 Task: Select Grocery. Add to cart, from pOpshelf for 1990 Hamilton Drive, Baltimore, Maryland 21217, Cell Number 410-225-3451, following items : Dove Toiletries Intensive Nourishing Care Cream (2.53 oz)_x000D_
 - 2, simply spa Lathering Soap Pouch_x000D_
 - 1, simply spa Silky Mesh Bath Sponge Pink_x000D_
 - 2, simply spa Dual Texture Face & Body Scrubber_x000D_
 - 2, simply spa Exfoliating Stretch Bath & Shower Glove_x000D_
 - 1, Beauty Eccentric Wax Strips Chamomile (10 ct)_x000D_
 - 2, Scent Happy Body Scrub Summer Berry (10 oz)_x000D_
 - 2, goodbaths Exfoliating Body Scrub Ocean Bliss (10 oz)_x000D_
 - 1, goodbaths Fine Fragrance Mist Ocean Bliss (8 oz)_x000D_
 - 2, Neutrogena Ultra Gentle Daily Cleanser (5.8 oz)_x000D_
 - 1
Action: Mouse moved to (377, 123)
Screenshot: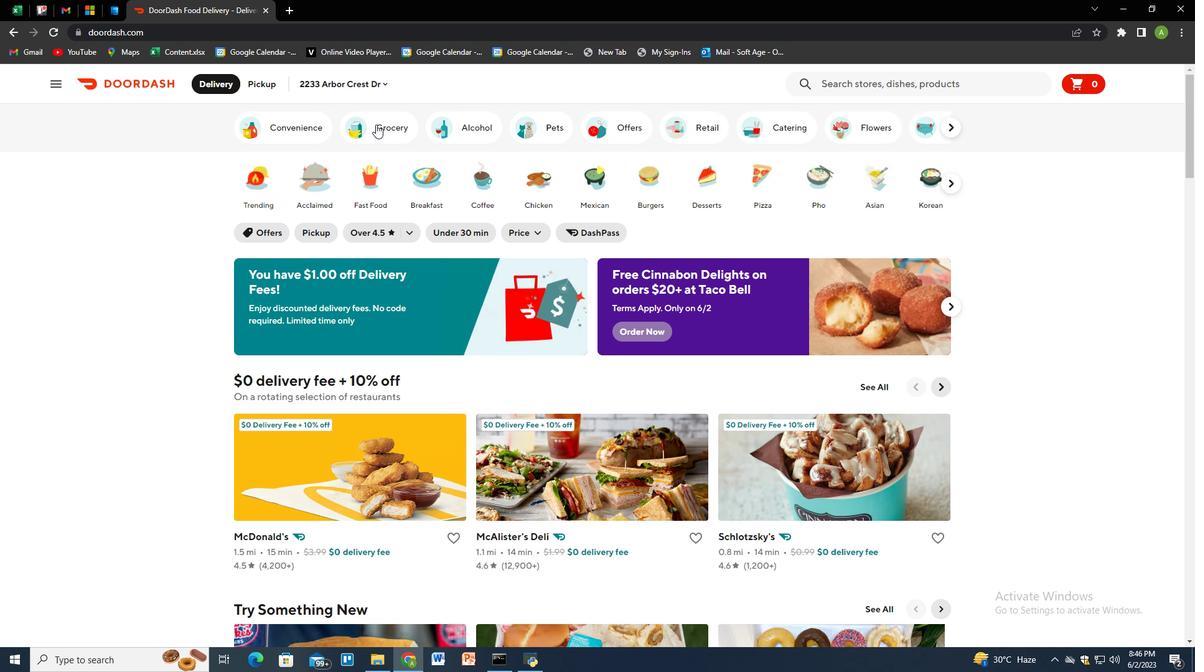 
Action: Mouse pressed left at (377, 123)
Screenshot: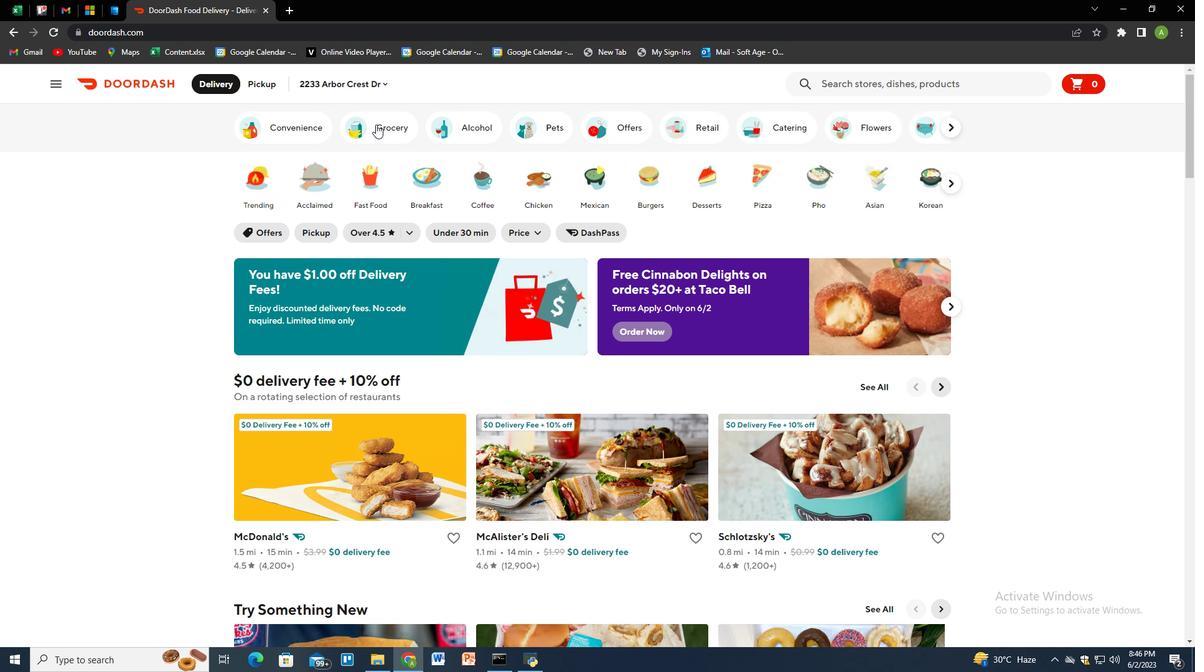 
Action: Mouse moved to (681, 605)
Screenshot: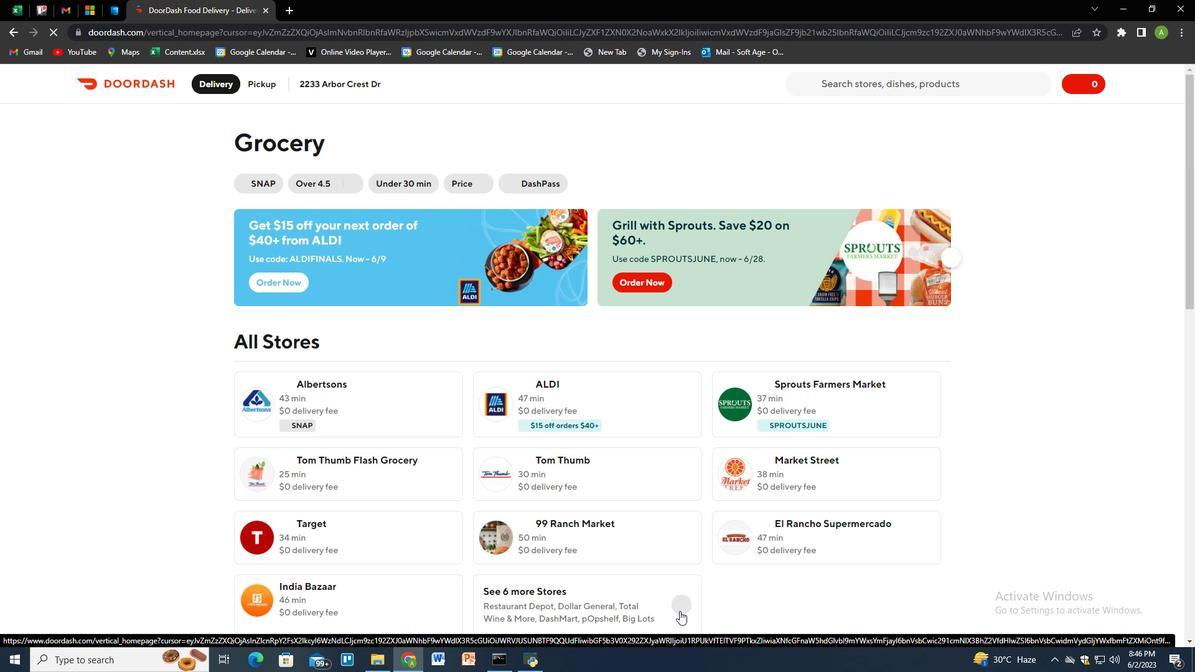 
Action: Mouse pressed left at (681, 605)
Screenshot: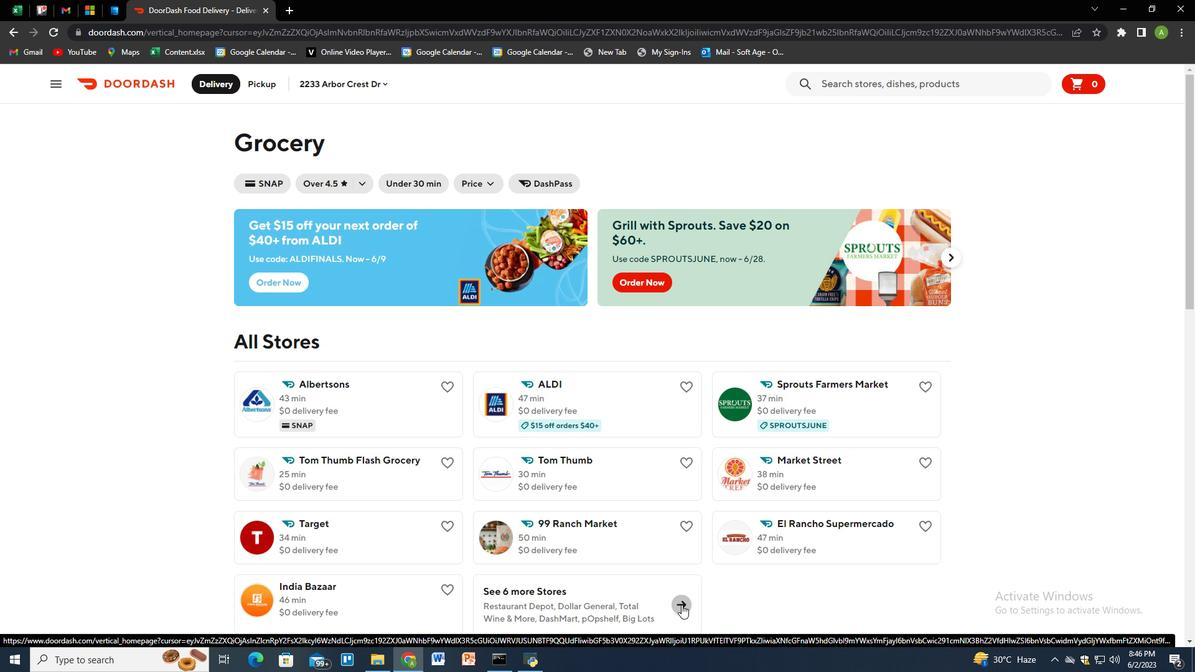 
Action: Mouse moved to (743, 463)
Screenshot: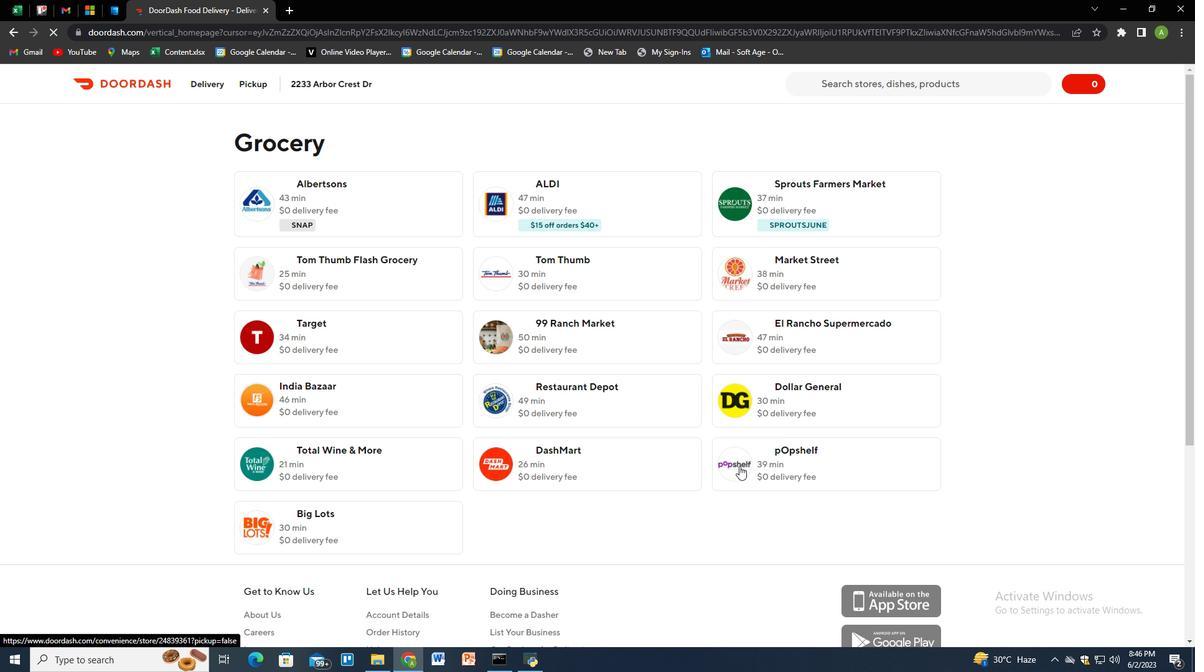
Action: Mouse pressed left at (743, 463)
Screenshot: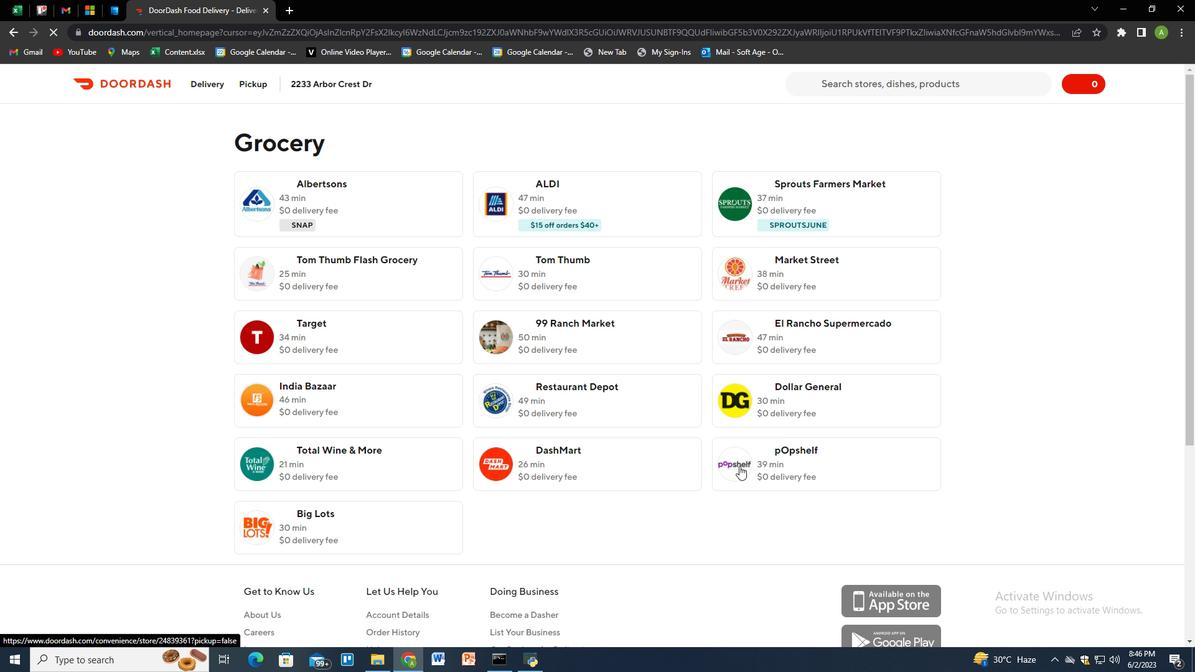 
Action: Mouse moved to (283, 85)
Screenshot: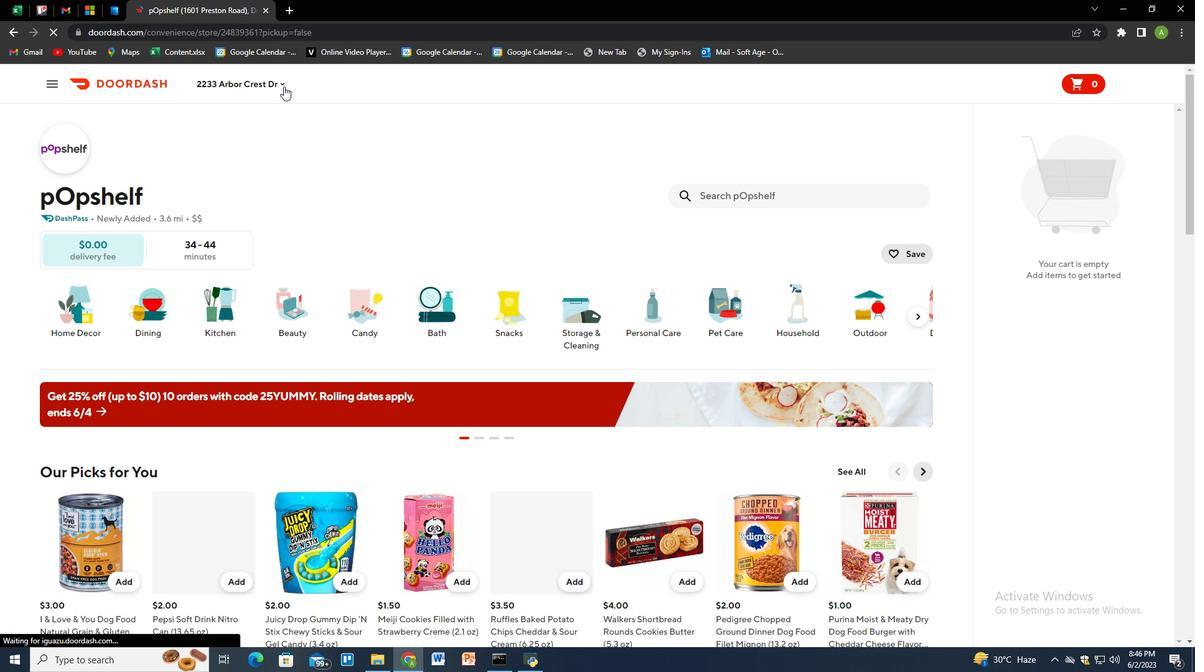 
Action: Mouse pressed left at (283, 85)
Screenshot: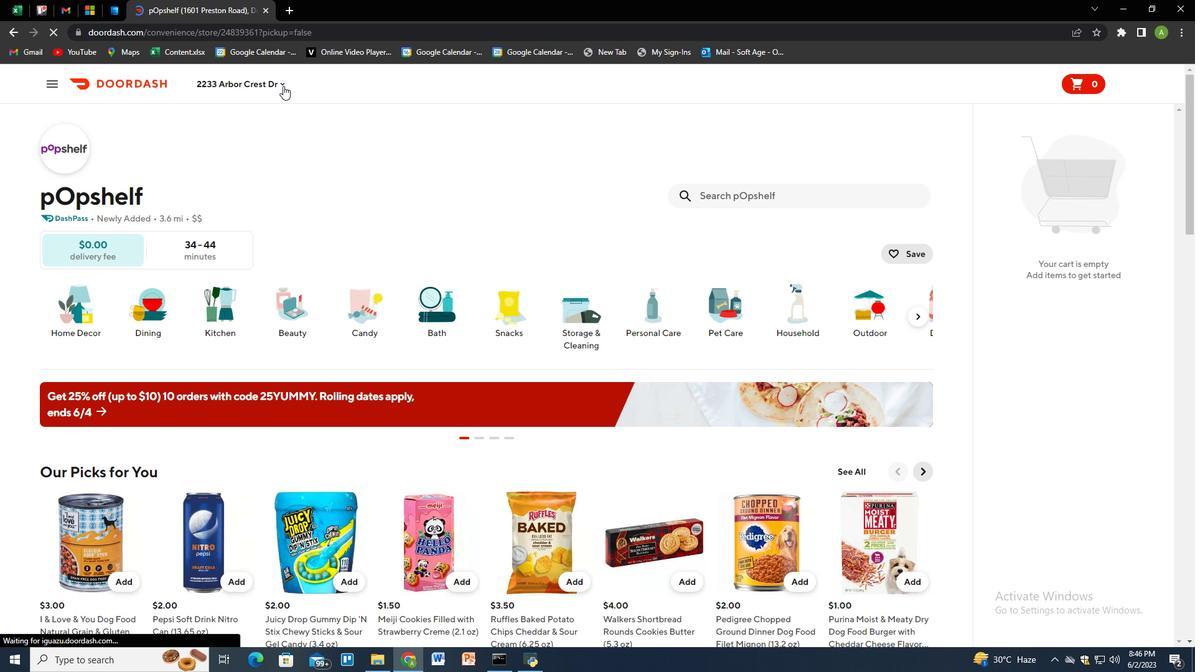 
Action: Mouse moved to (237, 131)
Screenshot: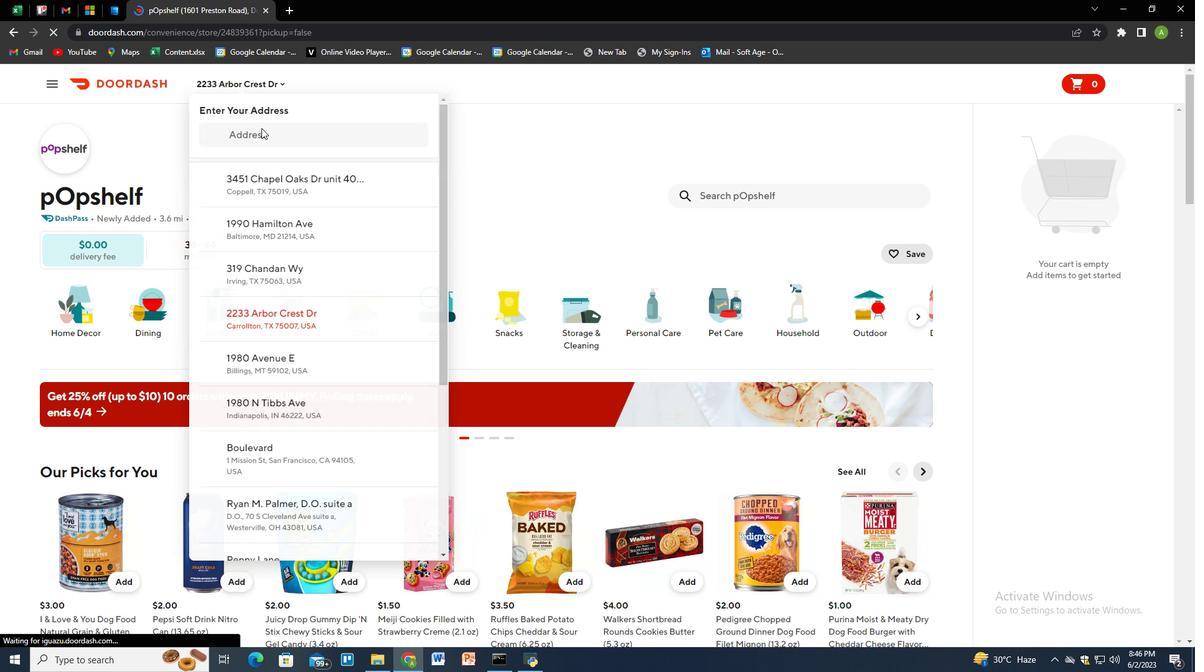 
Action: Mouse pressed left at (237, 131)
Screenshot: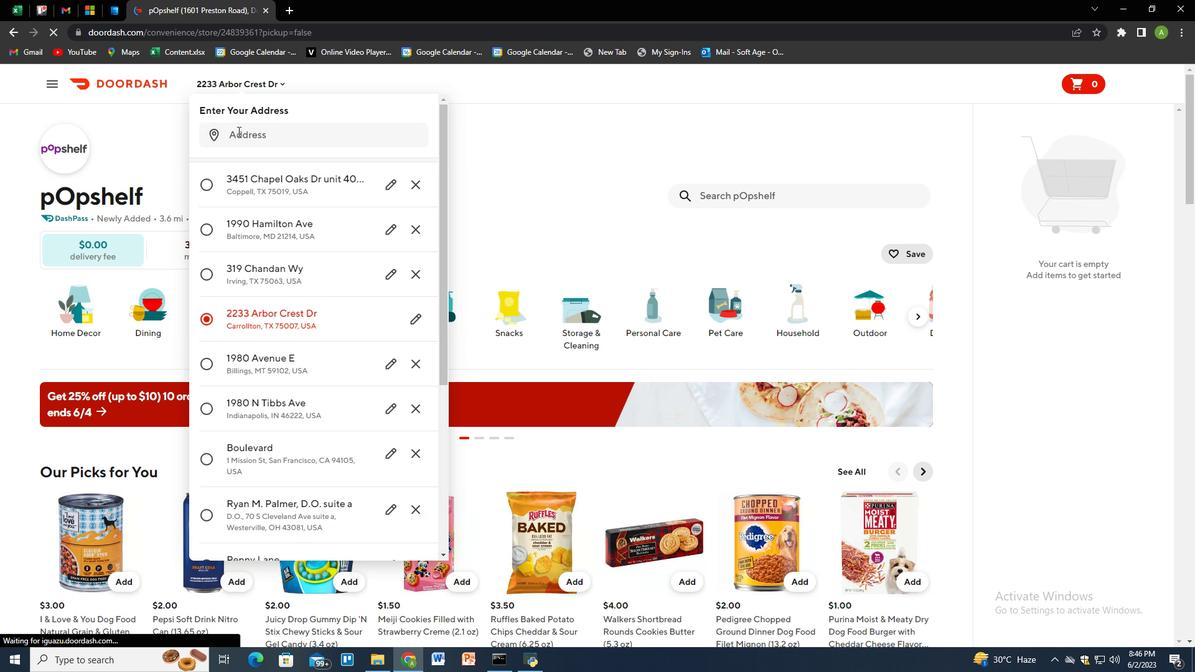 
Action: Key pressed 1990<Key.space>hamilton<Key.space>drive,<Key.space>baltime<Key.backspace>ore,<Key.space>maryland<Key.space>21217<Key.enter>
Screenshot: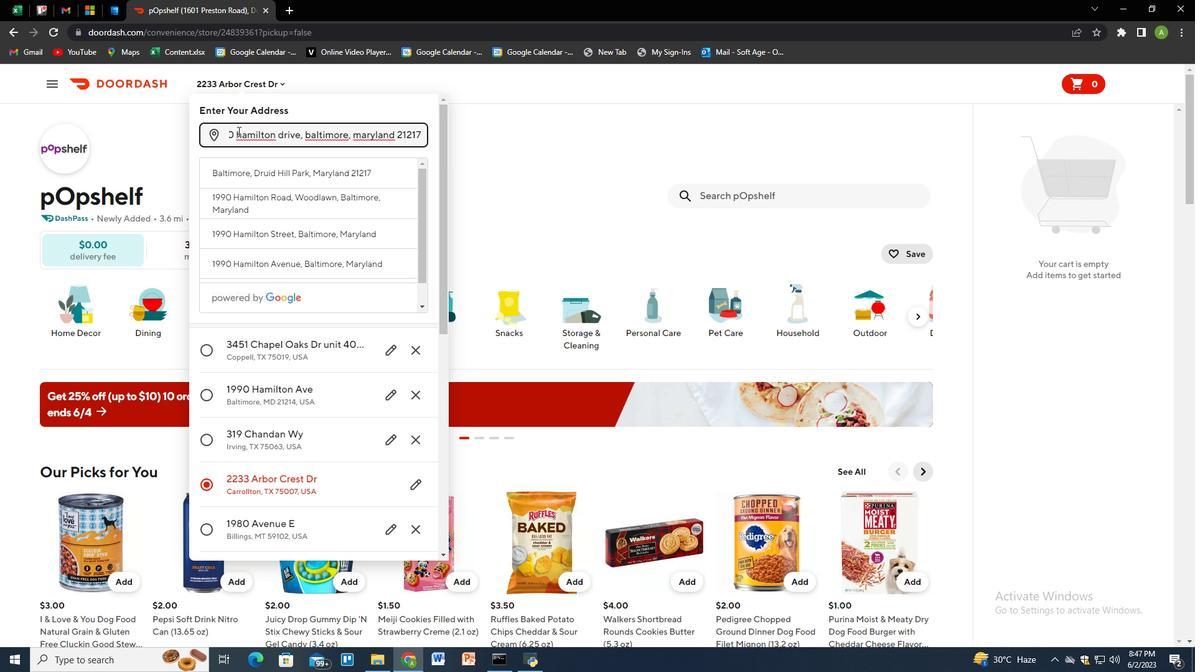 
Action: Mouse moved to (370, 476)
Screenshot: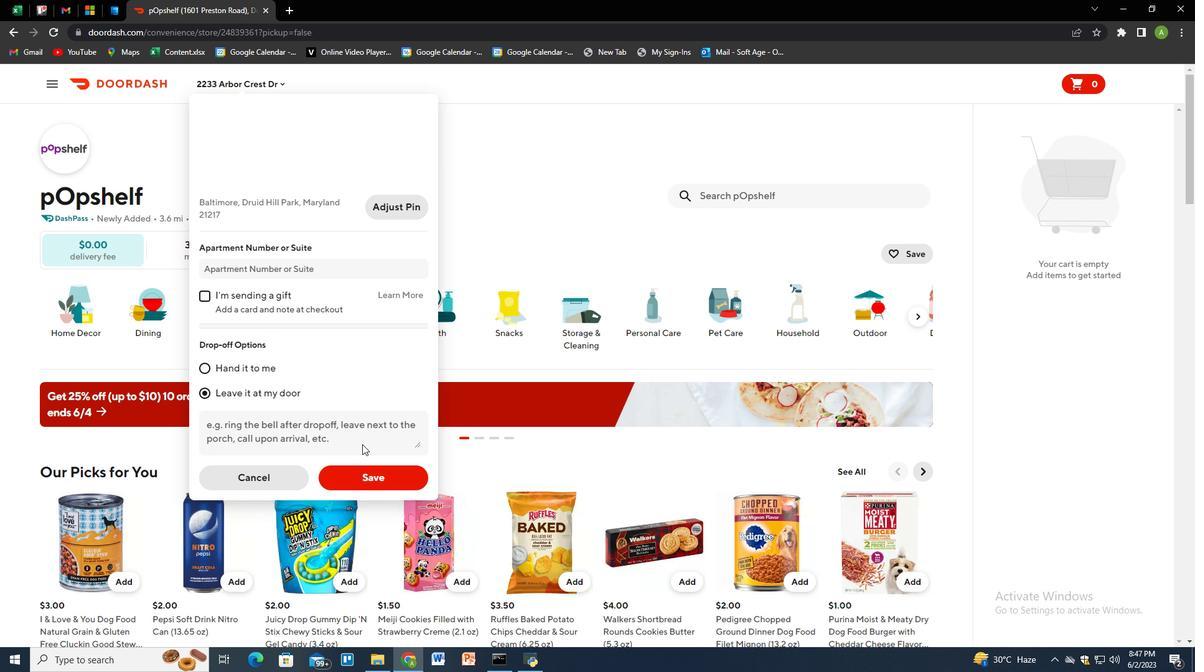 
Action: Mouse pressed left at (370, 476)
Screenshot: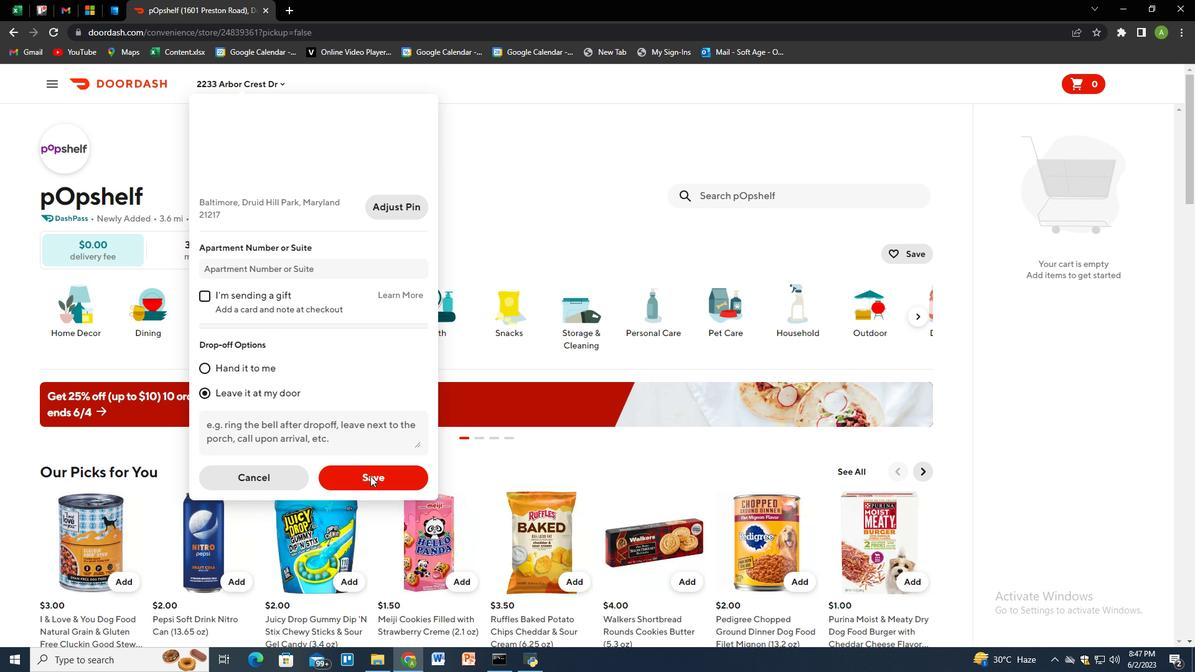 
Action: Mouse moved to (757, 197)
Screenshot: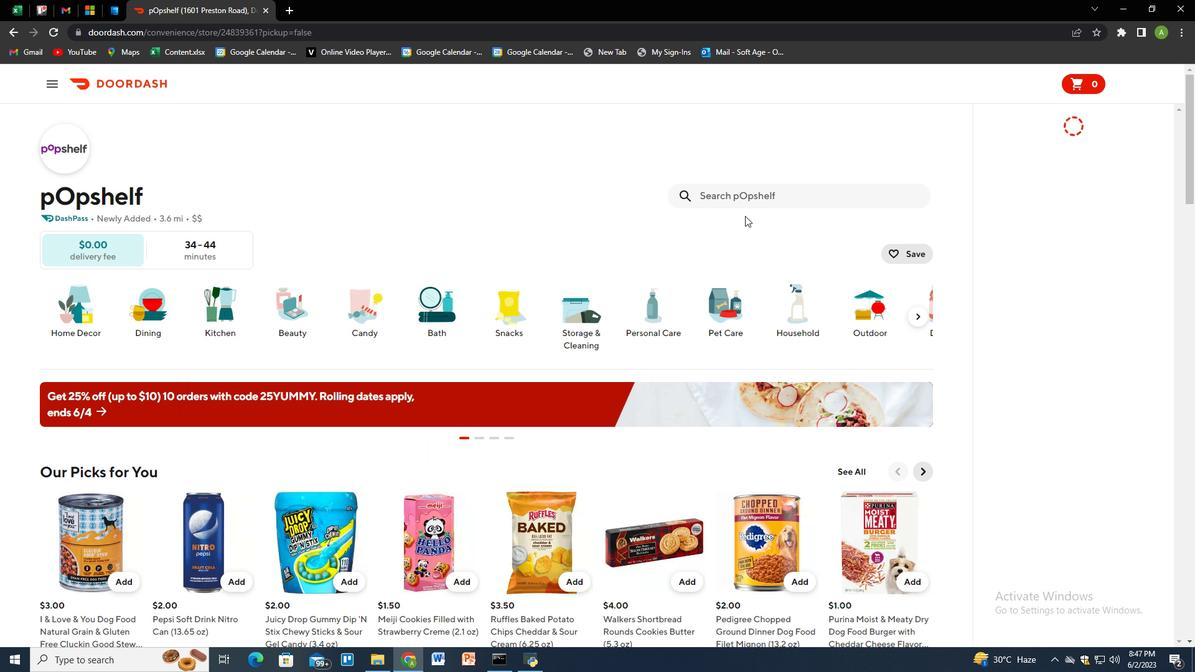 
Action: Mouse pressed left at (757, 197)
Screenshot: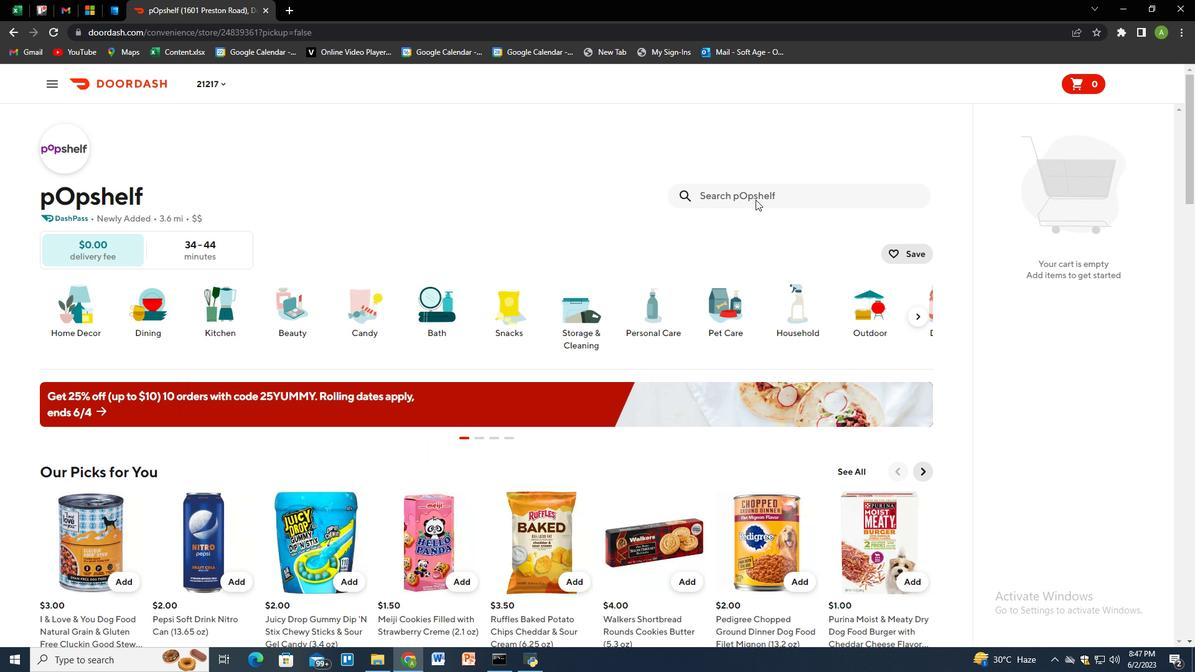 
Action: Key pressed dove<Key.space>toiletries<Key.space>intensive<Key.space>nourishing<Key.space>care<Key.space>cream<Key.space><Key.shift_r>(2.53<Key.space>oz<Key.shift_r><Key.shift_r><Key.shift_r><Key.shift_r><Key.shift_r>)<Key.enter>
Screenshot: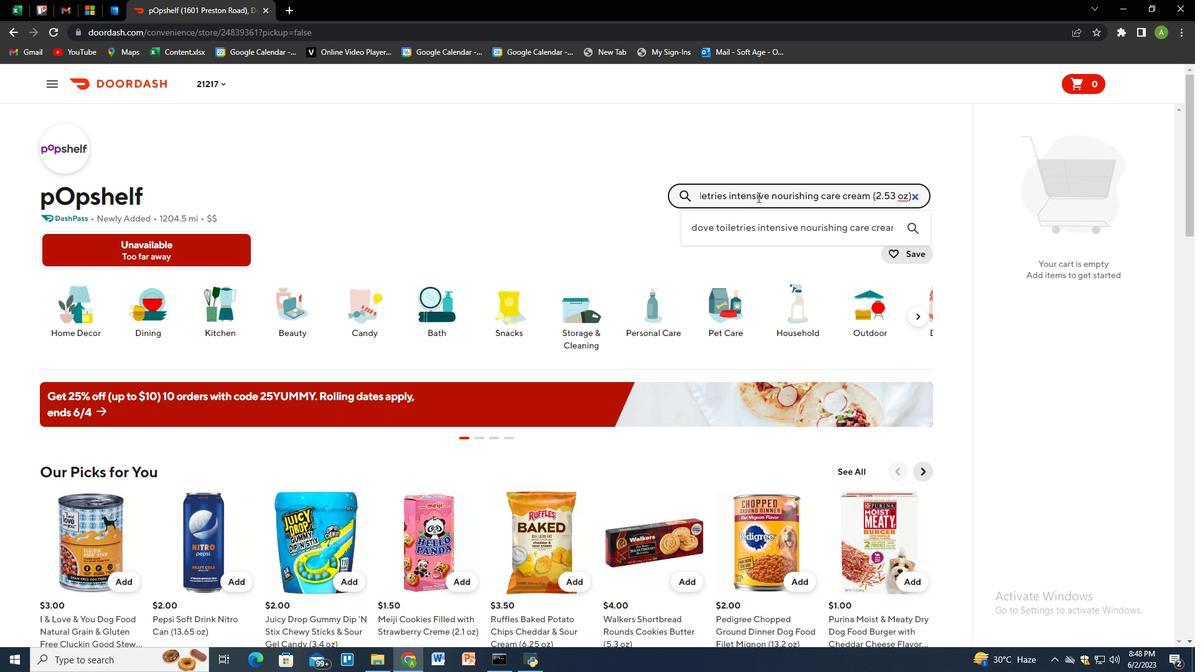 
Action: Mouse moved to (120, 322)
Screenshot: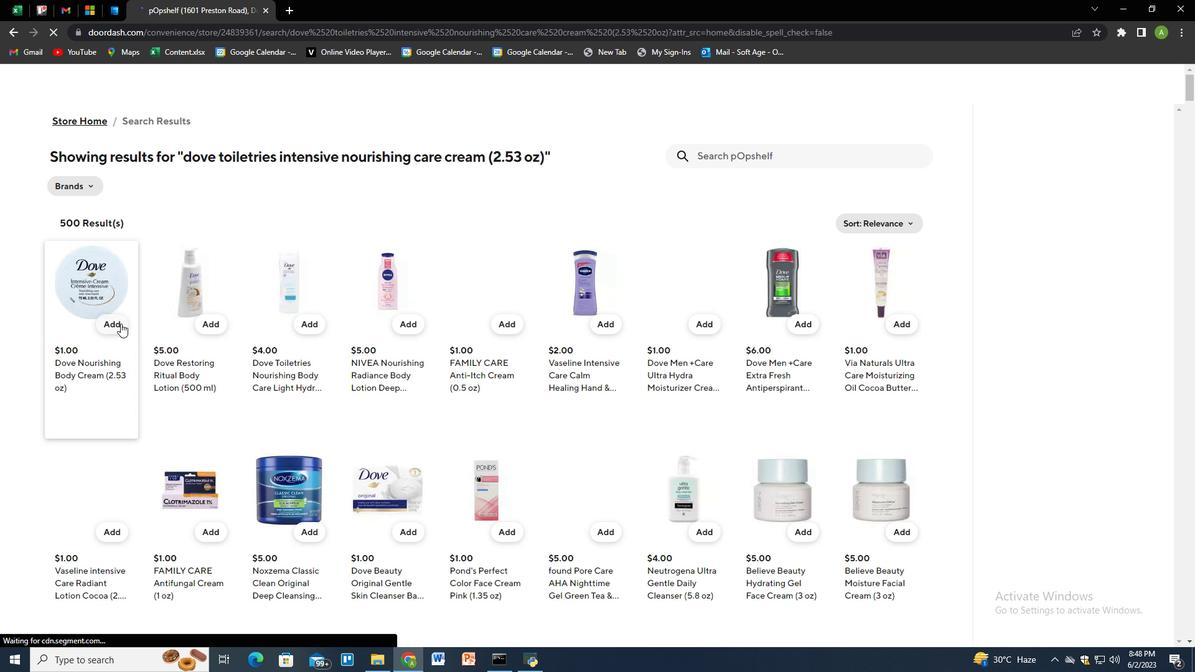 
Action: Mouse pressed left at (120, 322)
Screenshot: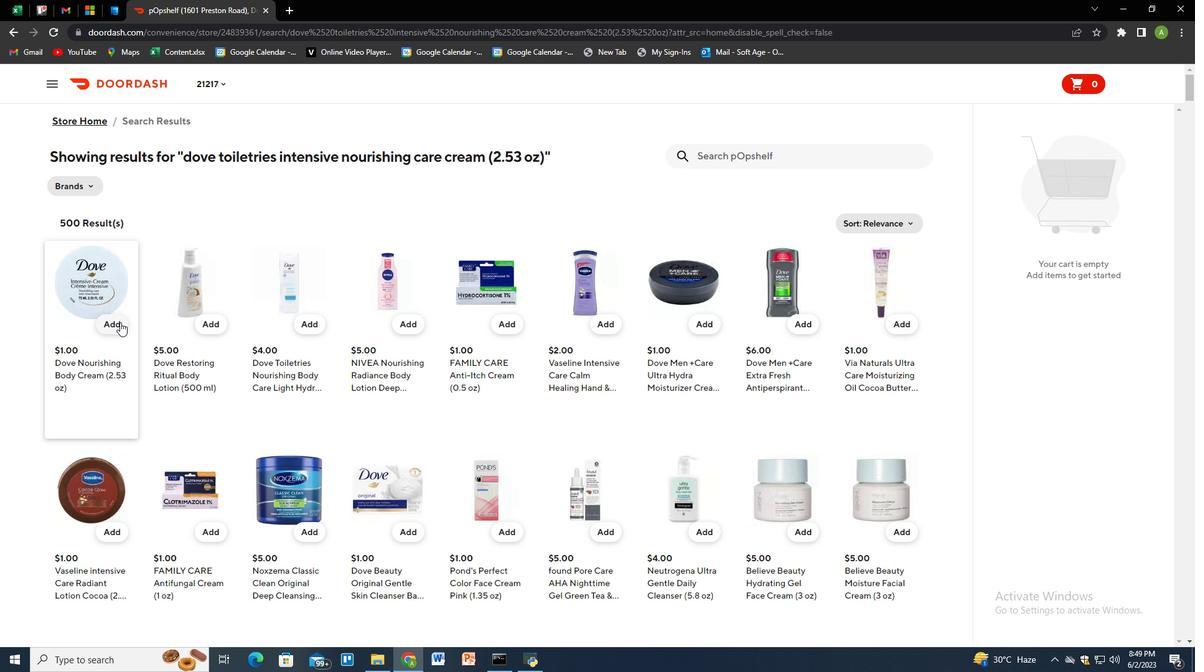 
Action: Mouse moved to (1157, 219)
Screenshot: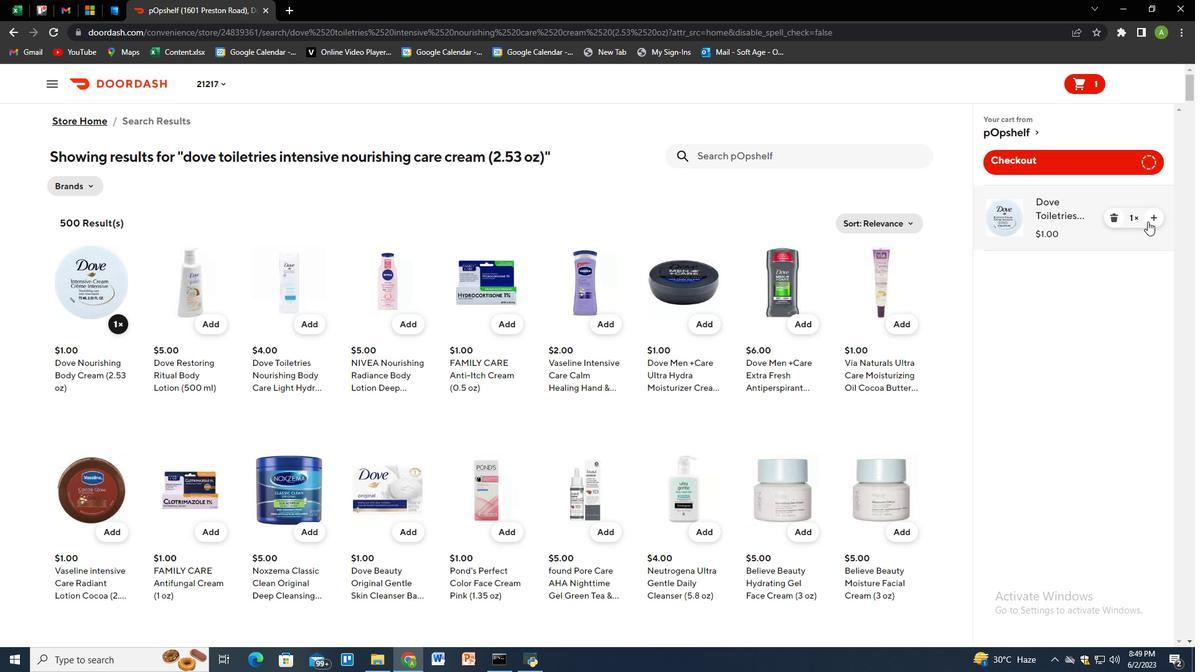
Action: Mouse pressed left at (1157, 219)
Screenshot: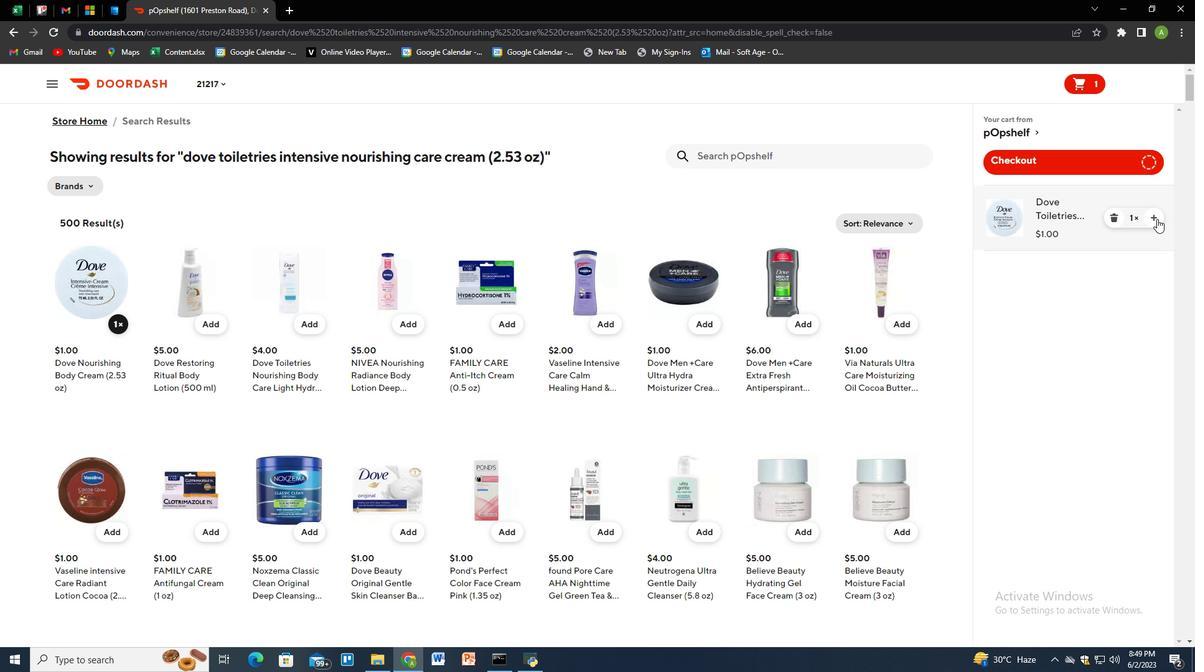 
Action: Mouse moved to (758, 154)
Screenshot: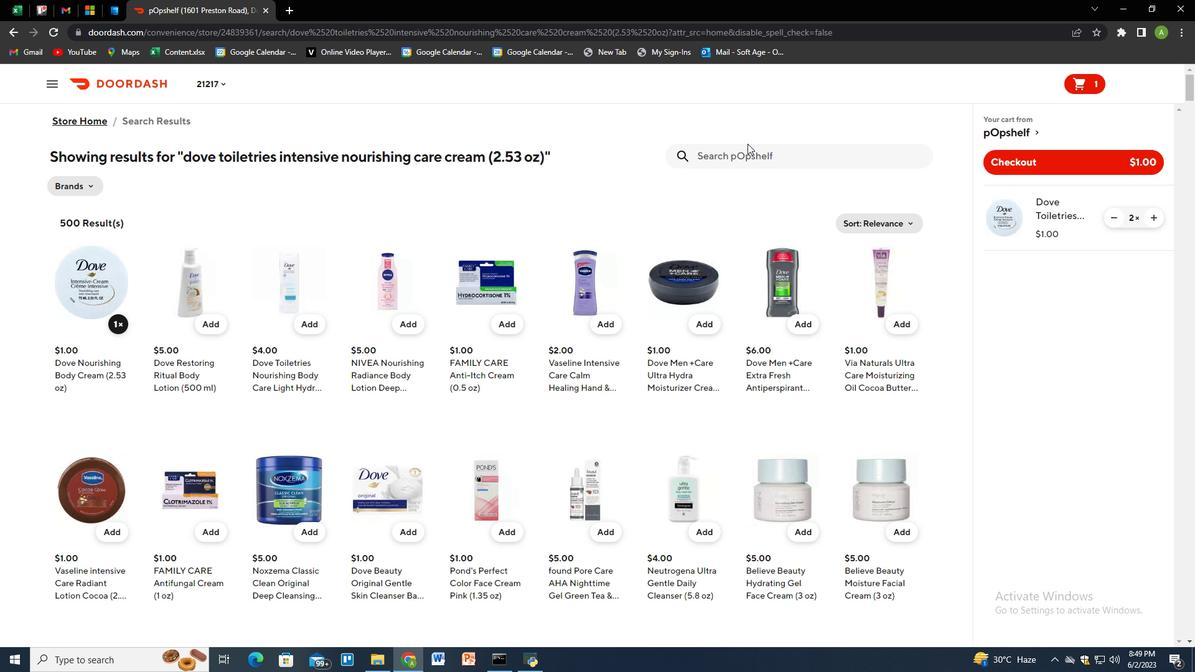 
Action: Mouse pressed left at (758, 154)
Screenshot: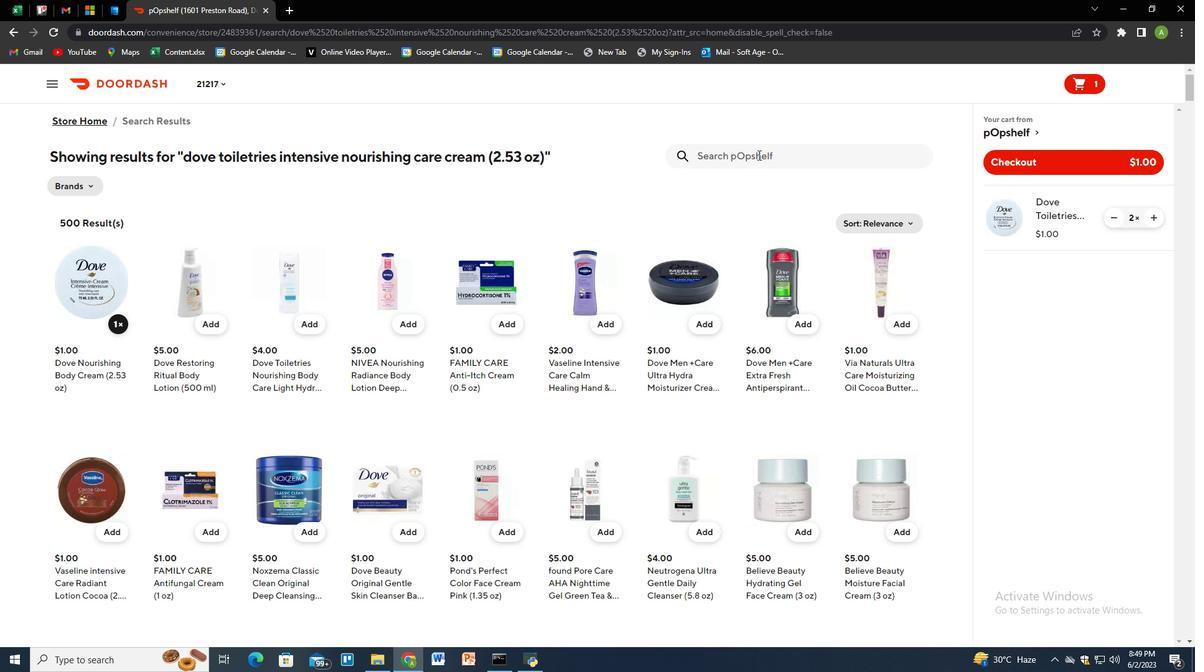 
Action: Key pressed simply<Key.space>spa<Key.space>lathering<Key.space>soap<Key.space>pouch<Key.enter>
Screenshot: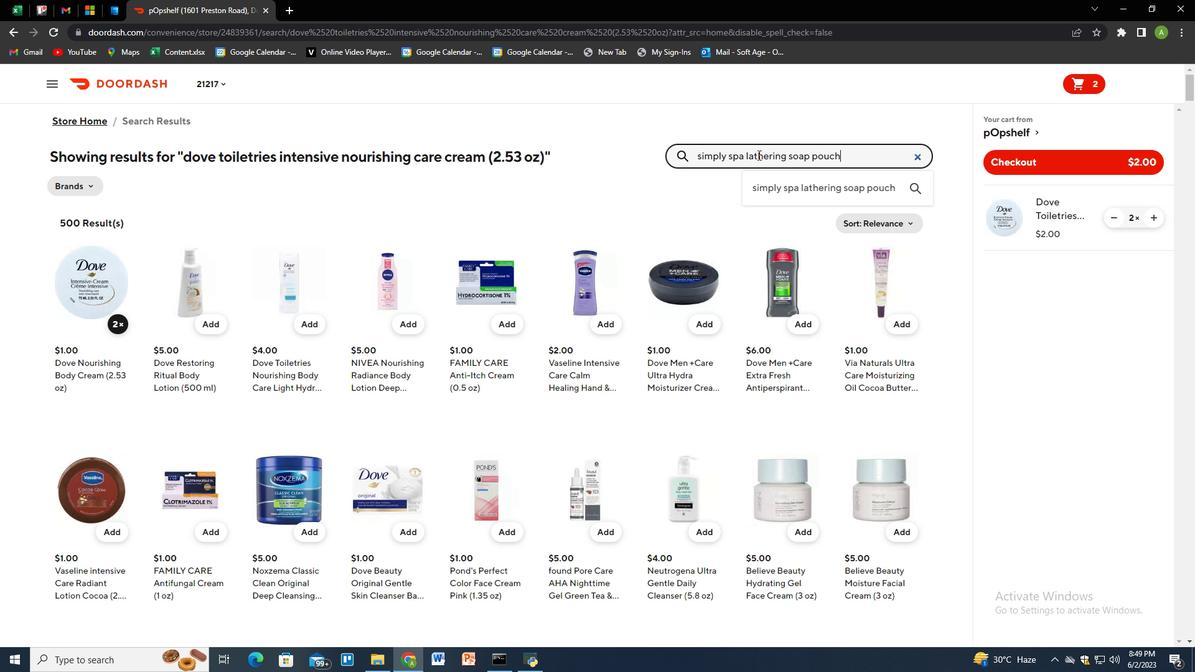 
Action: Mouse moved to (118, 345)
Screenshot: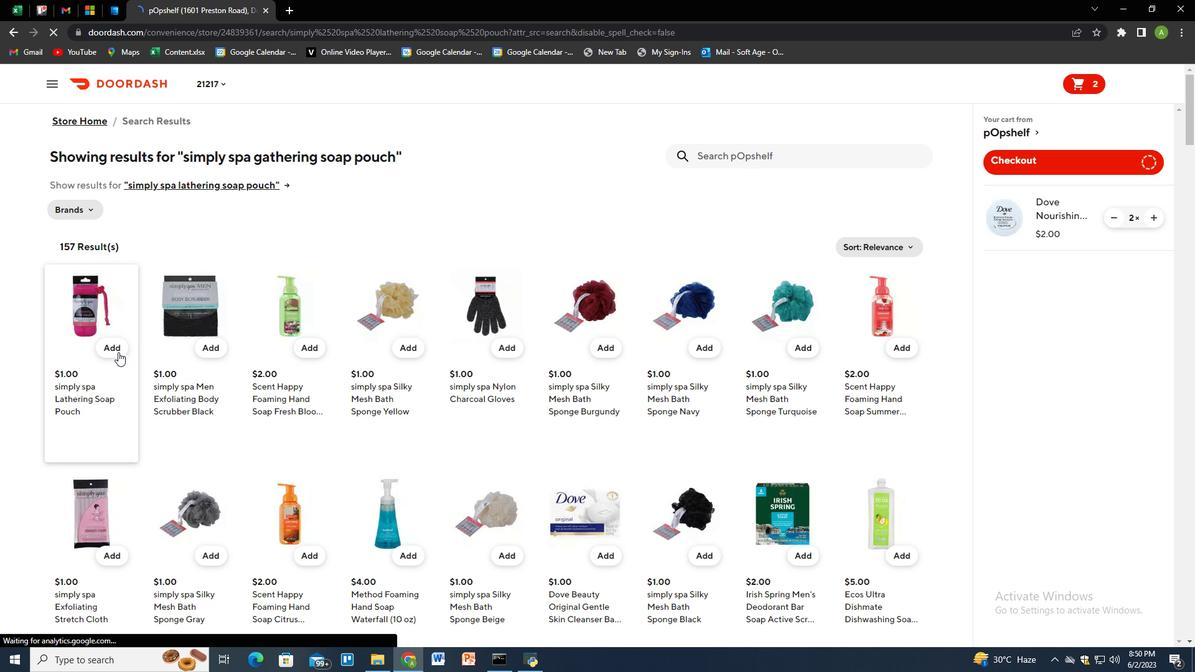 
Action: Mouse pressed left at (118, 345)
Screenshot: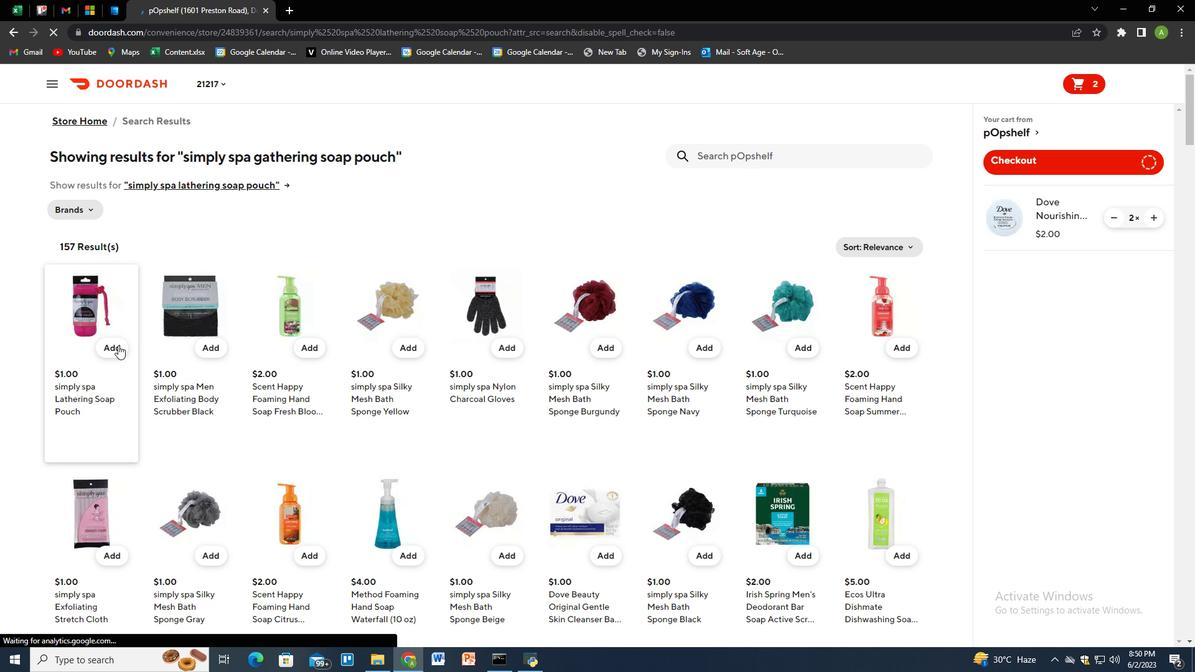
Action: Mouse moved to (730, 153)
Screenshot: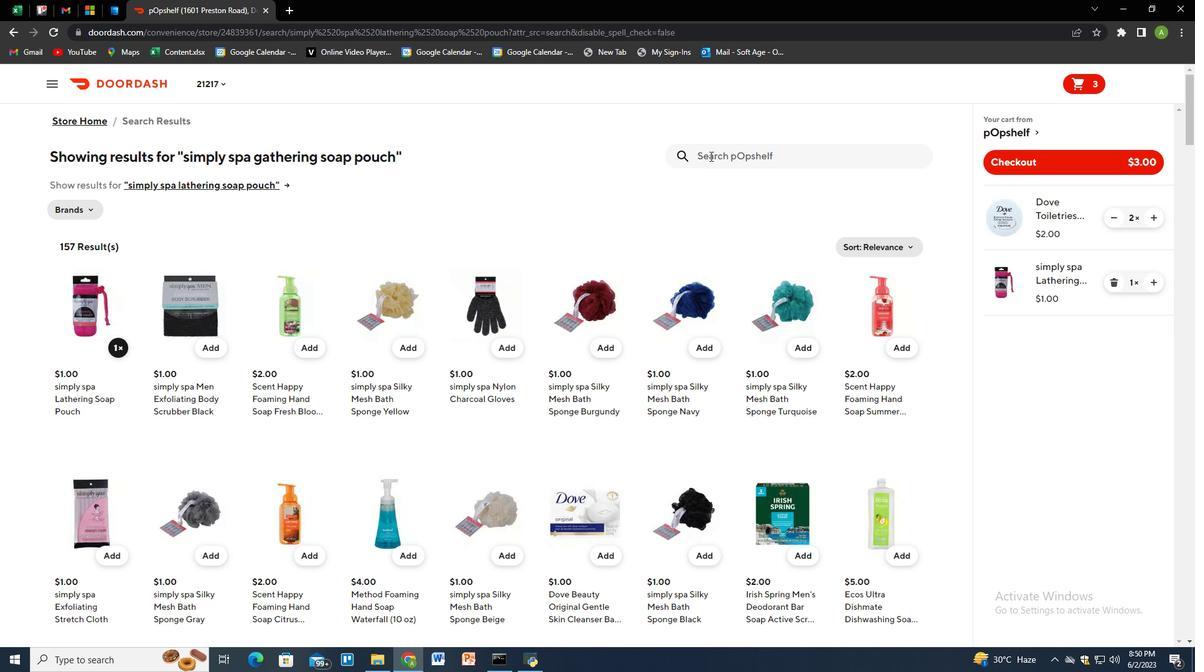 
Action: Mouse pressed left at (730, 153)
Screenshot: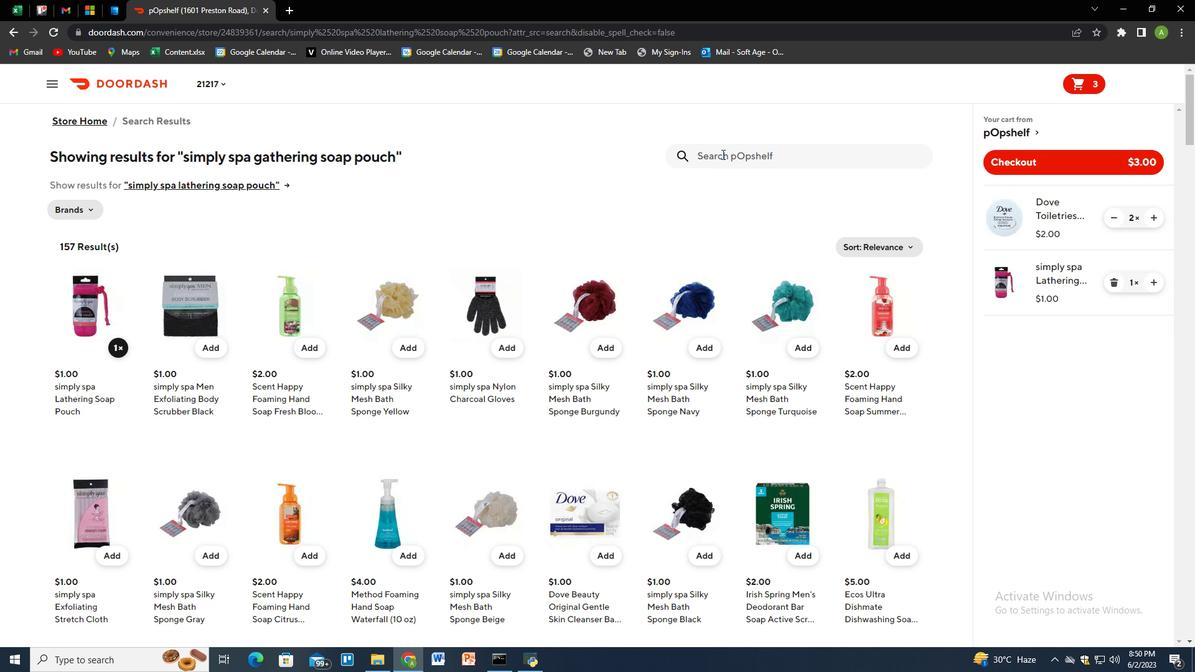 
Action: Key pressed simply<Key.space>spa<Key.space>silky<Key.space>mesh<Key.space>m<Key.backspace>bath<Key.space>sponge<Key.space>pink<Key.enter>
Screenshot: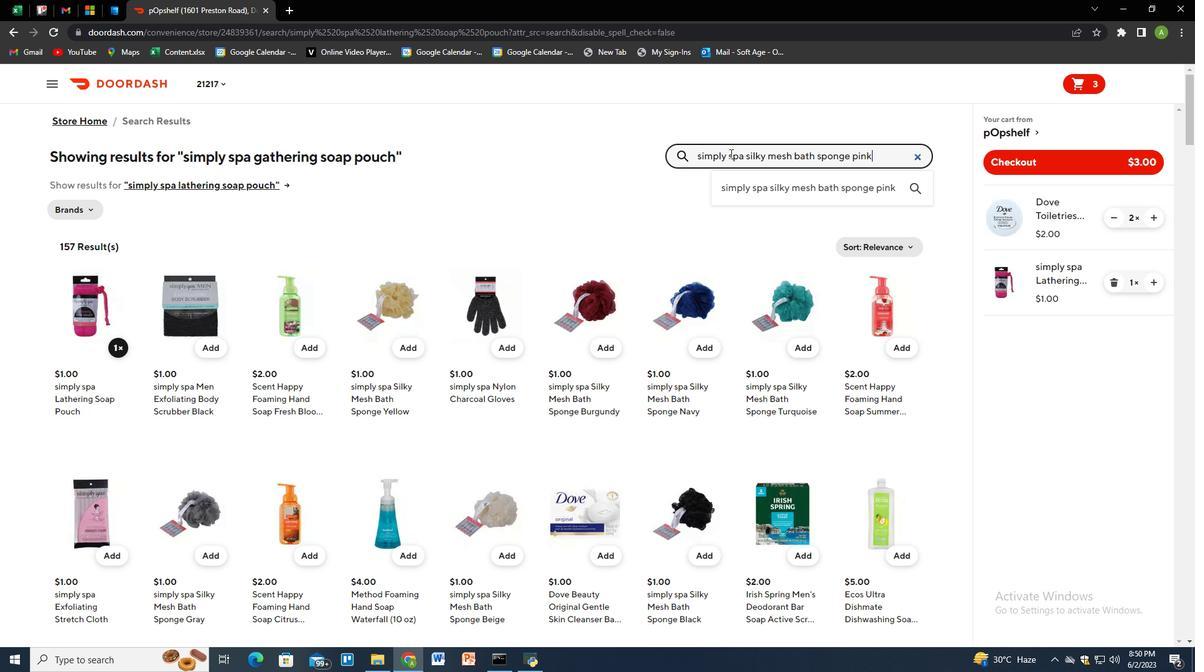 
Action: Mouse moved to (108, 324)
Screenshot: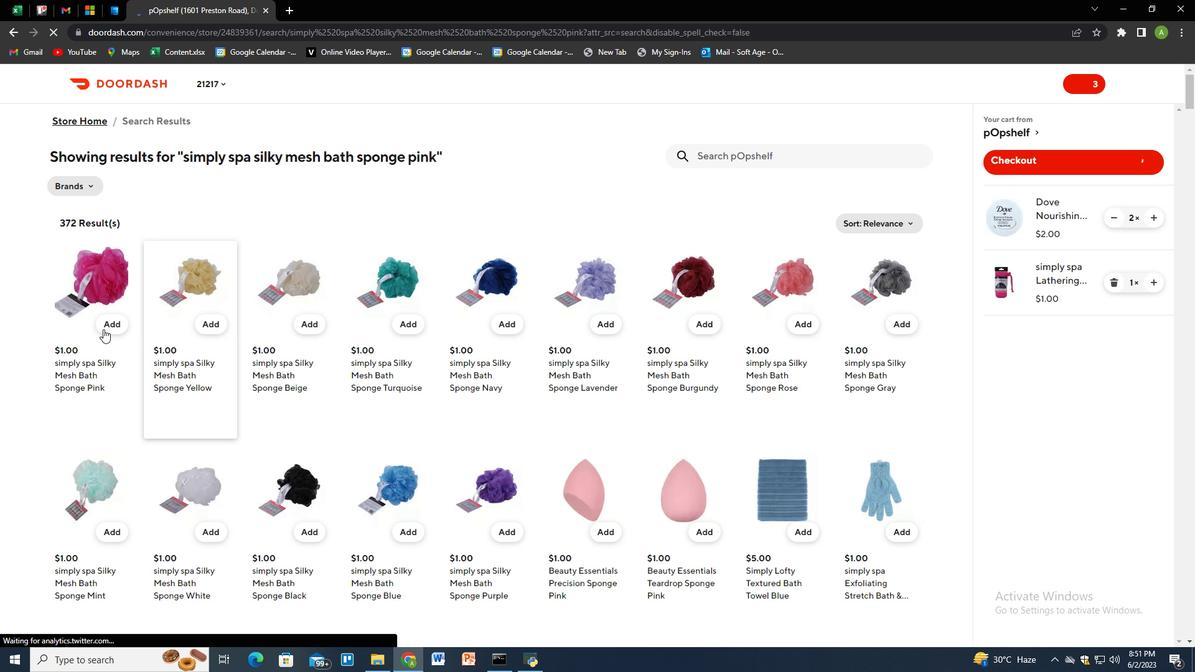 
Action: Mouse pressed left at (108, 324)
Screenshot: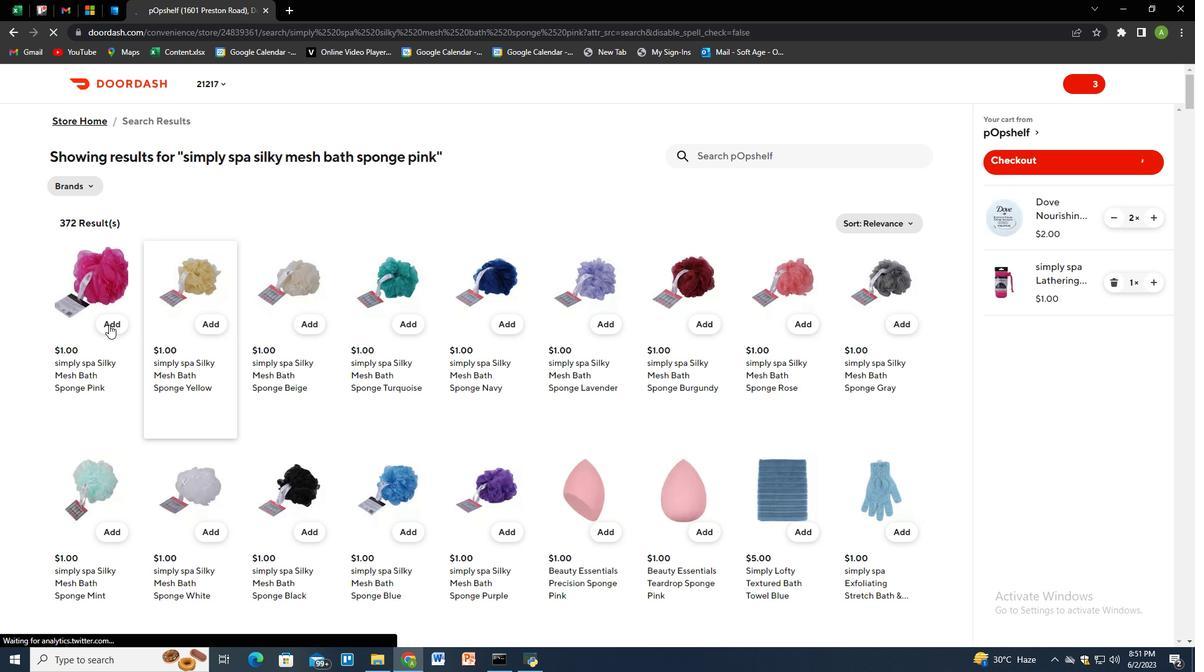 
Action: Mouse moved to (1152, 346)
Screenshot: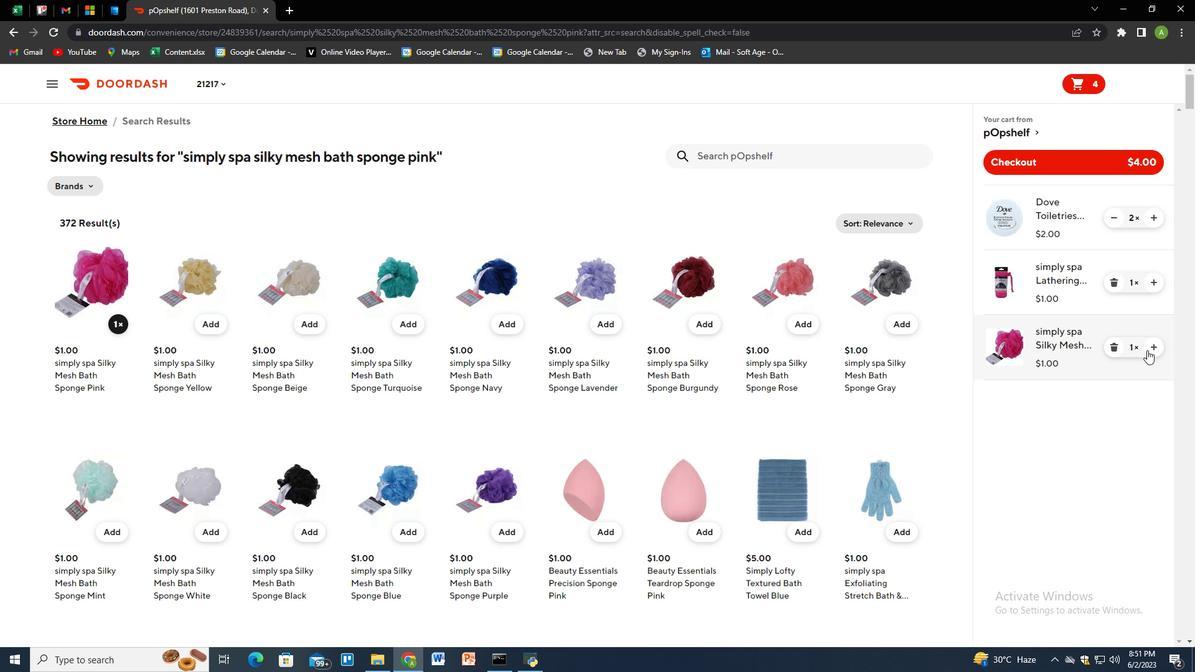 
Action: Mouse pressed left at (1152, 346)
Screenshot: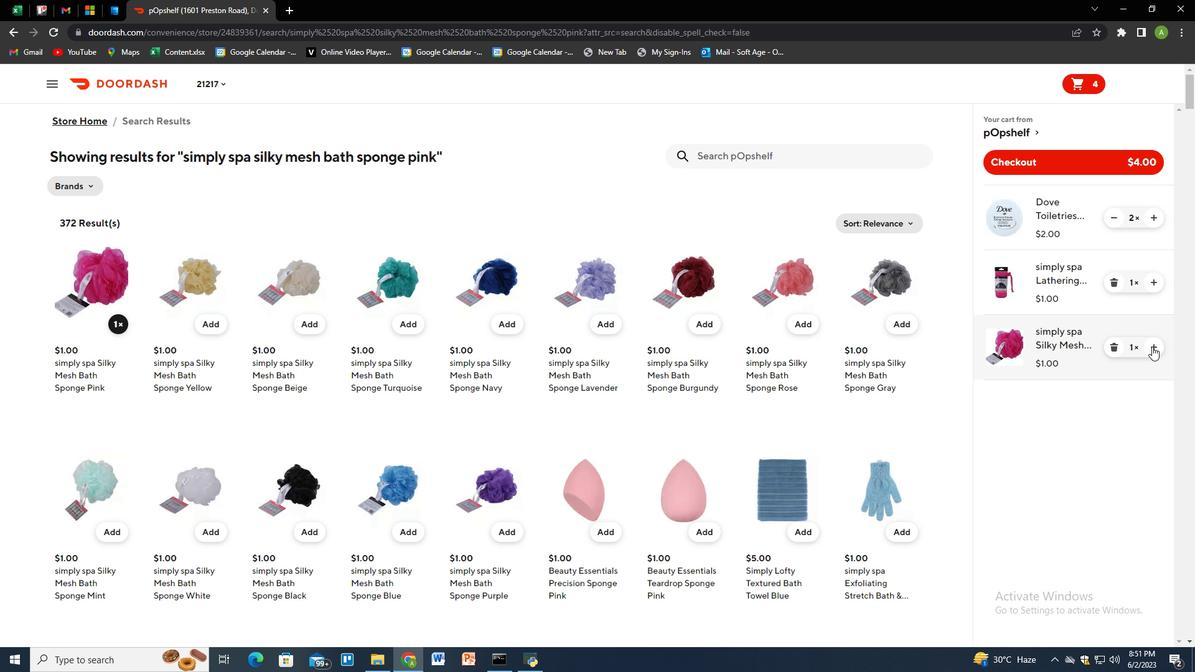 
Action: Mouse moved to (728, 150)
Screenshot: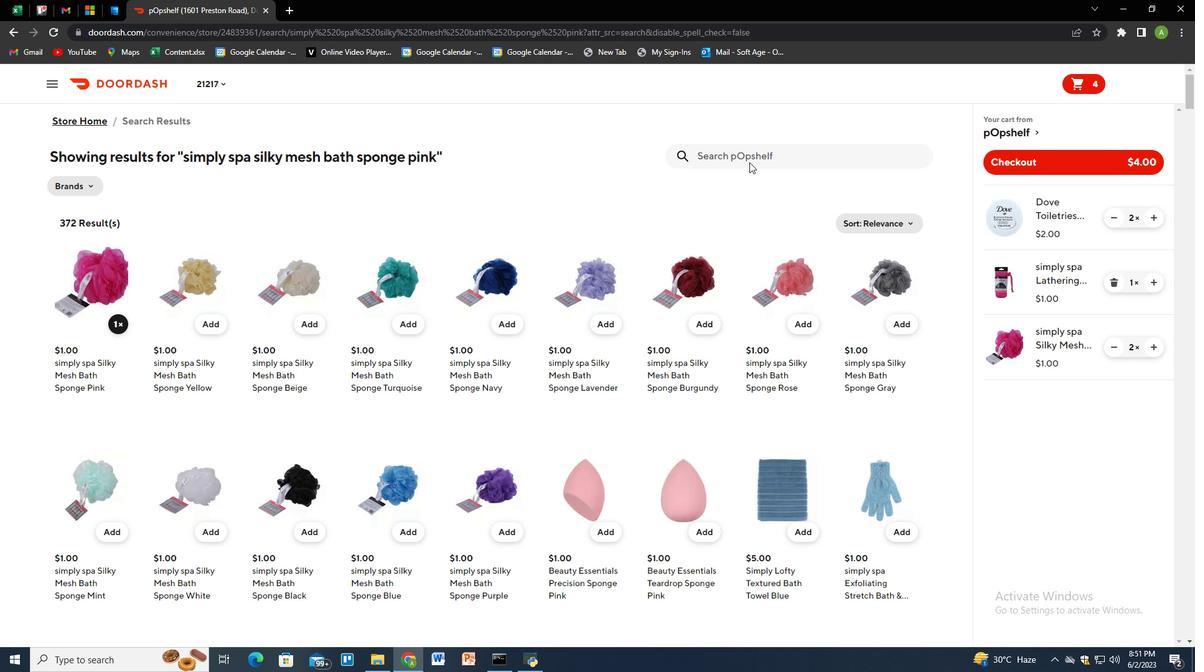 
Action: Mouse pressed left at (728, 150)
Screenshot: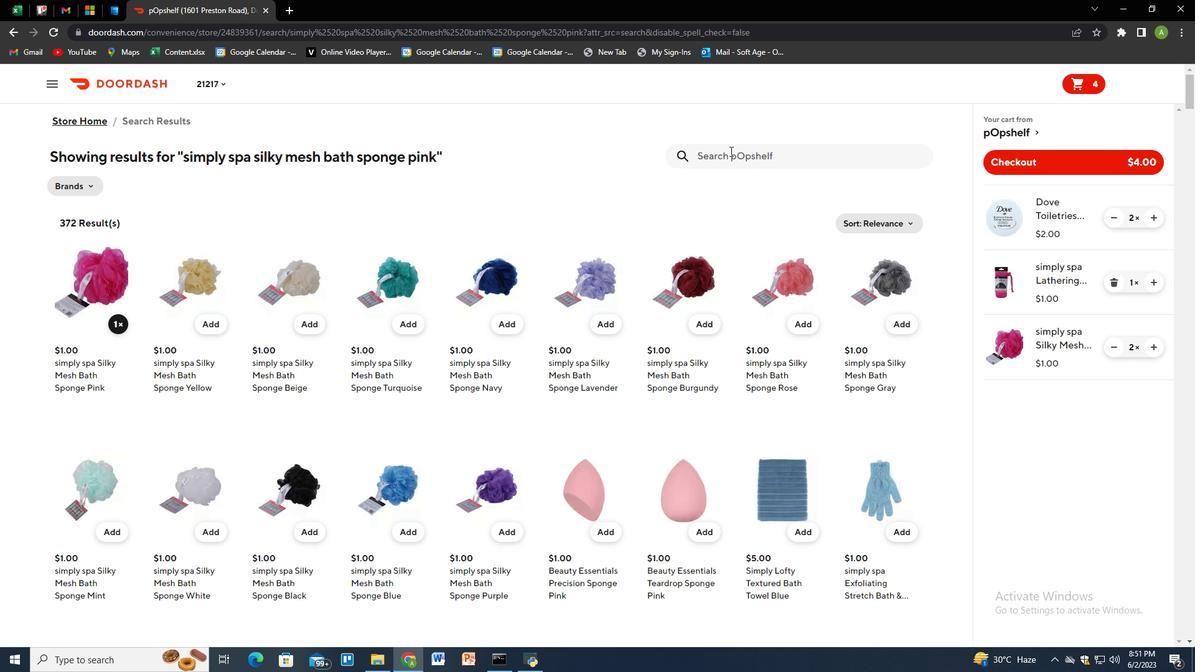 
Action: Key pressed simply<Key.space>spa<Key.space>dual<Key.space>texture<Key.space>face<Key.space><Key.shift_r><Key.shift_r><Key.shift_r><Key.shift_r><Key.shift_r><Key.shift_r><Key.shift_r><Key.shift_r>&<Key.space>body<Key.space>scrubber<Key.enter>
Screenshot: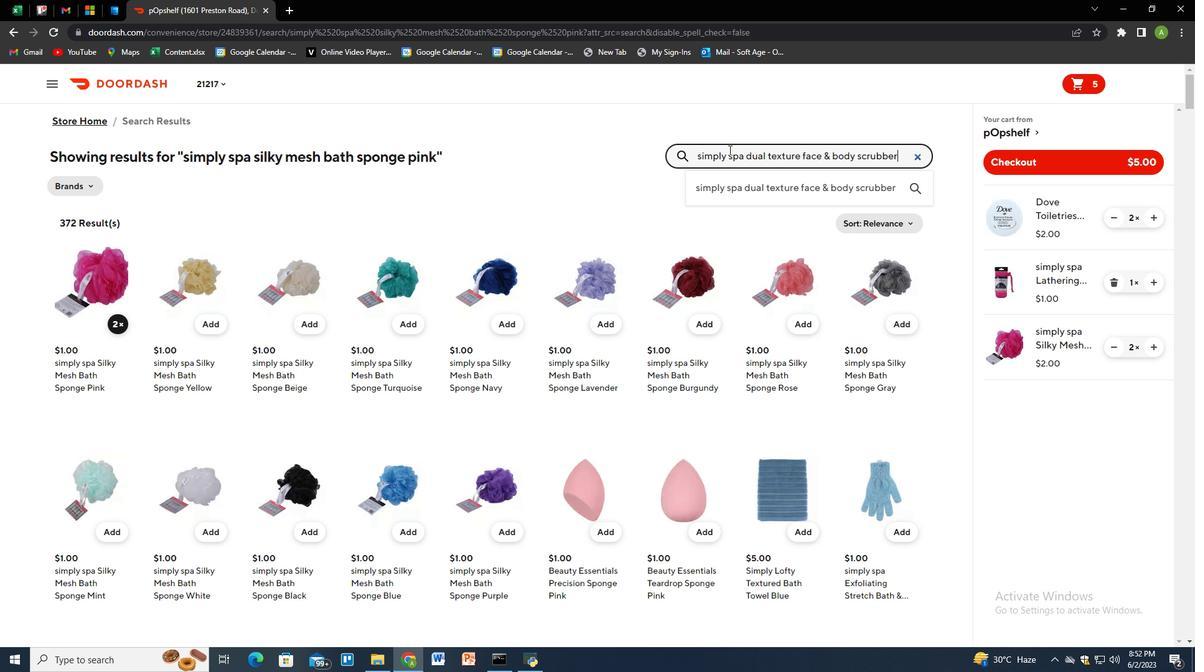 
Action: Mouse moved to (122, 324)
Screenshot: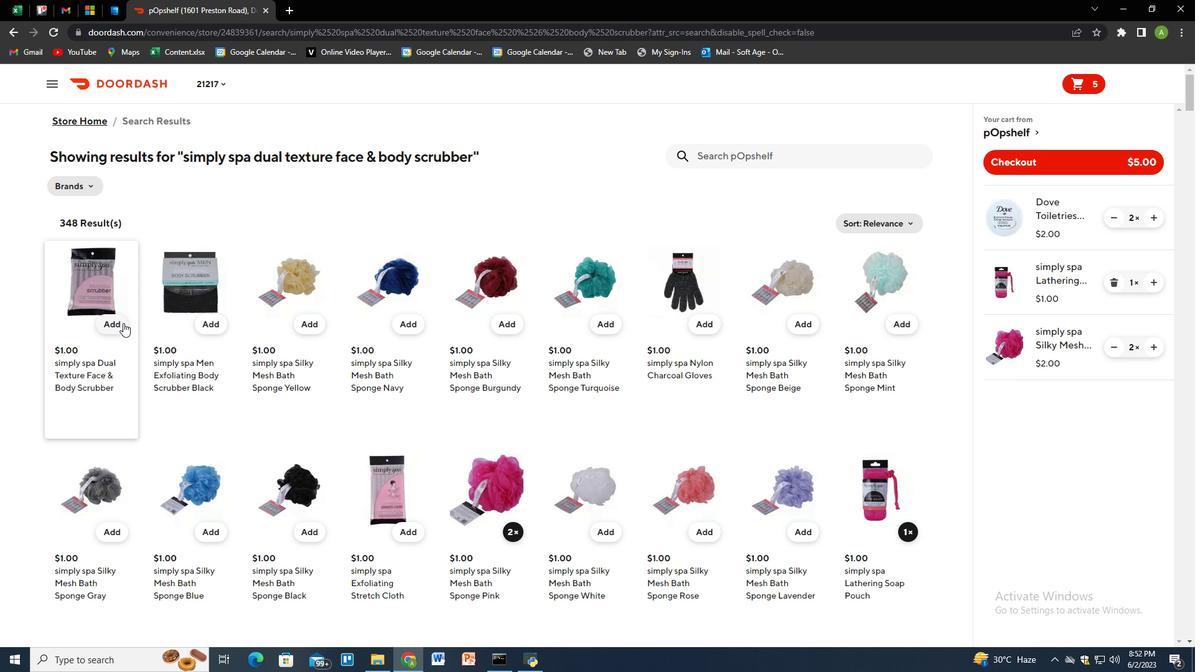
Action: Mouse pressed left at (122, 324)
Screenshot: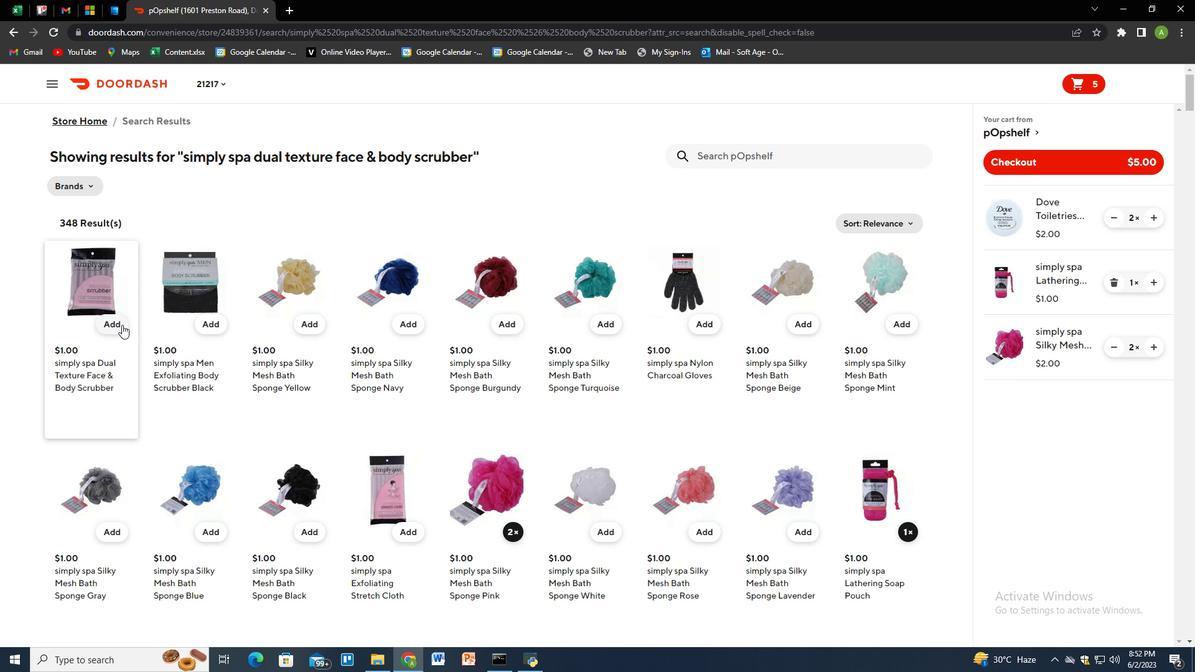 
Action: Mouse moved to (1151, 409)
Screenshot: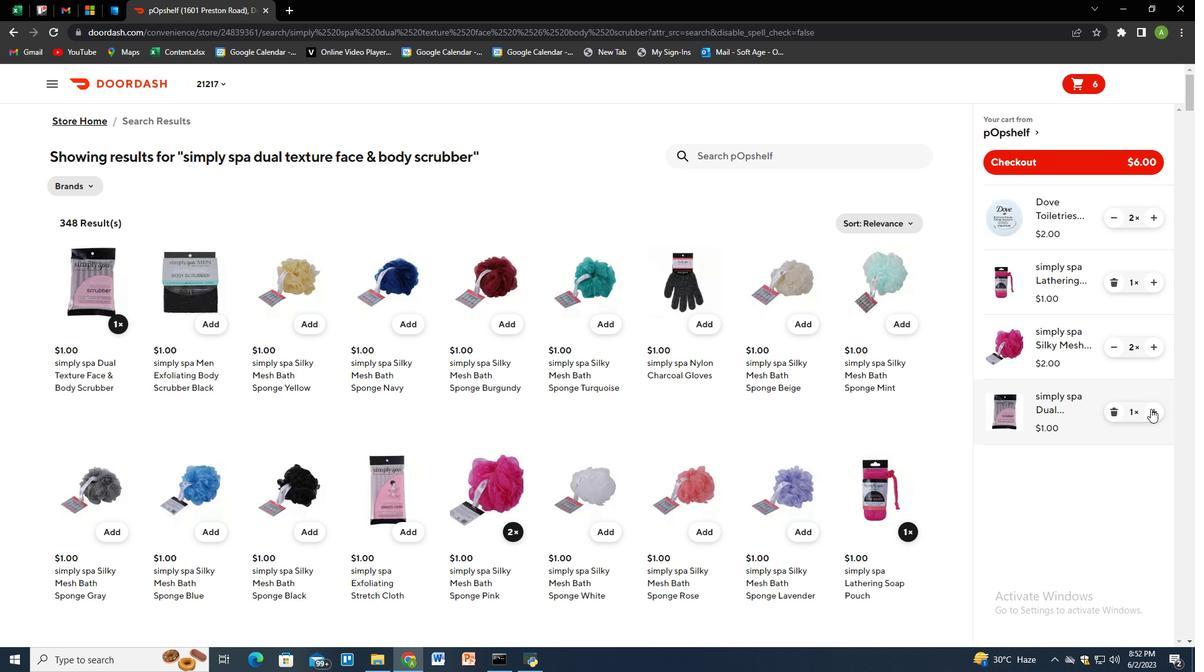 
Action: Mouse pressed left at (1151, 409)
Screenshot: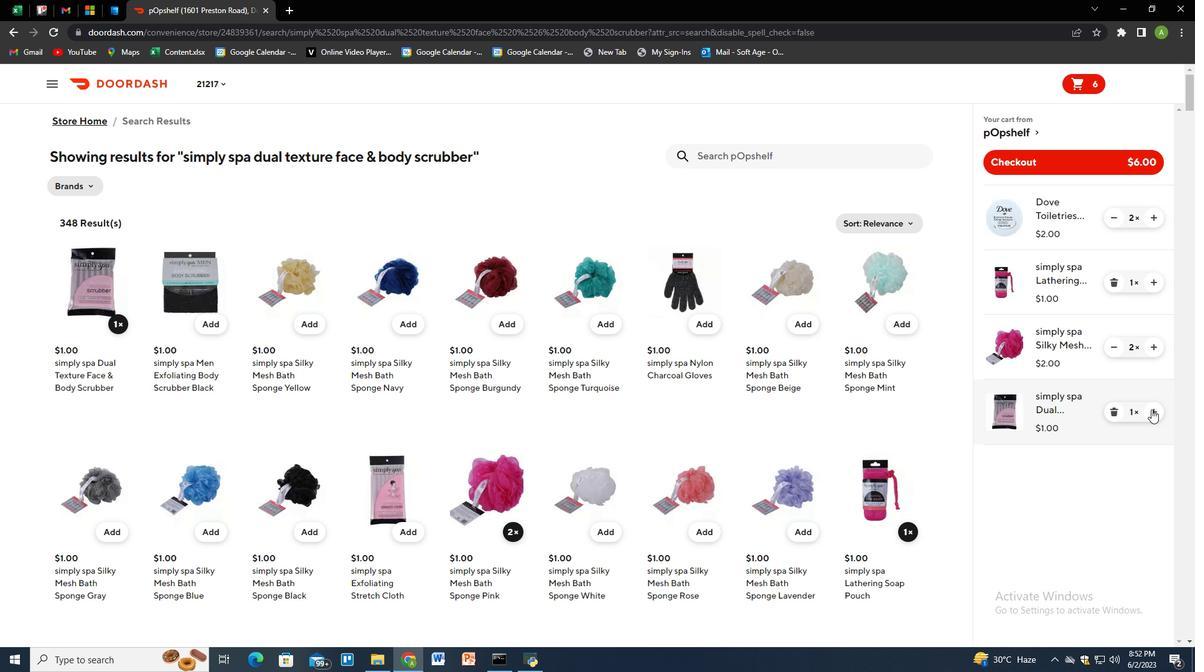 
Action: Mouse moved to (783, 154)
Screenshot: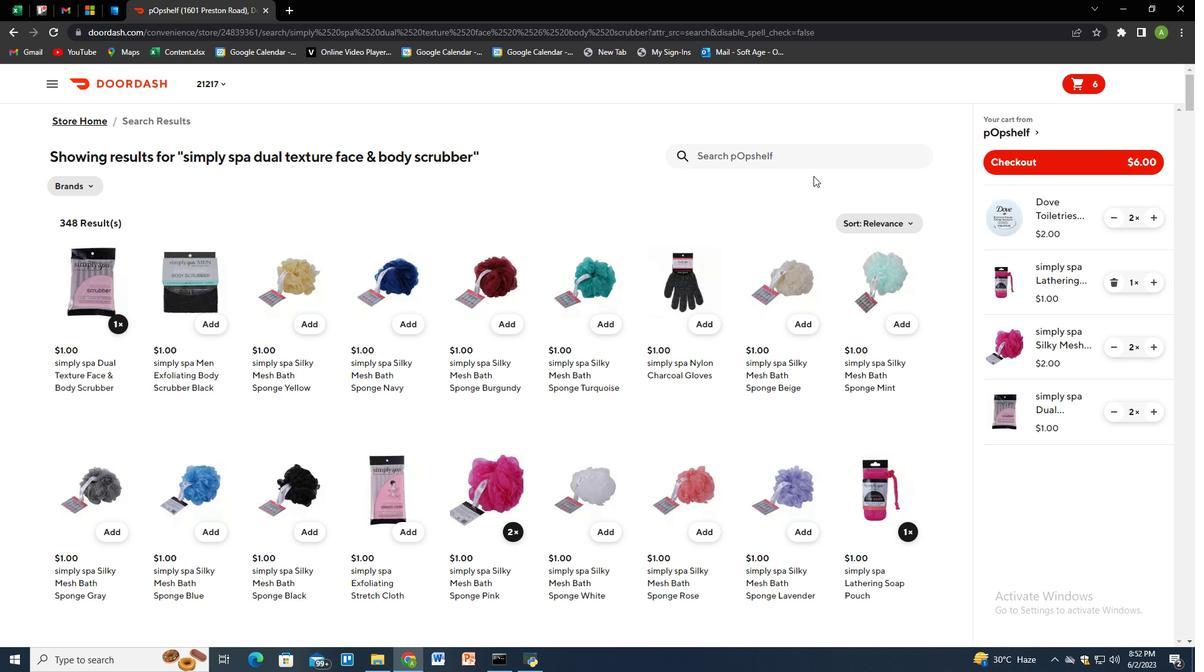 
Action: Mouse pressed left at (783, 154)
Screenshot: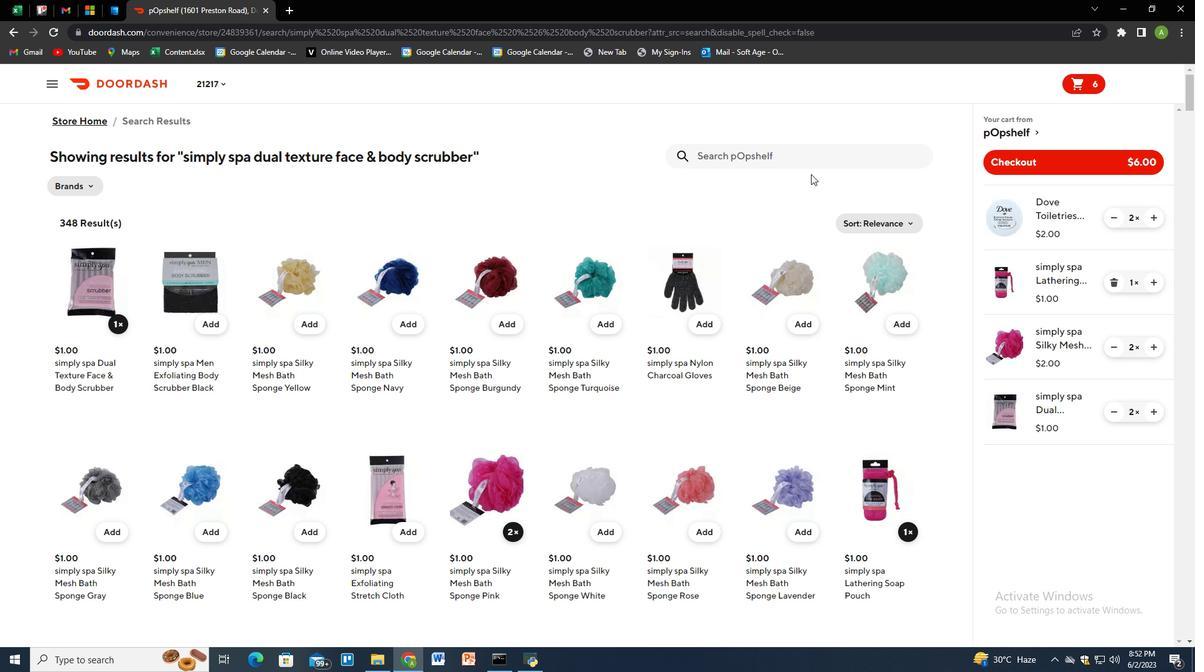 
Action: Mouse moved to (706, 156)
Screenshot: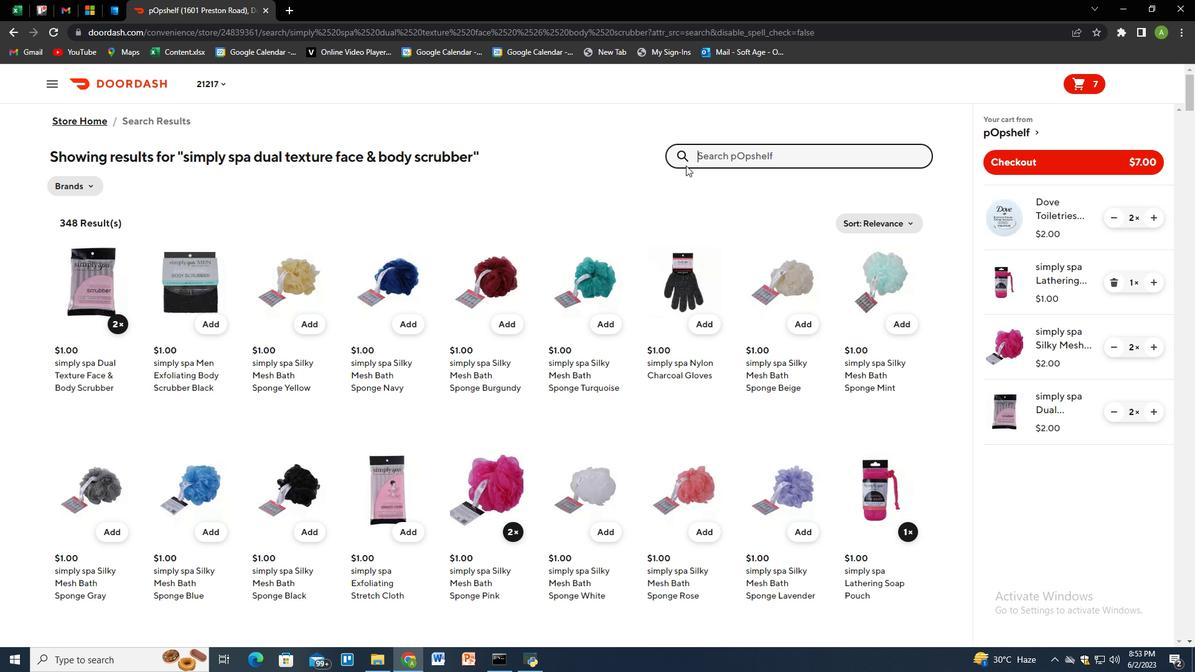 
Action: Mouse pressed left at (706, 156)
Screenshot: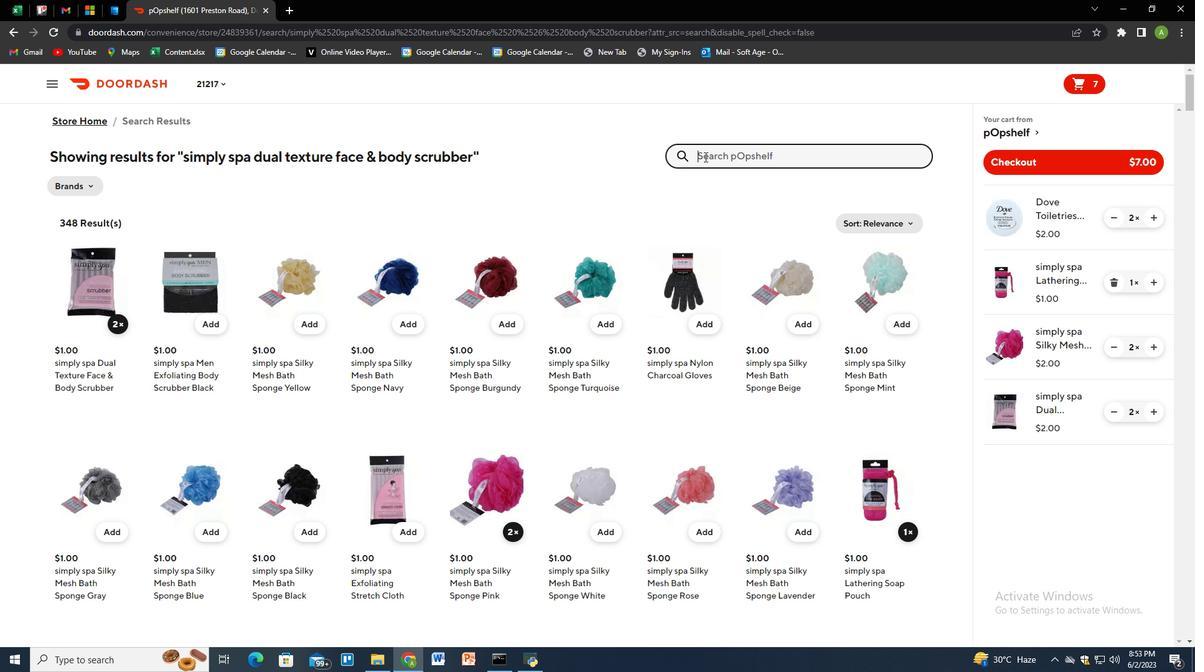 
Action: Key pressed simply<Key.space>spa<Key.space>exfoliating<Key.space>stretch<Key.space>bath<Key.space><Key.shift><Key.shift><Key.shift><Key.shift><Key.shift><Key.shift><Key.shift><Key.shift><Key.shift><Key.shift><Key.shift><Key.shift><Key.shift><Key.shift><Key.shift><Key.shift><Key.shift><Key.shift><Key.shift><Key.shift><Key.shift><Key.shift>&<Key.space>shower<Key.space>glove<Key.enter>
Screenshot: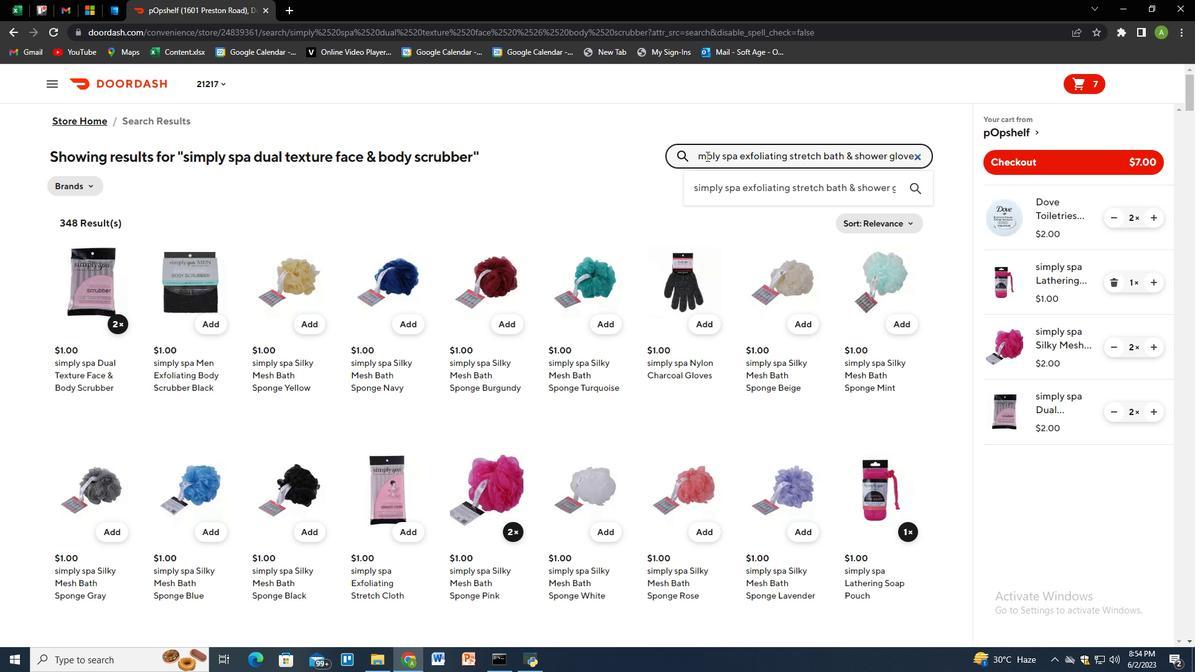 
Action: Mouse moved to (103, 321)
Screenshot: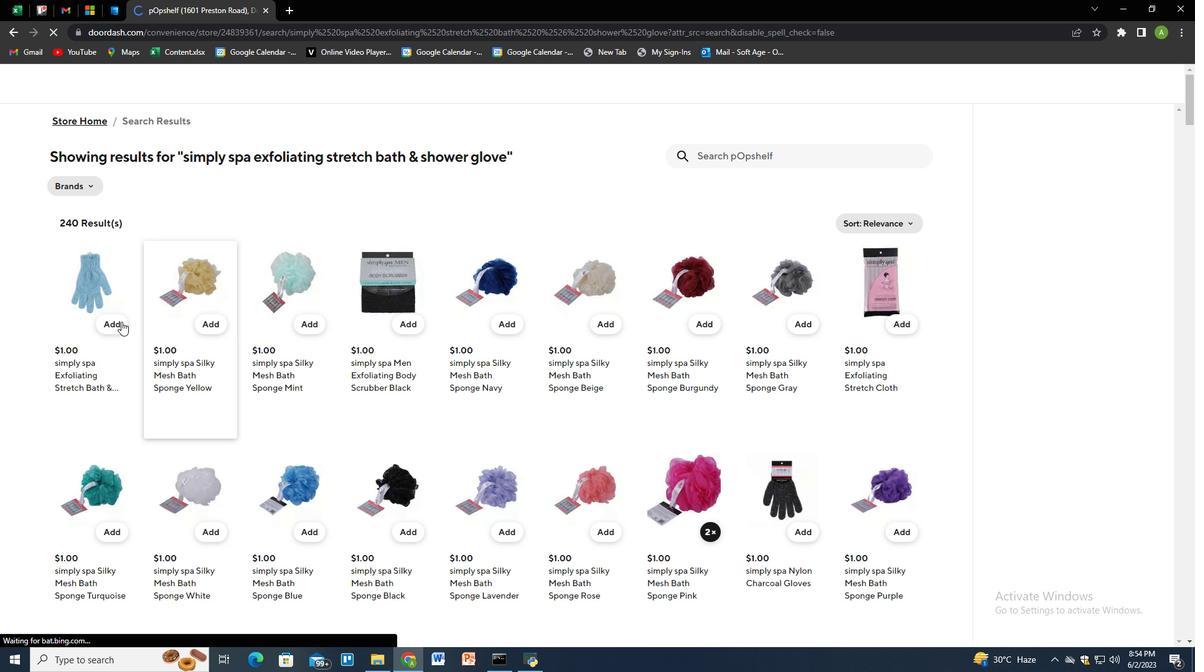 
Action: Mouse pressed left at (103, 321)
Screenshot: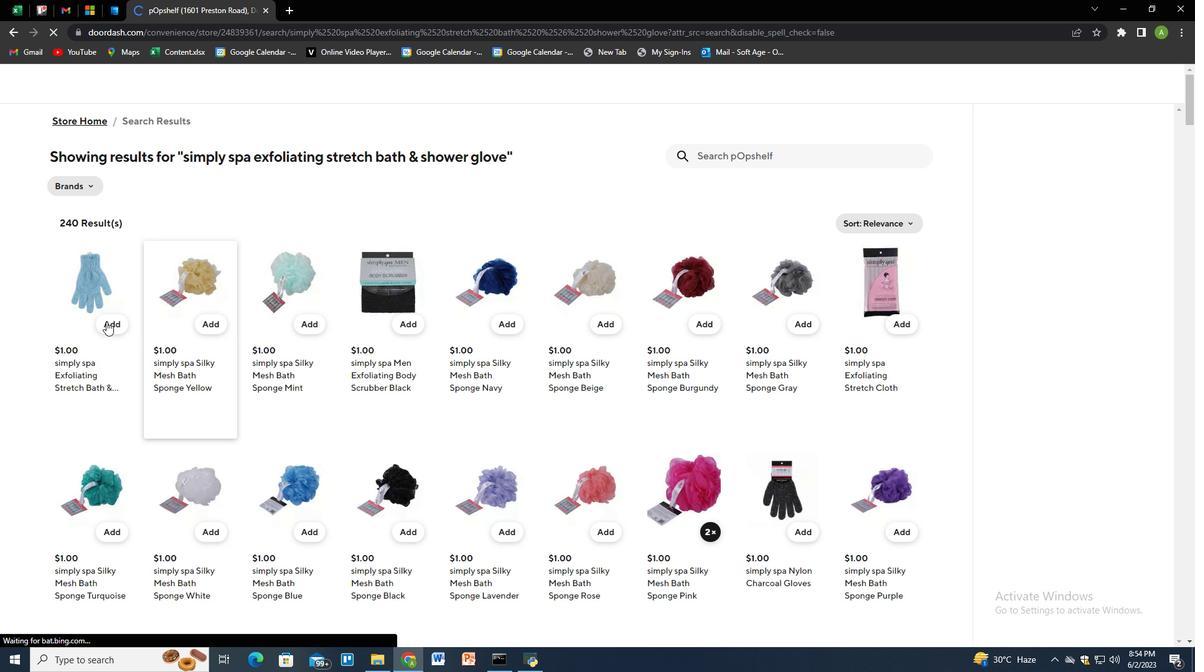 
Action: Mouse moved to (768, 151)
Screenshot: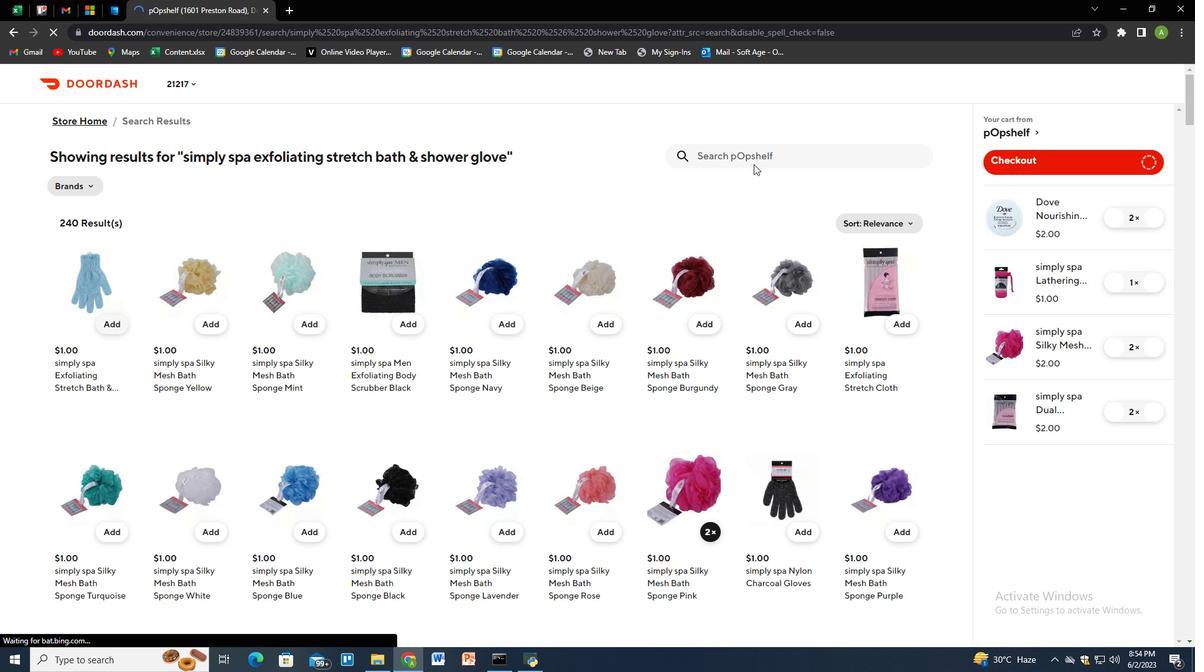 
Action: Mouse pressed left at (768, 151)
Screenshot: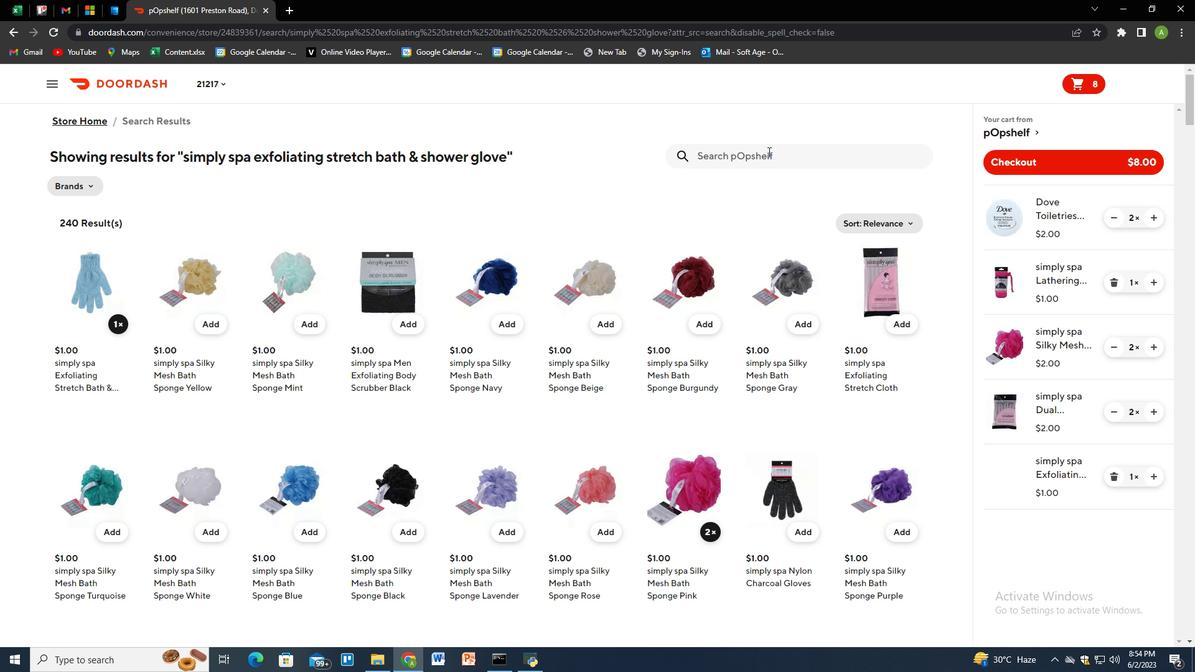
Action: Key pressed beauty<Key.space>ecceb<Key.backspace>ntric<Key.space>wax<Key.space>strips<Key.space>champp<Key.backspace><Key.backspace>omile<Key.space><Key.shift_r><Key.shift_r><Key.shift_r>(10<Key.space>ct<Key.shift_r>)<Key.enter>
Screenshot: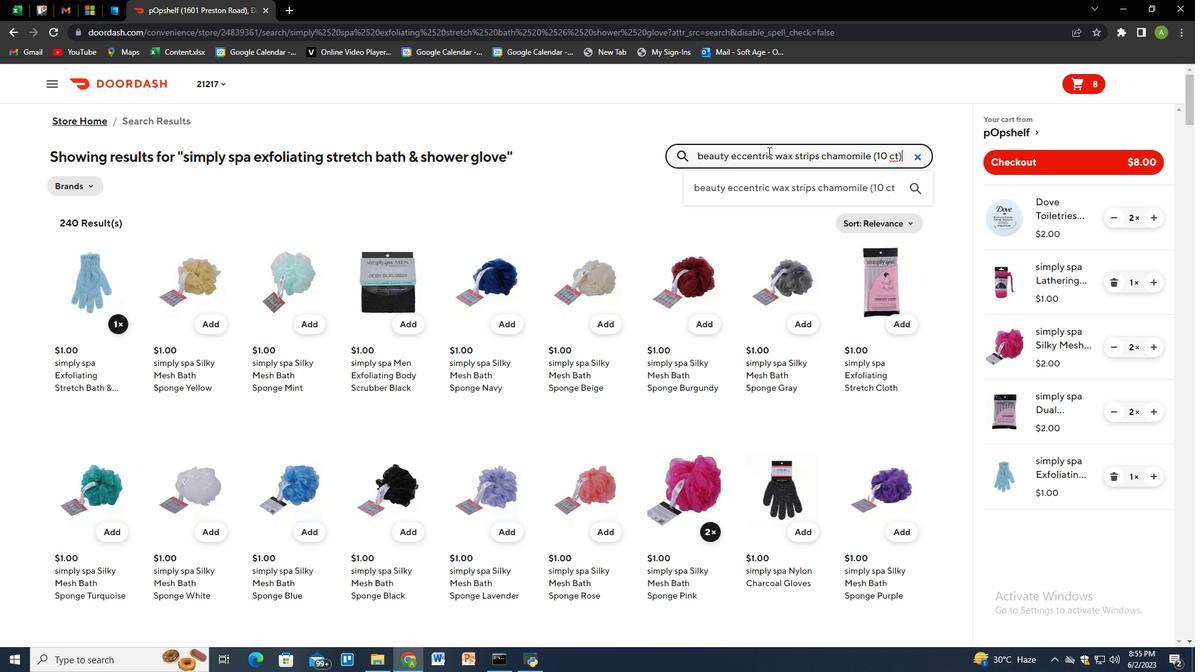 
Action: Mouse moved to (108, 324)
Screenshot: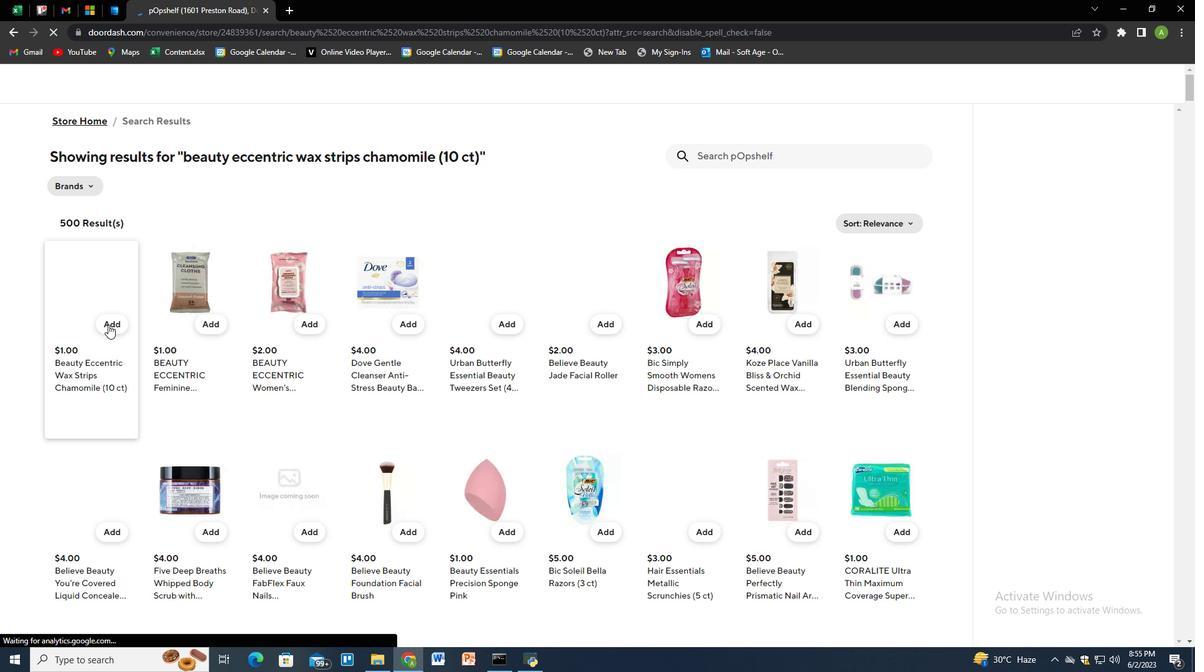 
Action: Mouse pressed left at (108, 324)
Screenshot: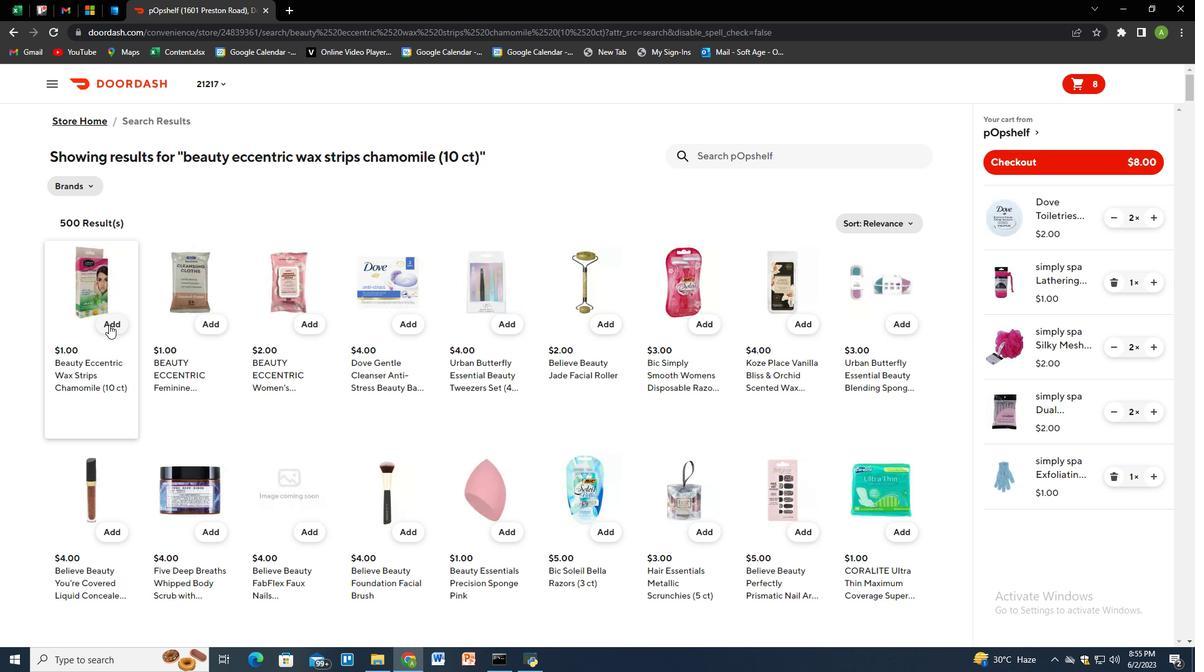
Action: Mouse moved to (1154, 541)
Screenshot: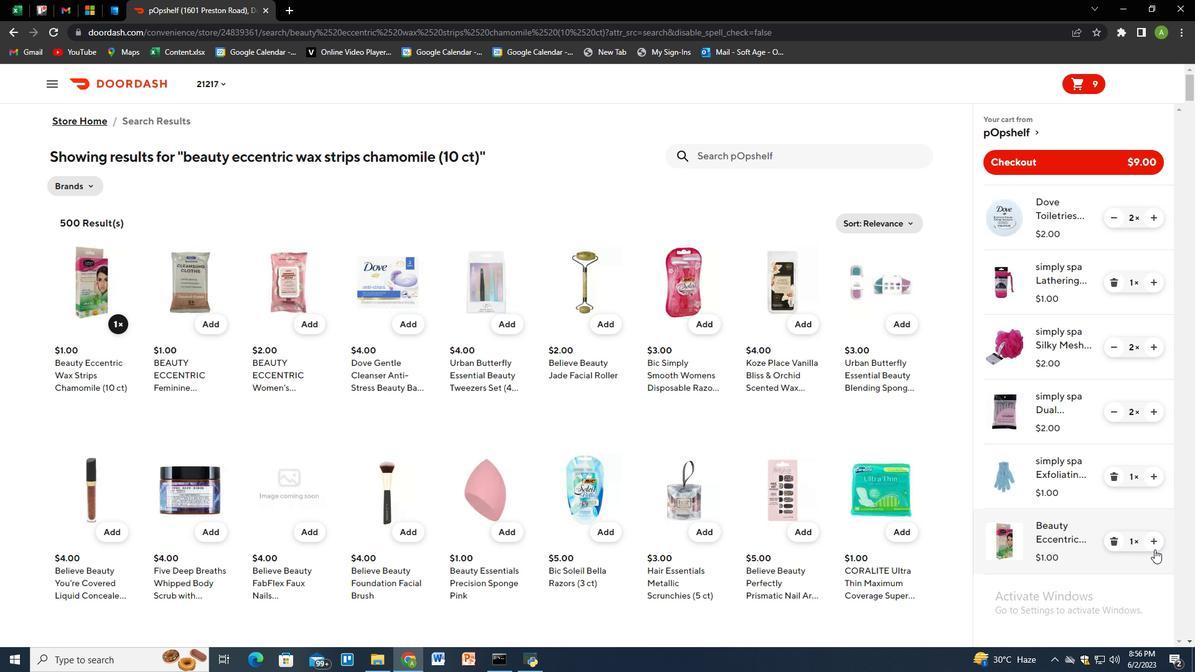 
Action: Mouse pressed left at (1154, 541)
Screenshot: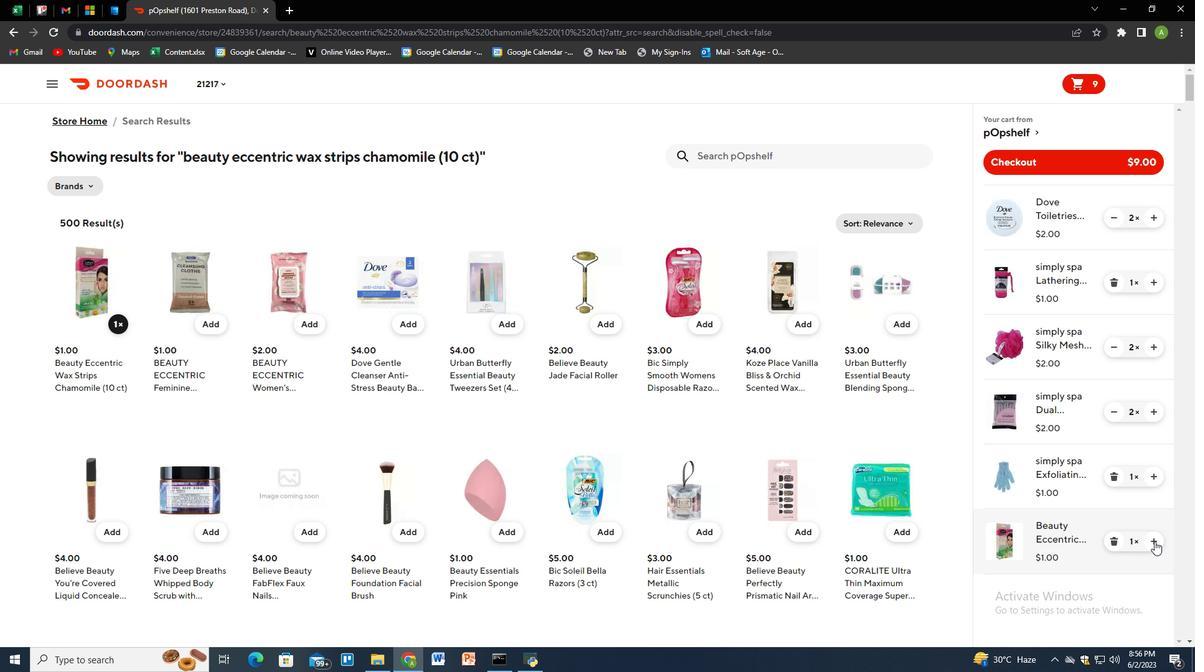 
Action: Mouse moved to (761, 158)
Screenshot: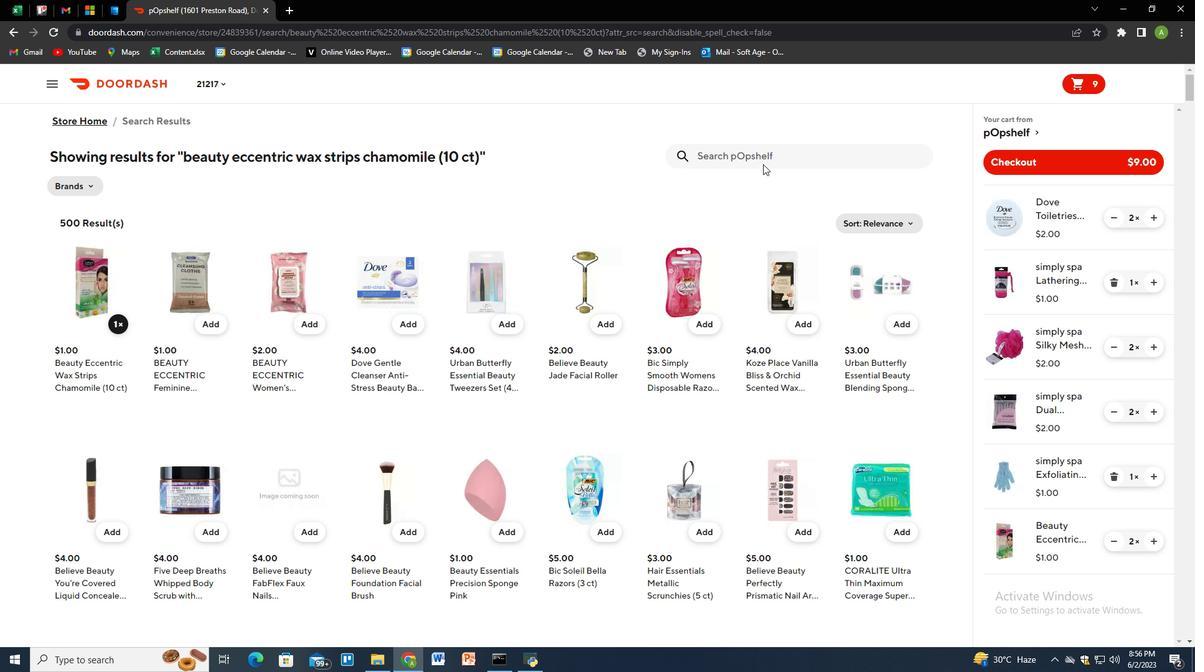 
Action: Mouse pressed left at (761, 158)
Screenshot: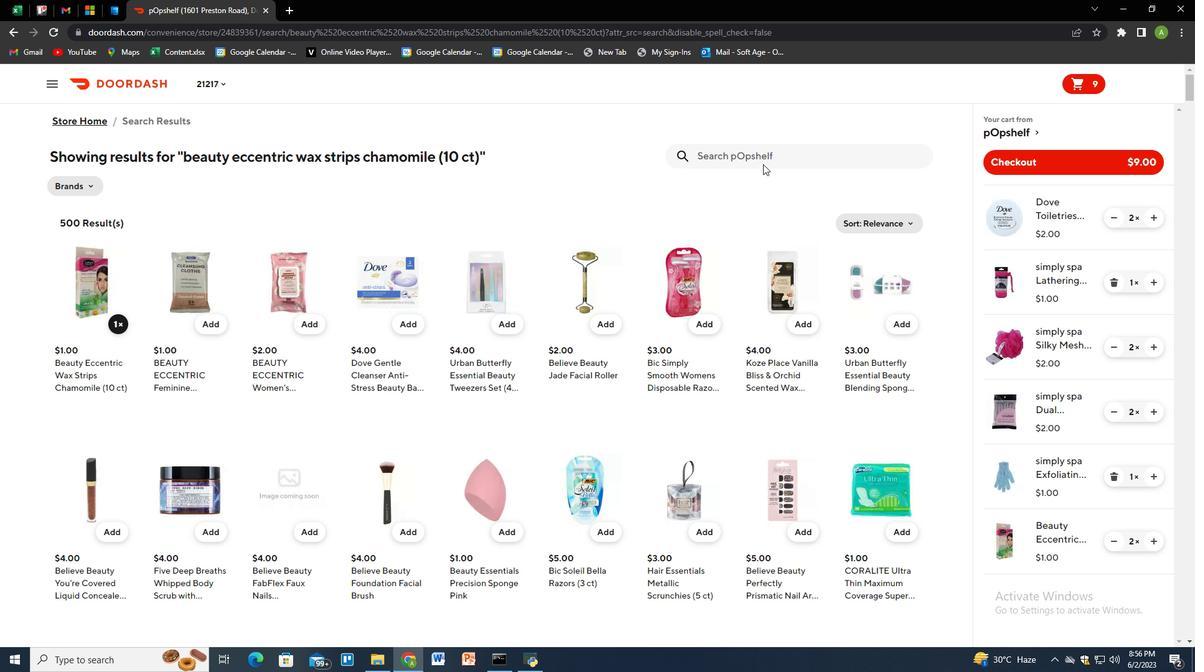 
Action: Key pressed scent<Key.space>happy<Key.space>body<Key.space>scrub<Key.space>summer<Key.space>berry<Key.space><Key.shift_r><Key.shift_r>(10<Key.space>oz<Key.shift_r>)<Key.enter>
Screenshot: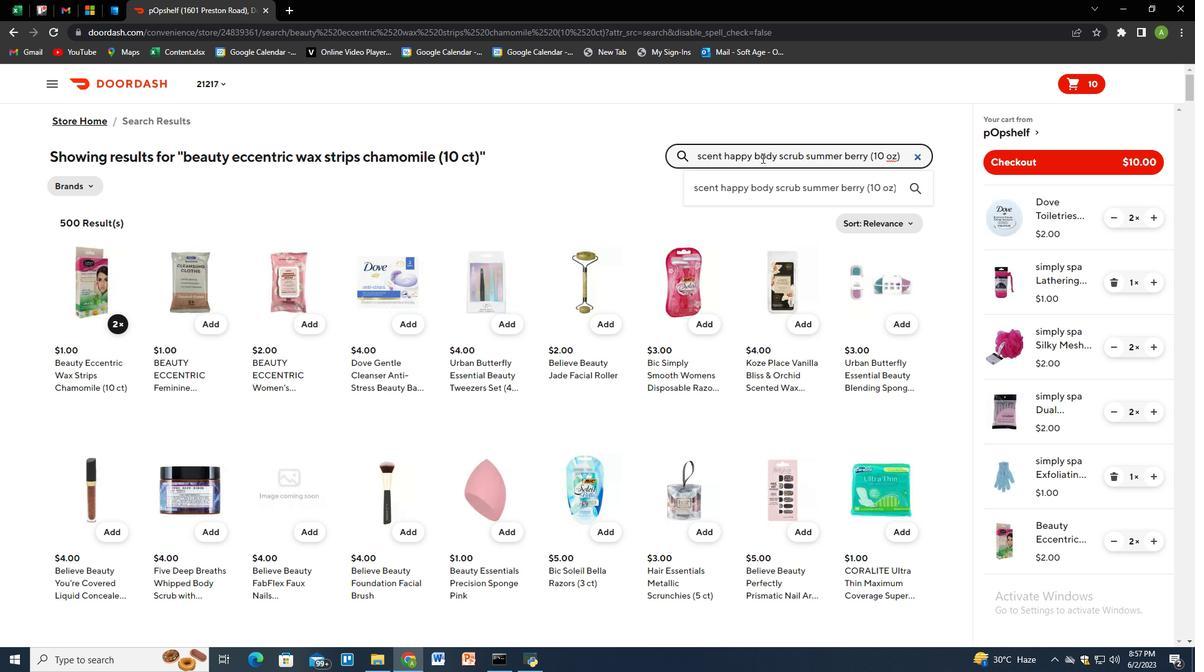 
Action: Mouse moved to (110, 328)
Screenshot: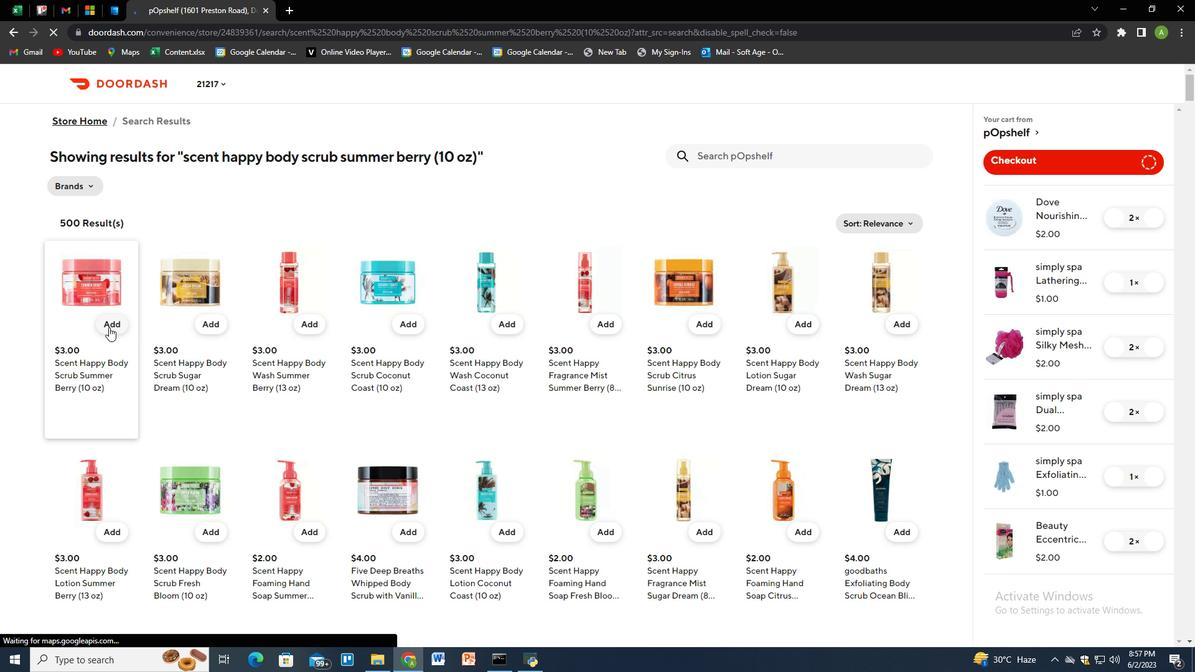 
Action: Mouse pressed left at (110, 328)
Screenshot: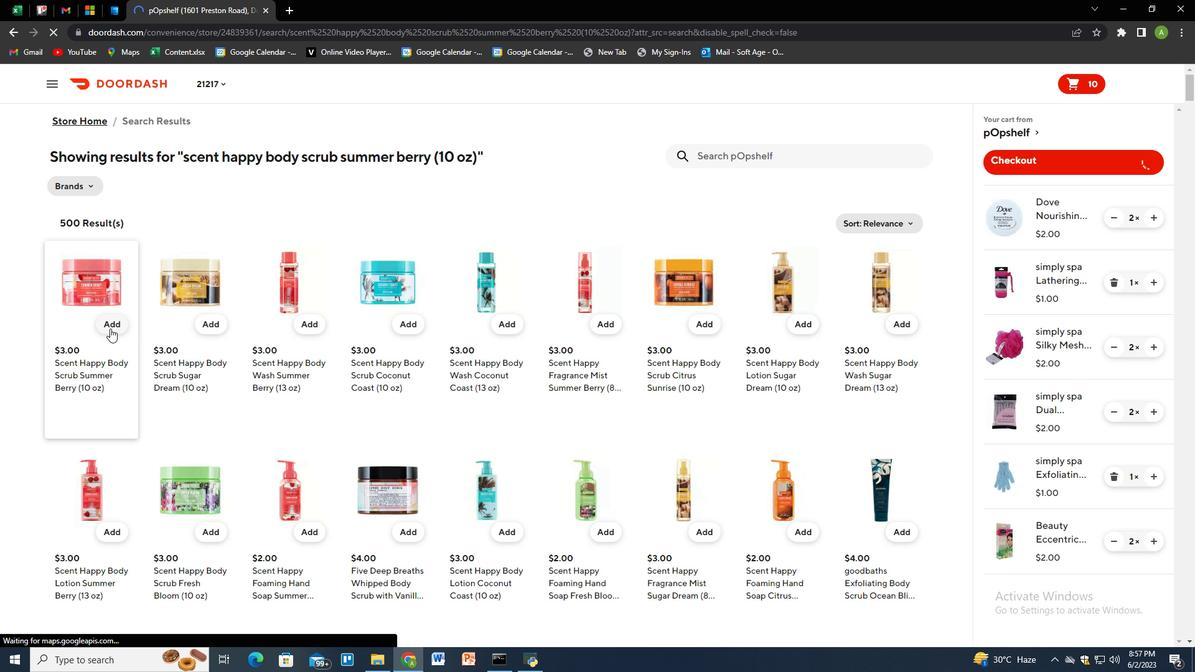 
Action: Mouse moved to (1062, 487)
Screenshot: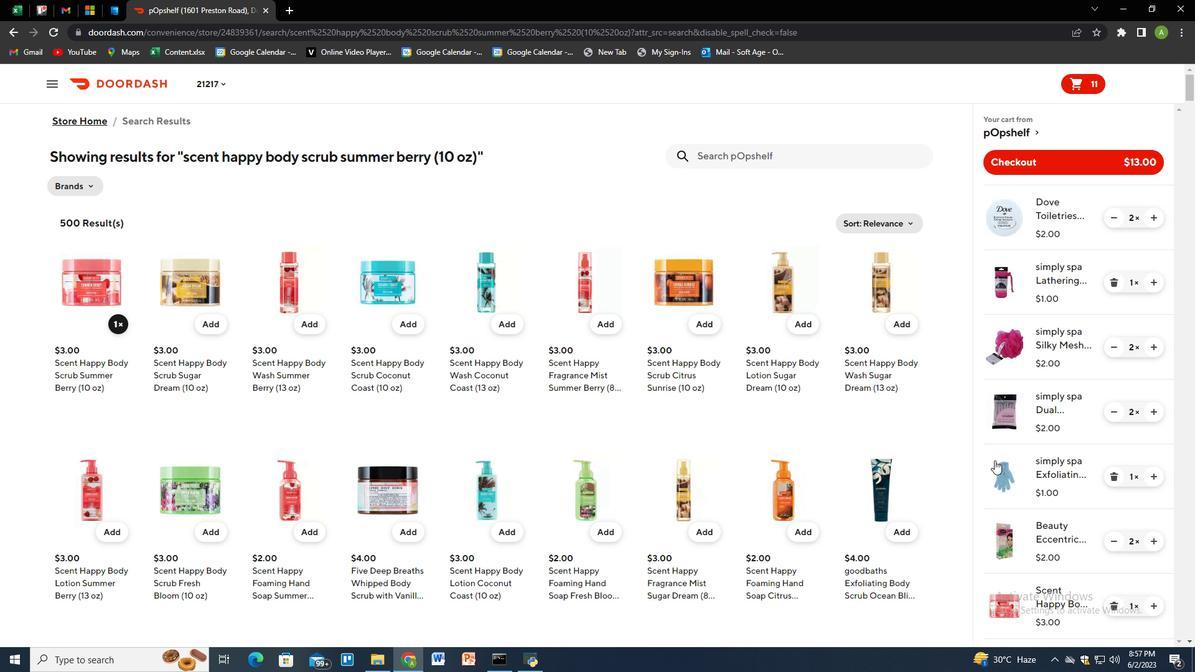 
Action: Mouse scrolled (1062, 486) with delta (0, 0)
Screenshot: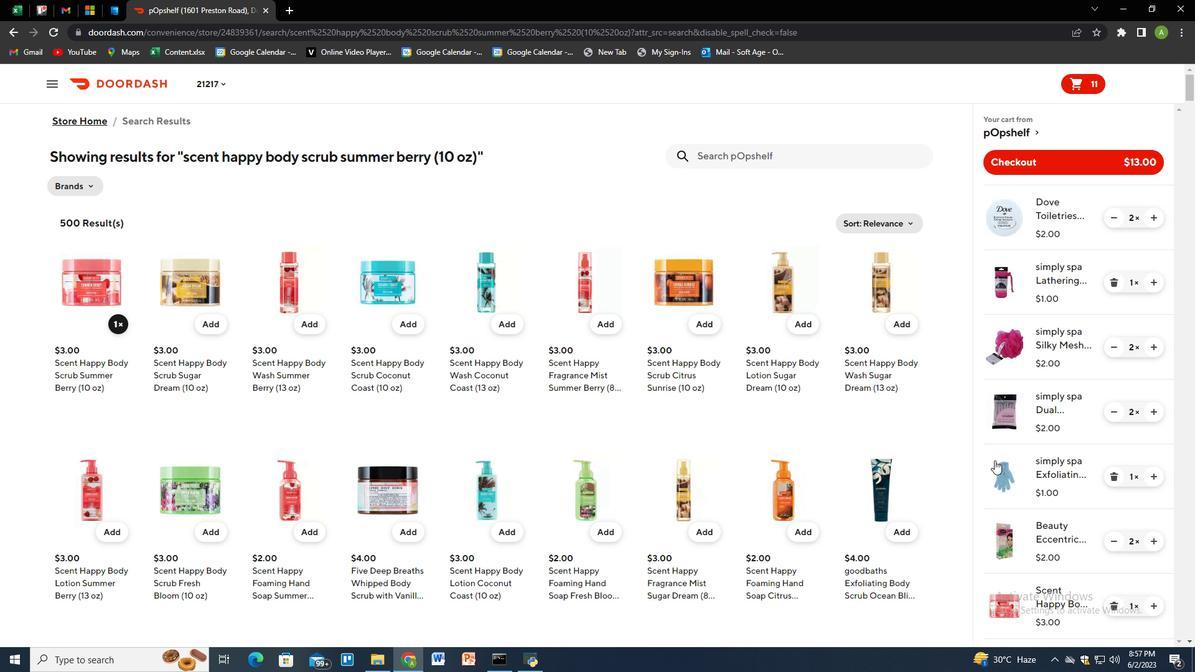 
Action: Mouse moved to (1066, 491)
Screenshot: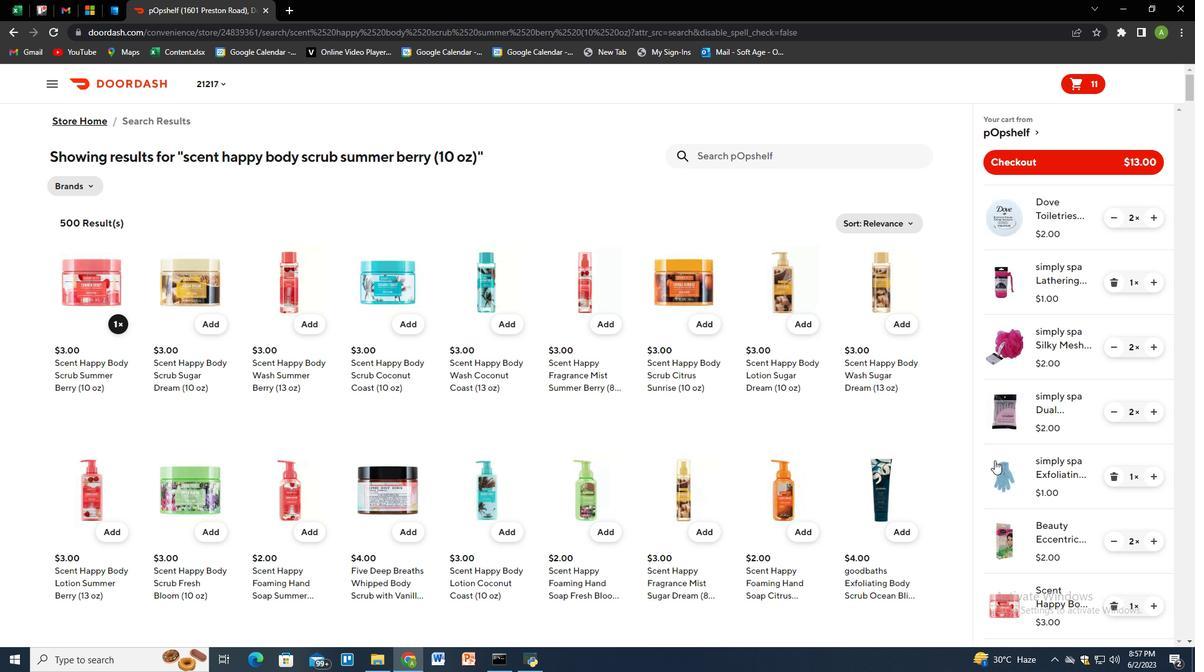 
Action: Mouse scrolled (1066, 491) with delta (0, 0)
Screenshot: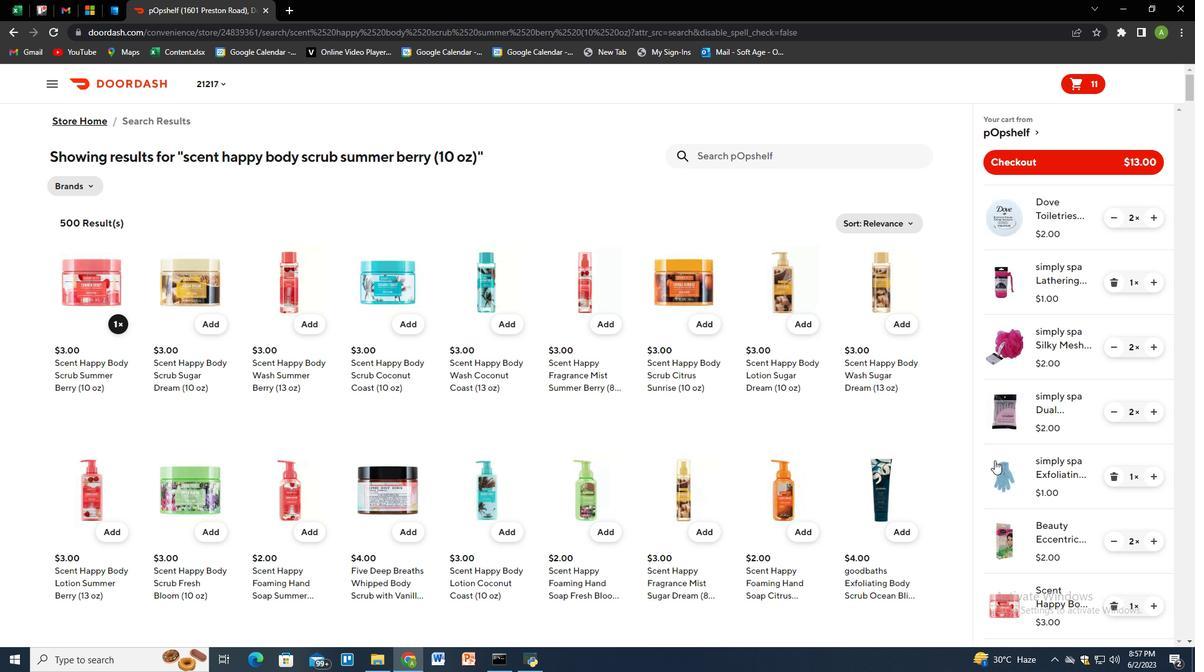 
Action: Mouse moved to (1068, 494)
Screenshot: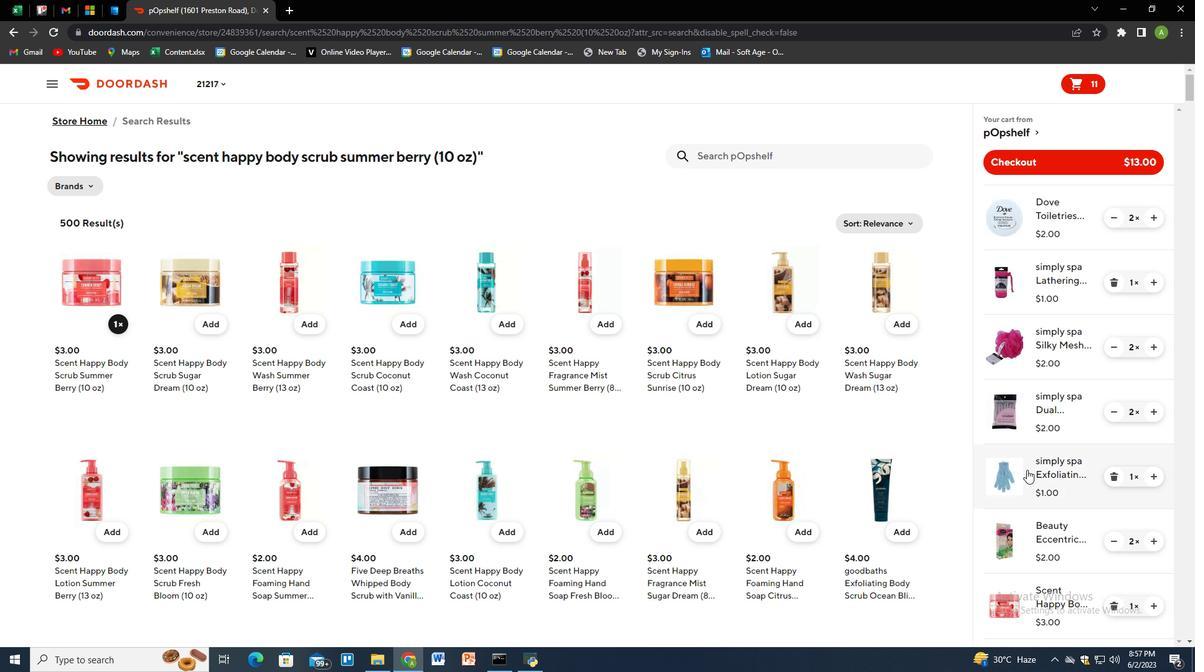 
Action: Mouse scrolled (1068, 493) with delta (0, 0)
Screenshot: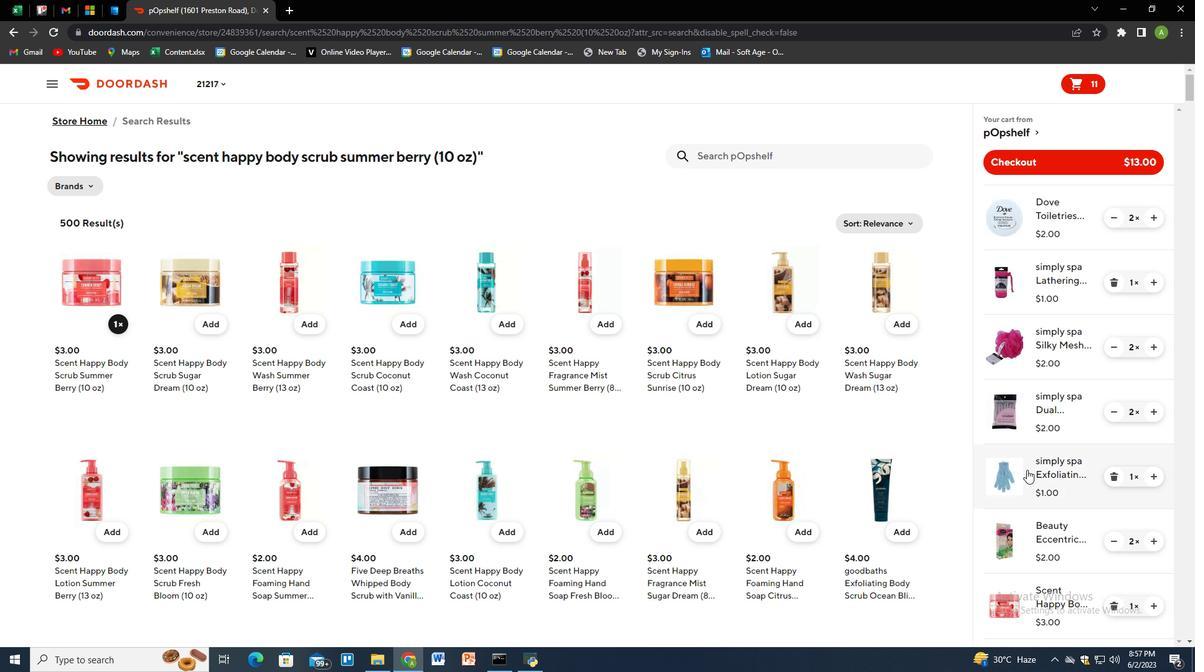 
Action: Mouse moved to (1074, 502)
Screenshot: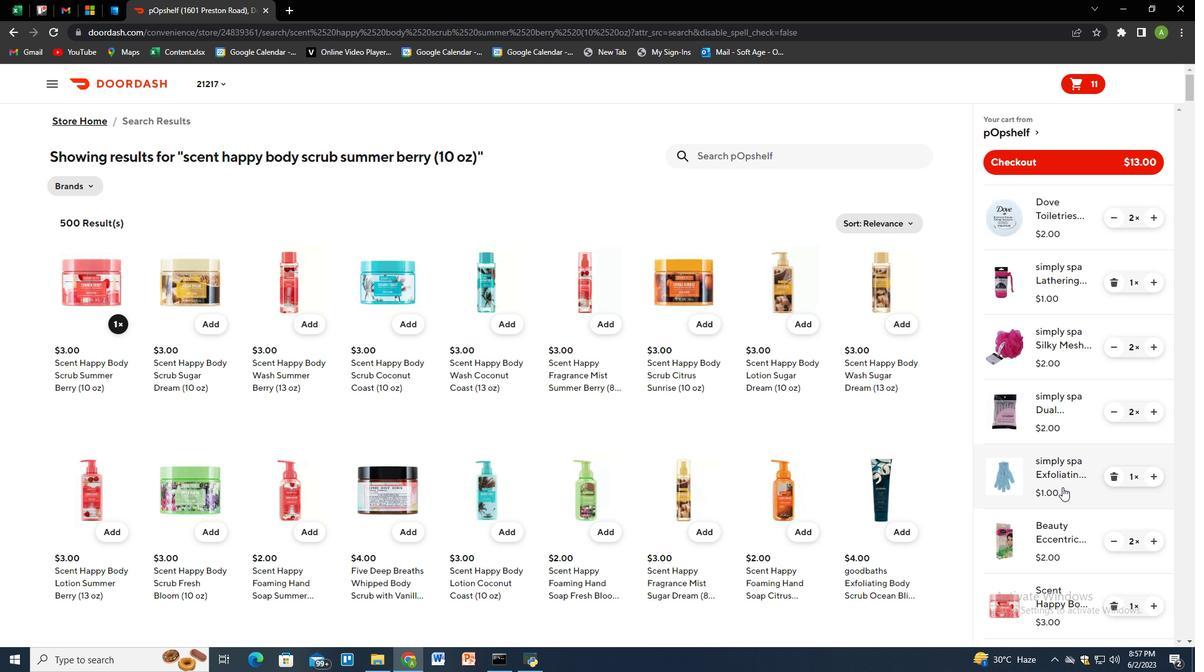 
Action: Mouse scrolled (1073, 501) with delta (0, 0)
Screenshot: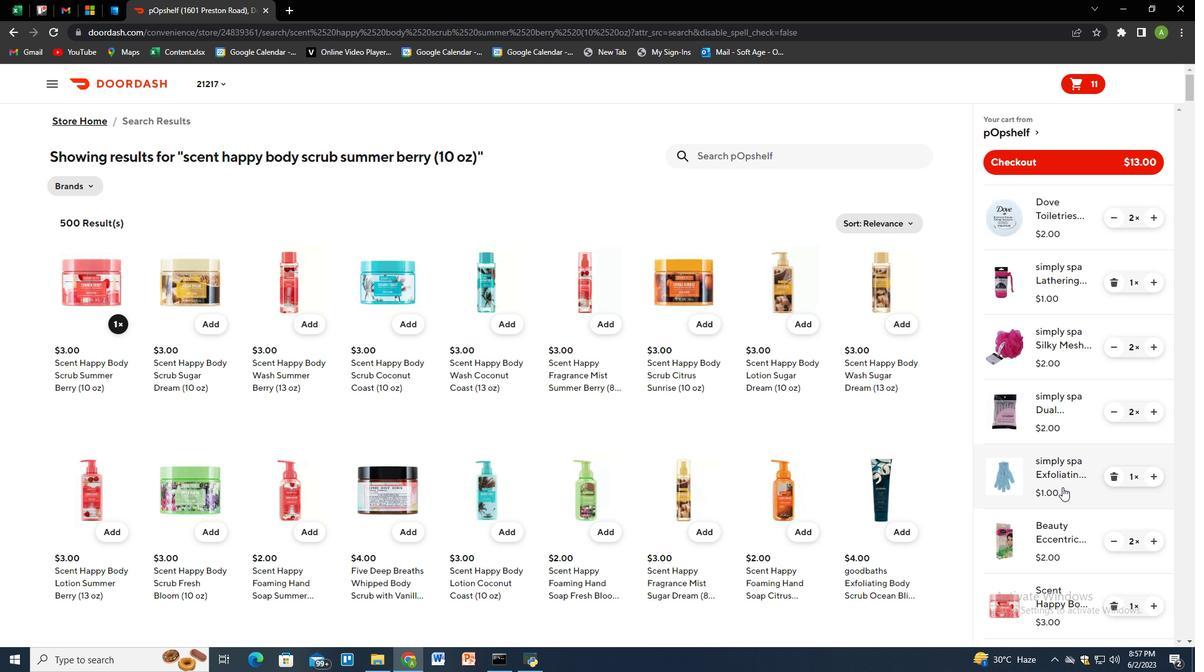 
Action: Mouse moved to (1147, 602)
Screenshot: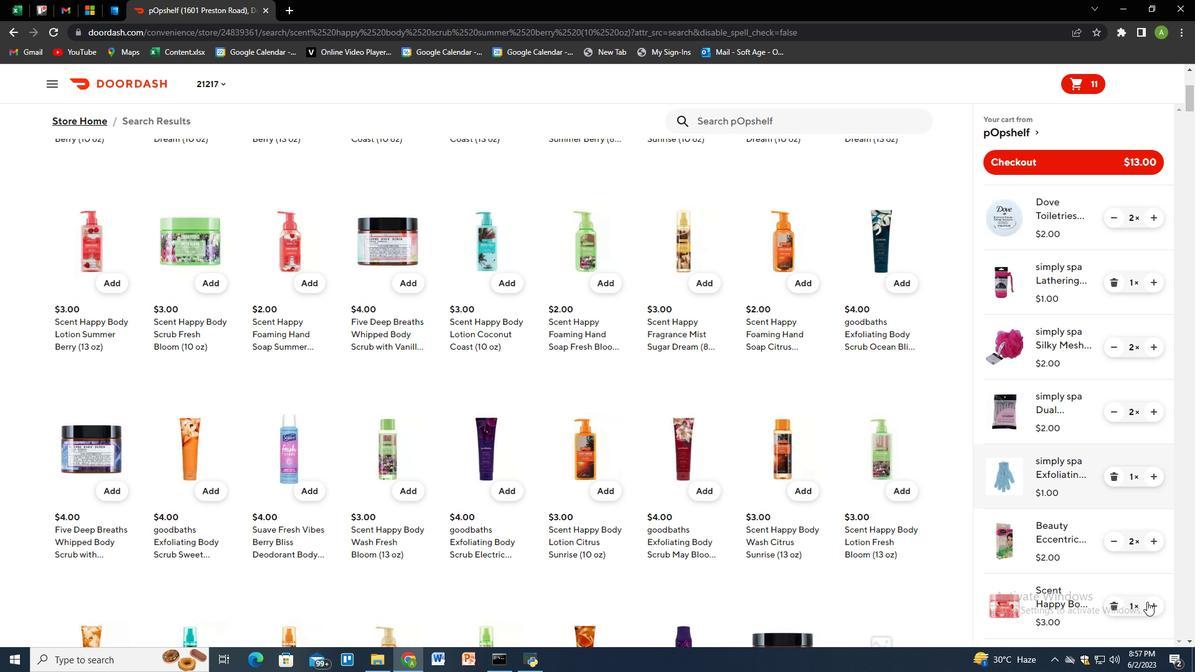 
Action: Mouse pressed left at (1147, 602)
Screenshot: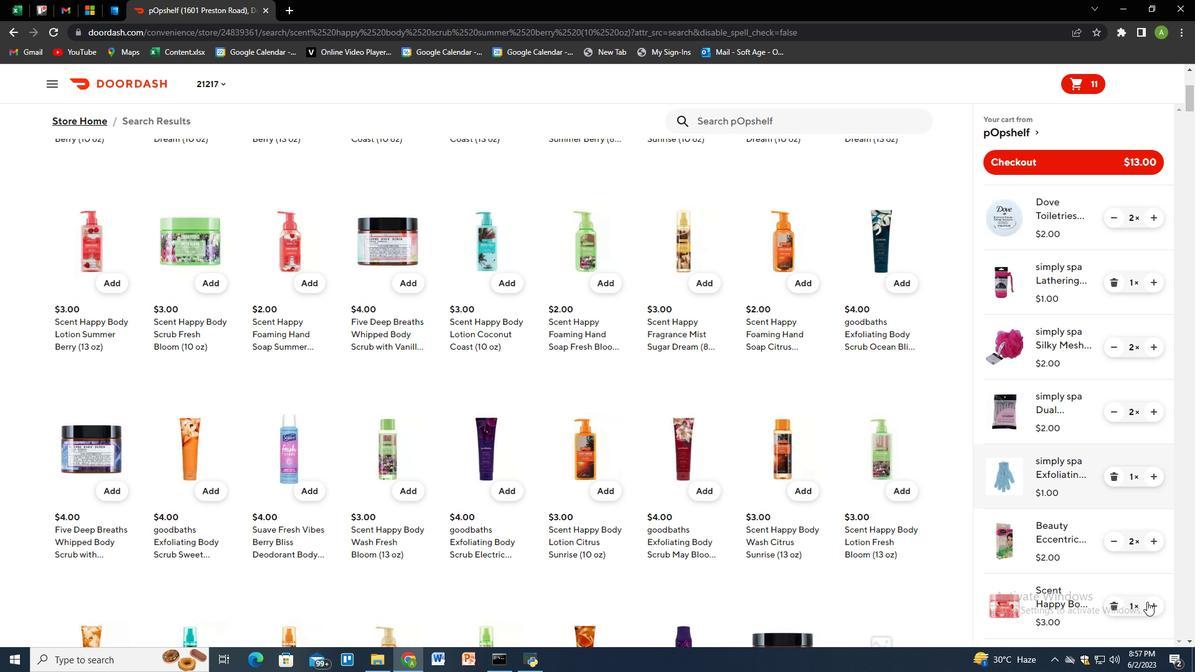 
Action: Mouse moved to (733, 116)
Screenshot: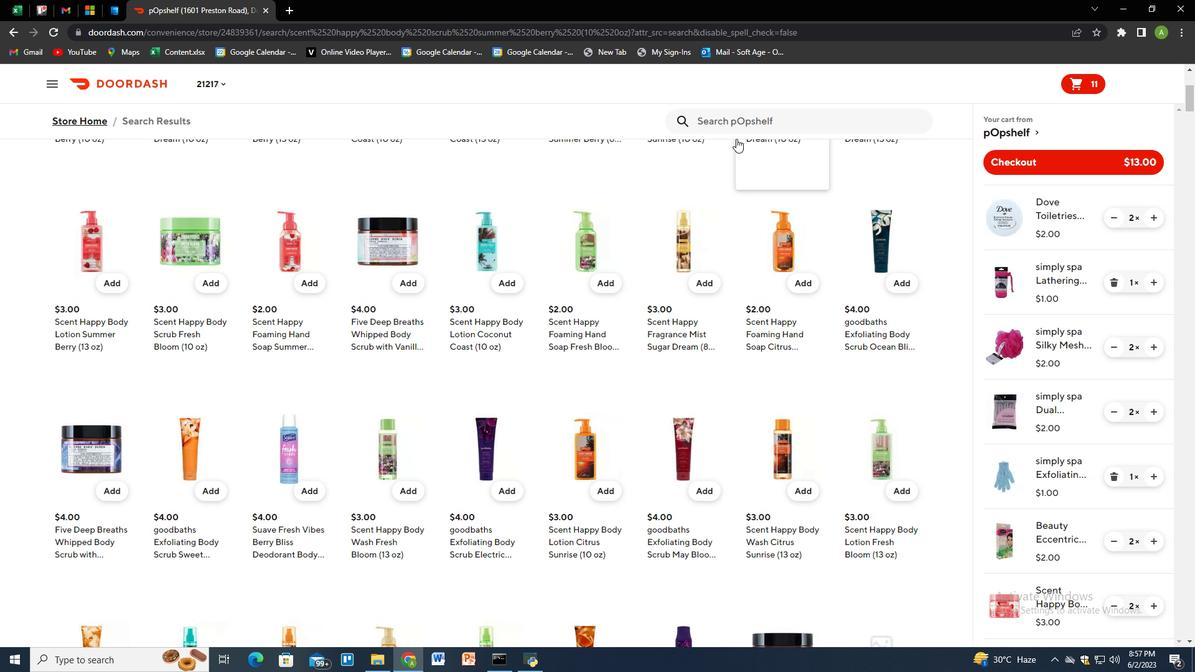 
Action: Mouse pressed left at (733, 116)
Screenshot: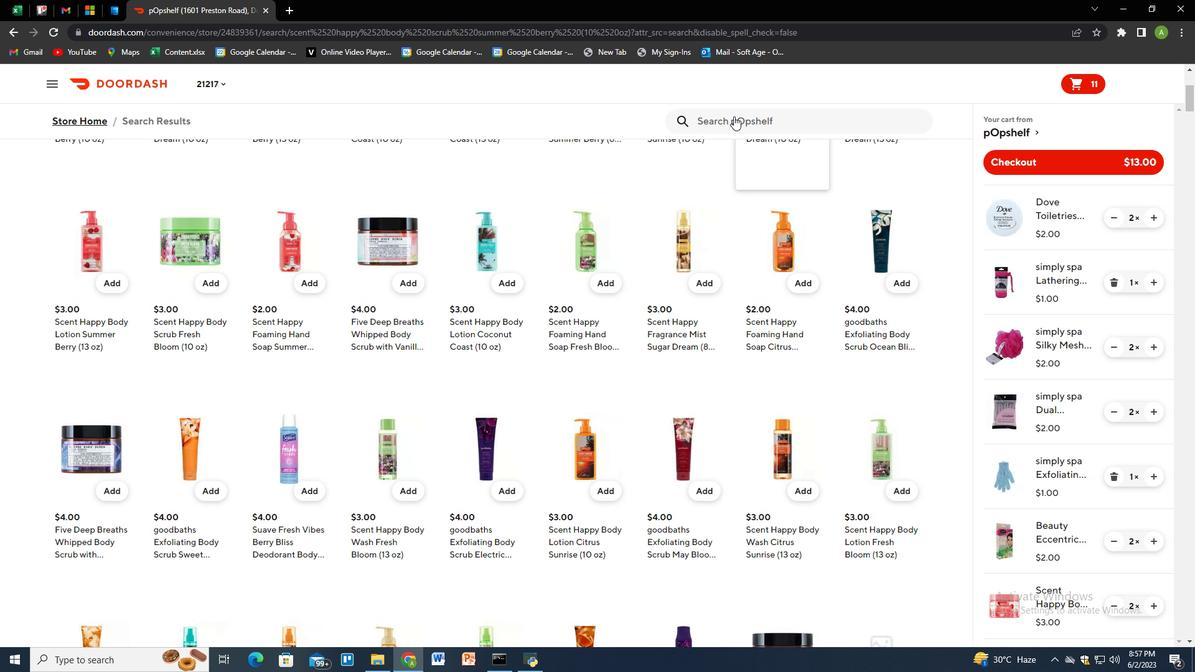 
Action: Key pressed goodbaths<Key.space>exfoliating<Key.space>body<Key.space>scrub<Key.space>ocean<Key.space>bliss<Key.space><Key.shift_r>(8<Key.space>oz<Key.shift_r><Key.shift_r><Key.shift_r><Key.shift_r><Key.shift_r>)<Key.enter>
Screenshot: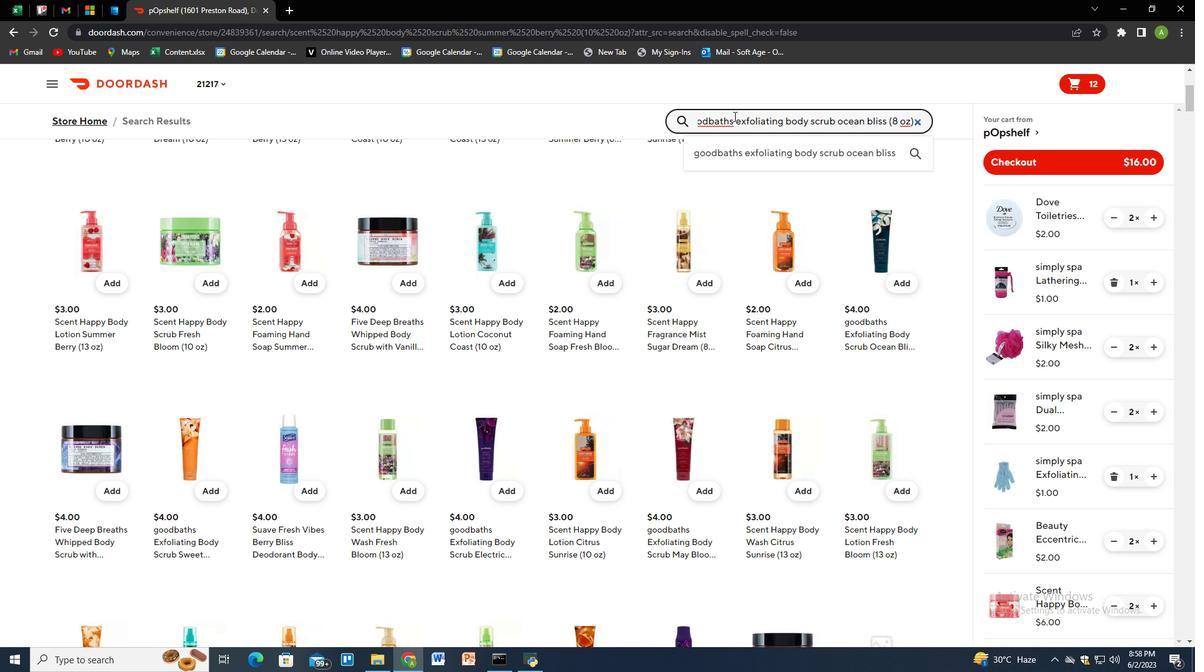 
Action: Mouse moved to (107, 319)
Screenshot: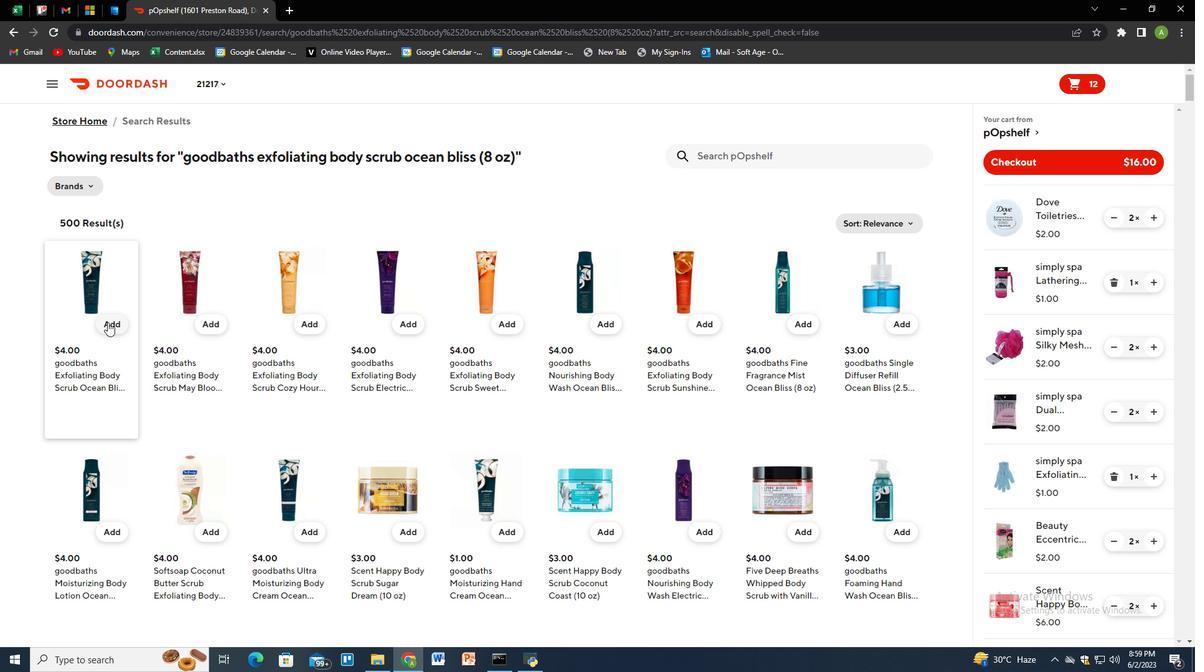 
Action: Mouse pressed left at (107, 319)
Screenshot: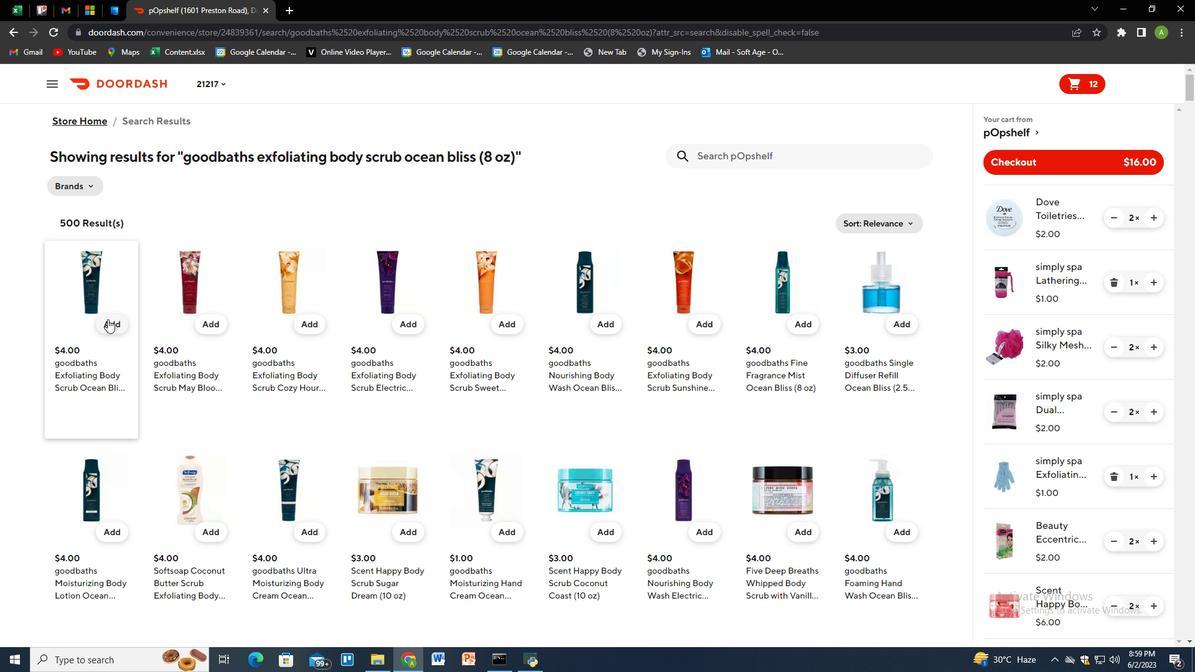 
Action: Mouse moved to (784, 161)
Screenshot: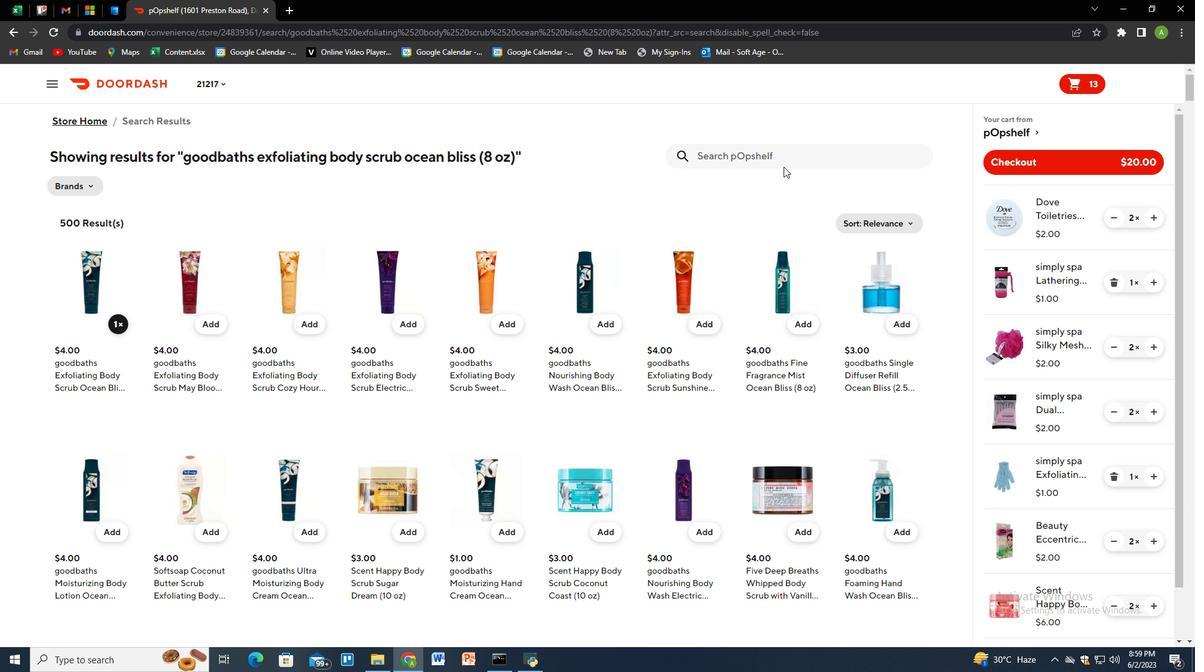 
Action: Mouse pressed left at (784, 161)
Screenshot: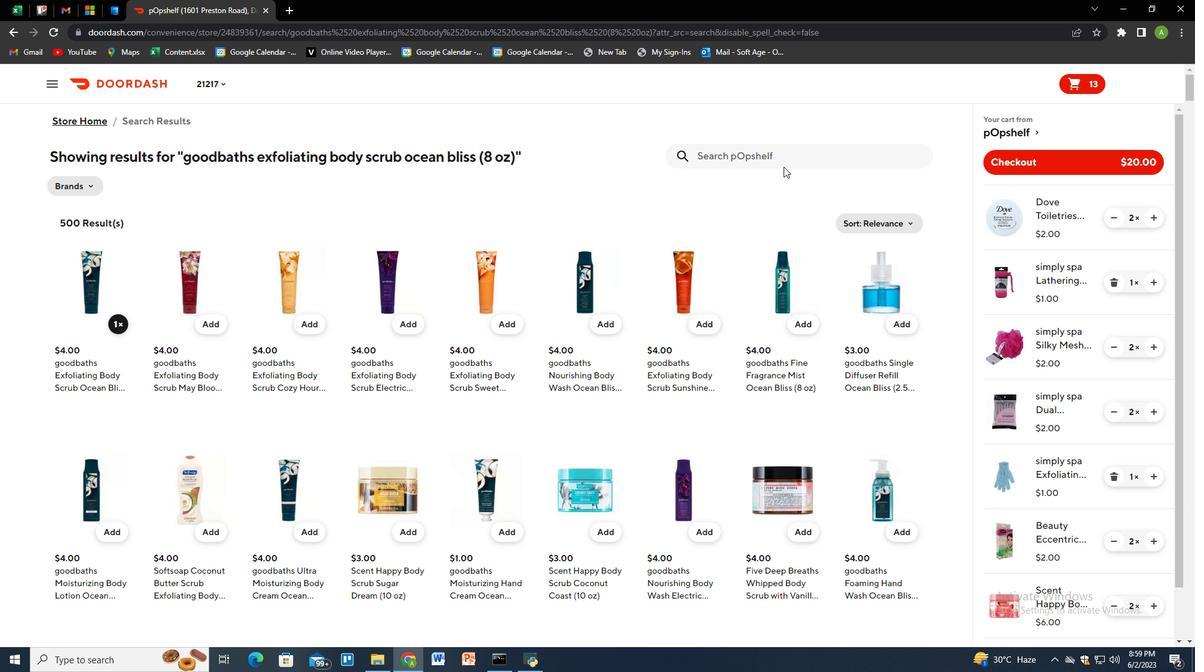 
Action: Mouse moved to (784, 159)
Screenshot: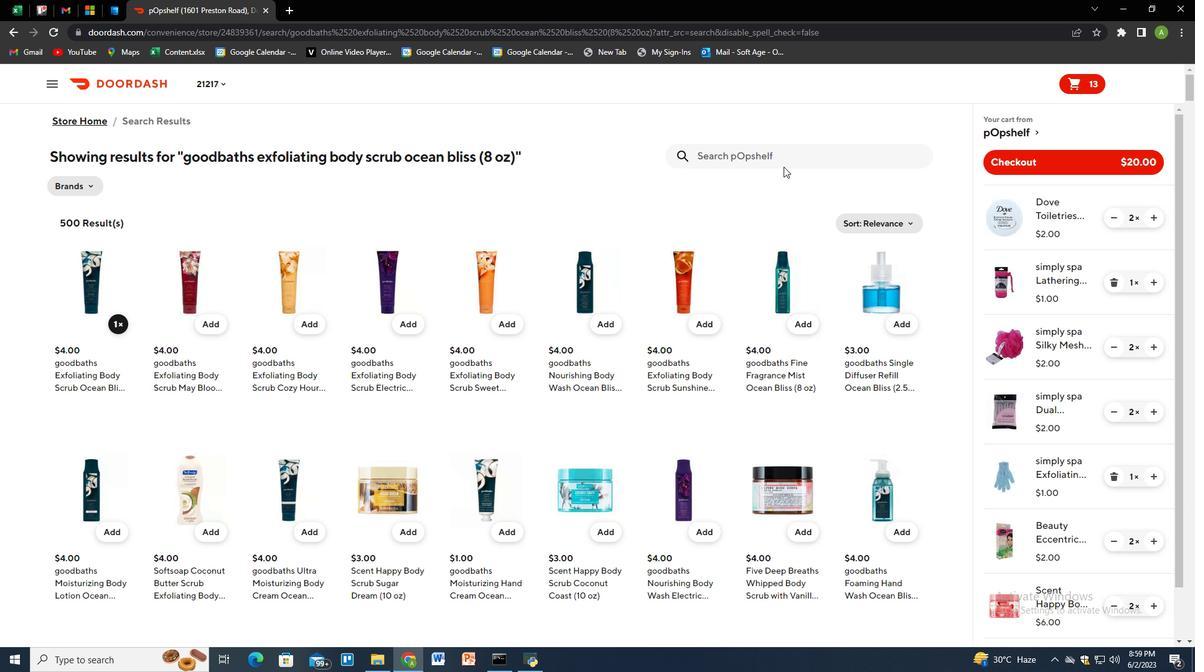 
Action: Key pressed goodbaths<Key.space>fine<Key.space>fragrance<Key.space>mist<Key.space>ocean<Key.space>bliss<Key.space><Key.shift_r><Key.shift_r><Key.shift_r><Key.shift_r><Key.shift_r><Key.shift_r><Key.shift_r><Key.shift_r><Key.shift_r><Key.shift_r><Key.shift_r><Key.shift_r><Key.shift_r><Key.shift_r><Key.shift_r><Key.shift_r><Key.shift_r><Key.shift_r>(8<Key.space>oz<Key.shift_r>)<Key.enter>
Screenshot: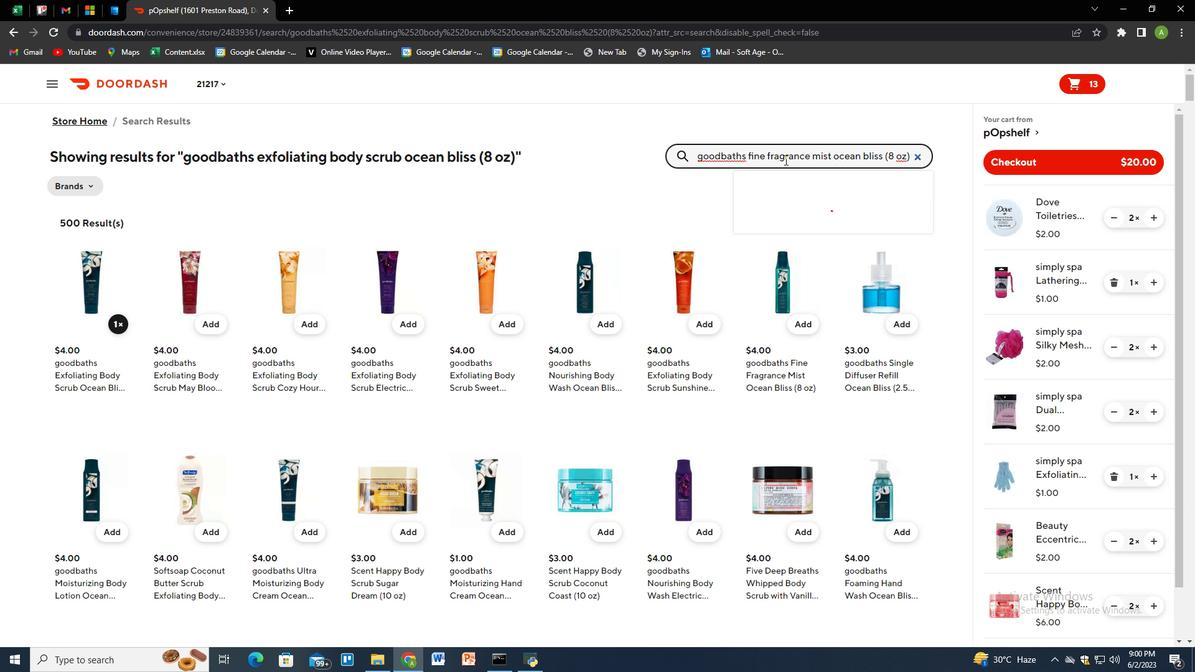 
Action: Mouse moved to (104, 325)
Screenshot: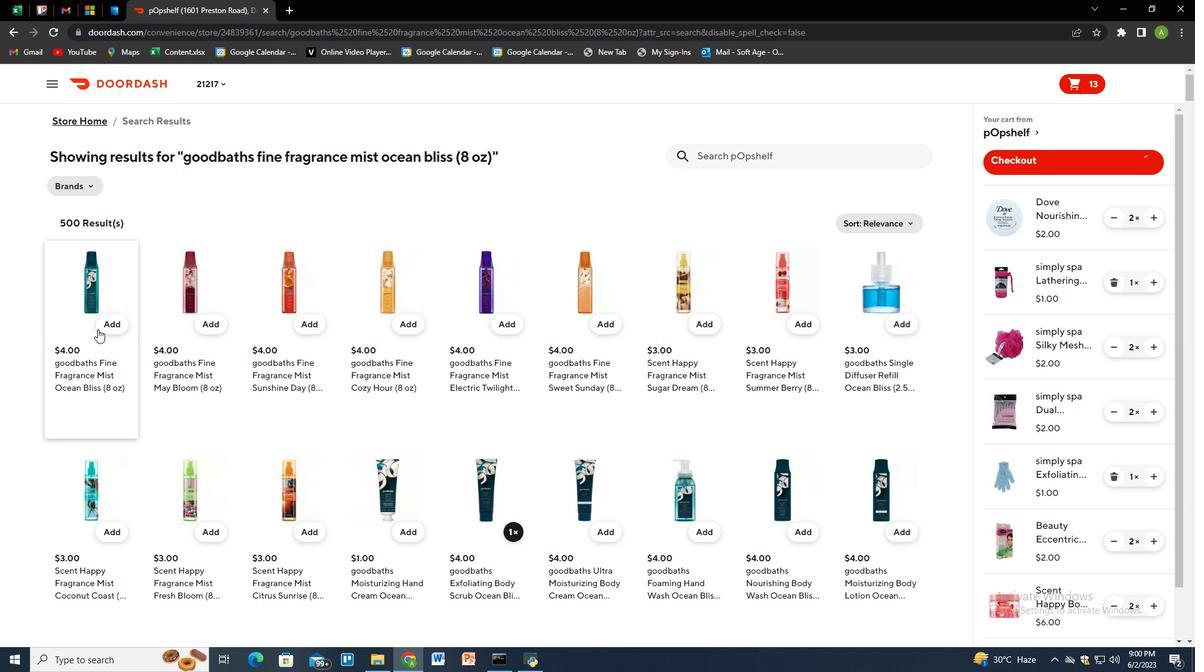 
Action: Mouse pressed left at (104, 325)
Screenshot: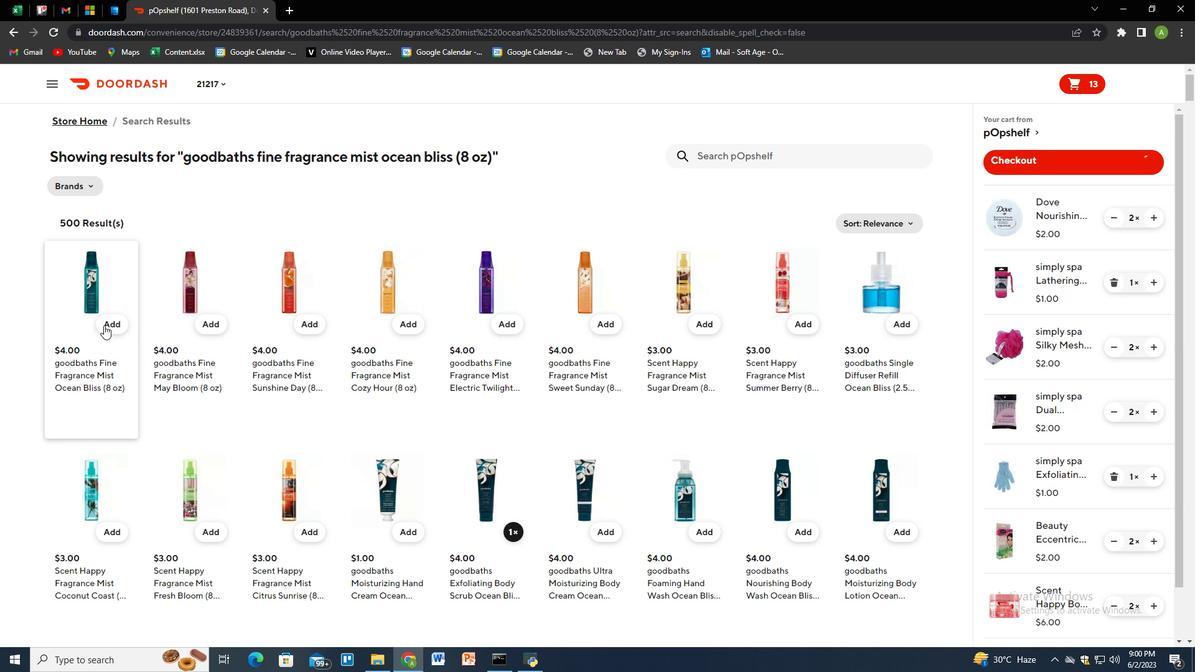 
Action: Mouse moved to (1071, 447)
Screenshot: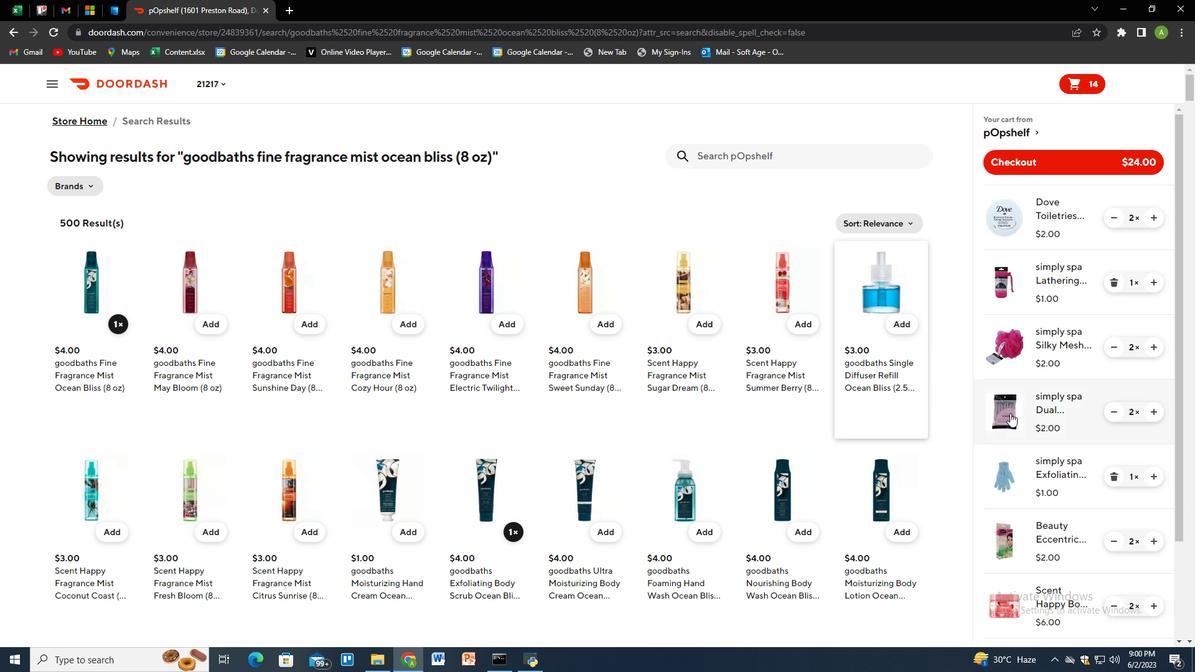 
Action: Mouse scrolled (1071, 446) with delta (0, 0)
Screenshot: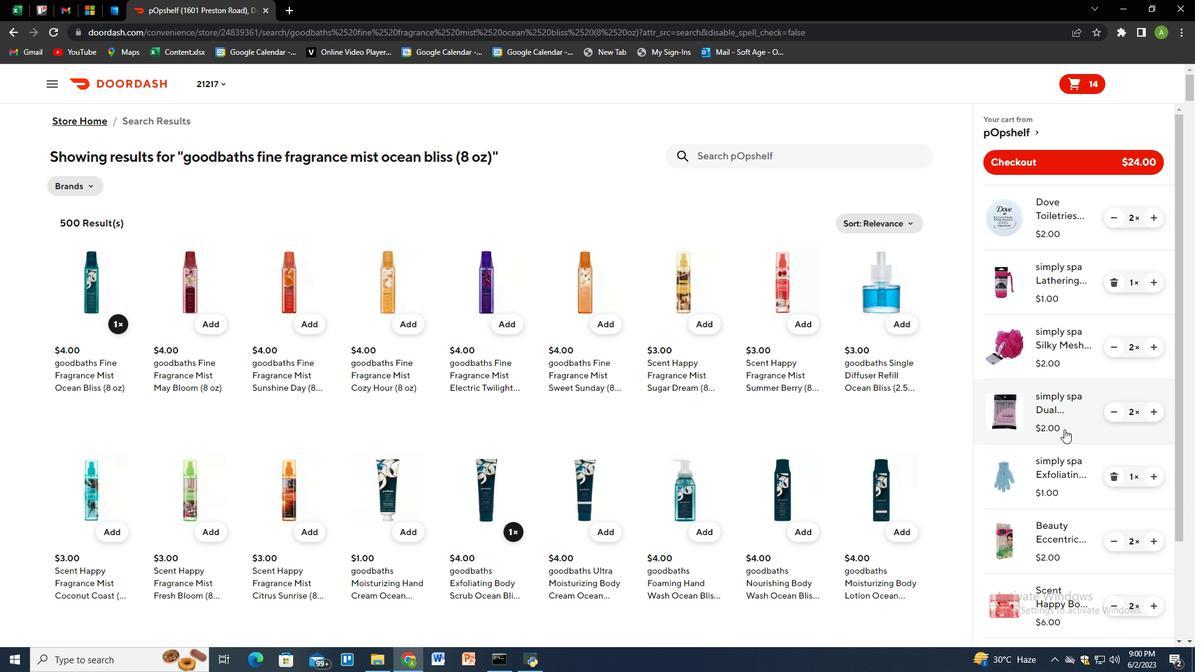 
Action: Mouse moved to (1076, 463)
Screenshot: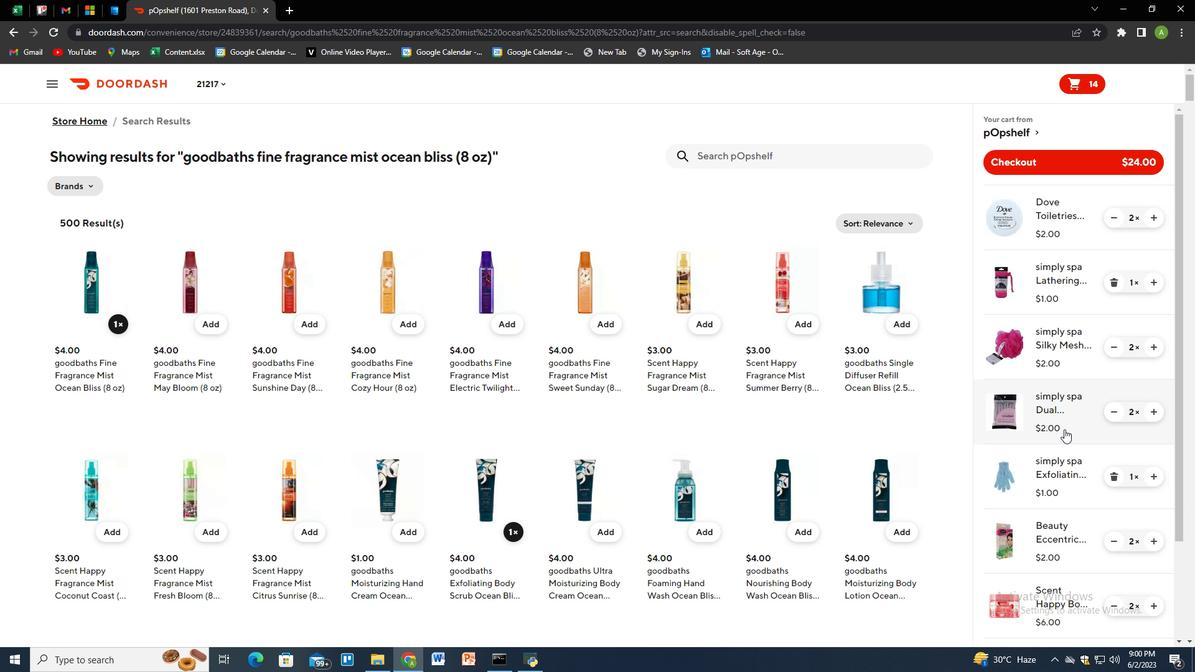 
Action: Mouse scrolled (1074, 457) with delta (0, 0)
Screenshot: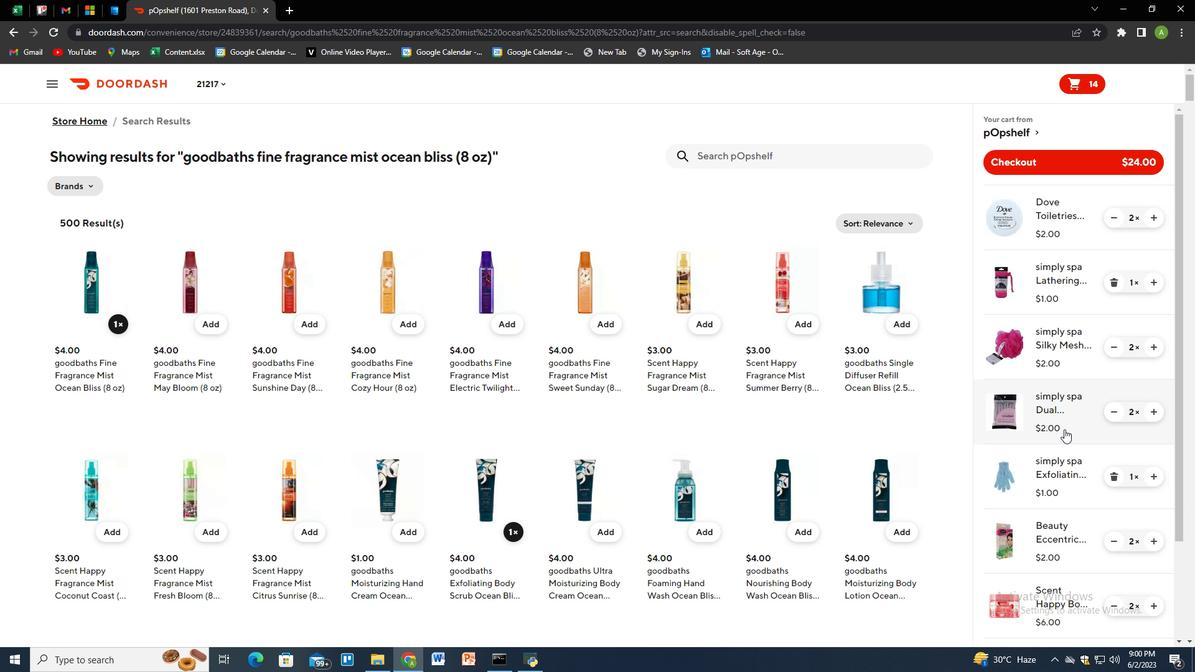 
Action: Mouse moved to (1078, 468)
Screenshot: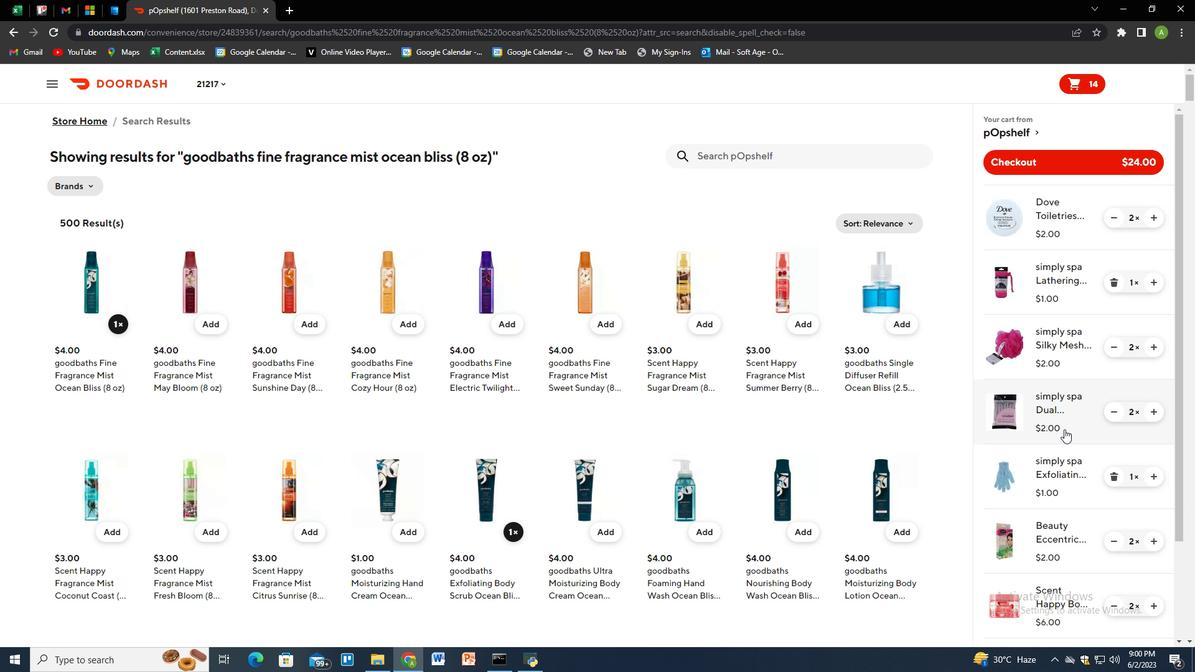 
Action: Mouse scrolled (1076, 465) with delta (0, 0)
Screenshot: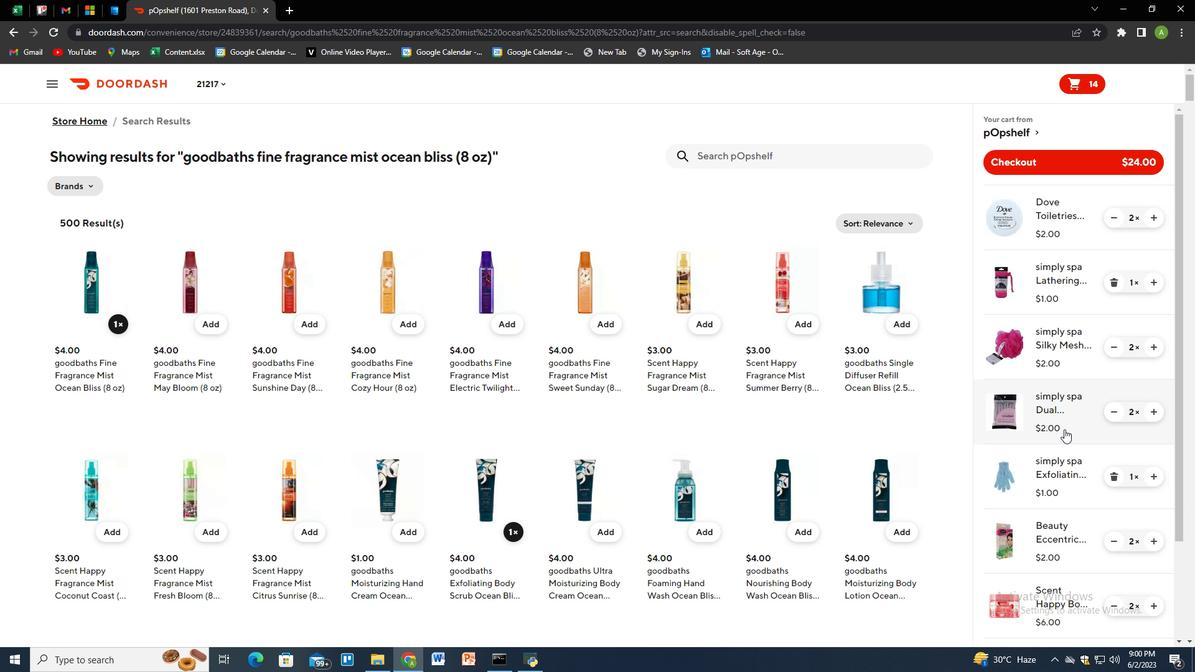 
Action: Mouse moved to (1082, 479)
Screenshot: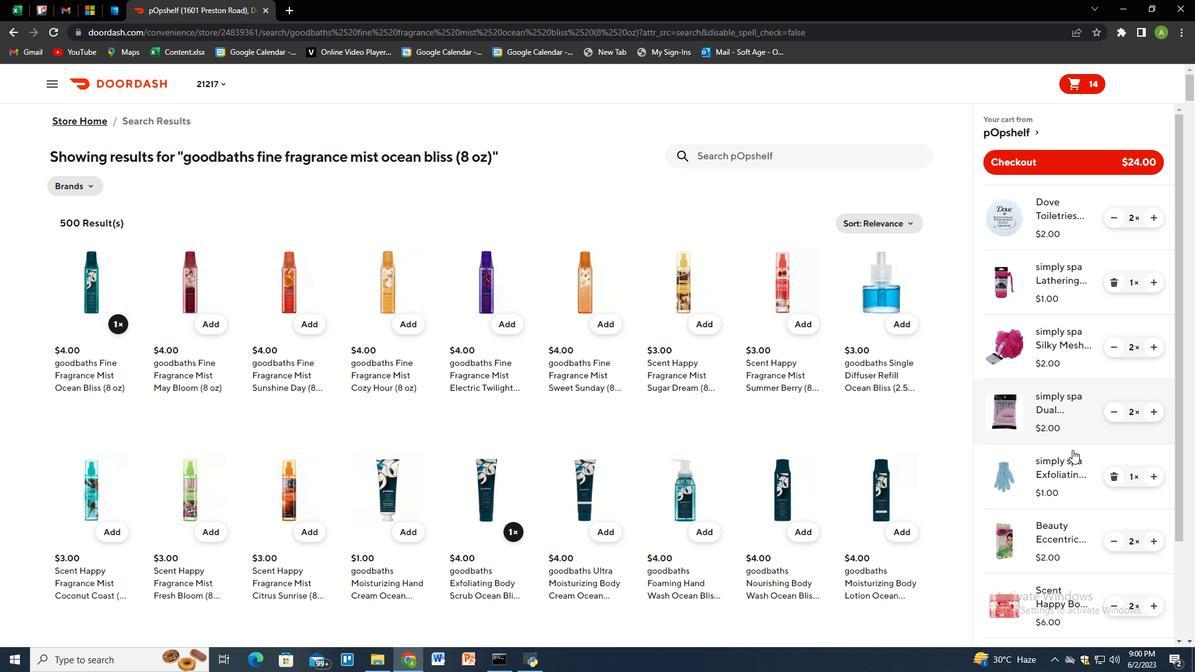 
Action: Mouse scrolled (1082, 478) with delta (0, 0)
Screenshot: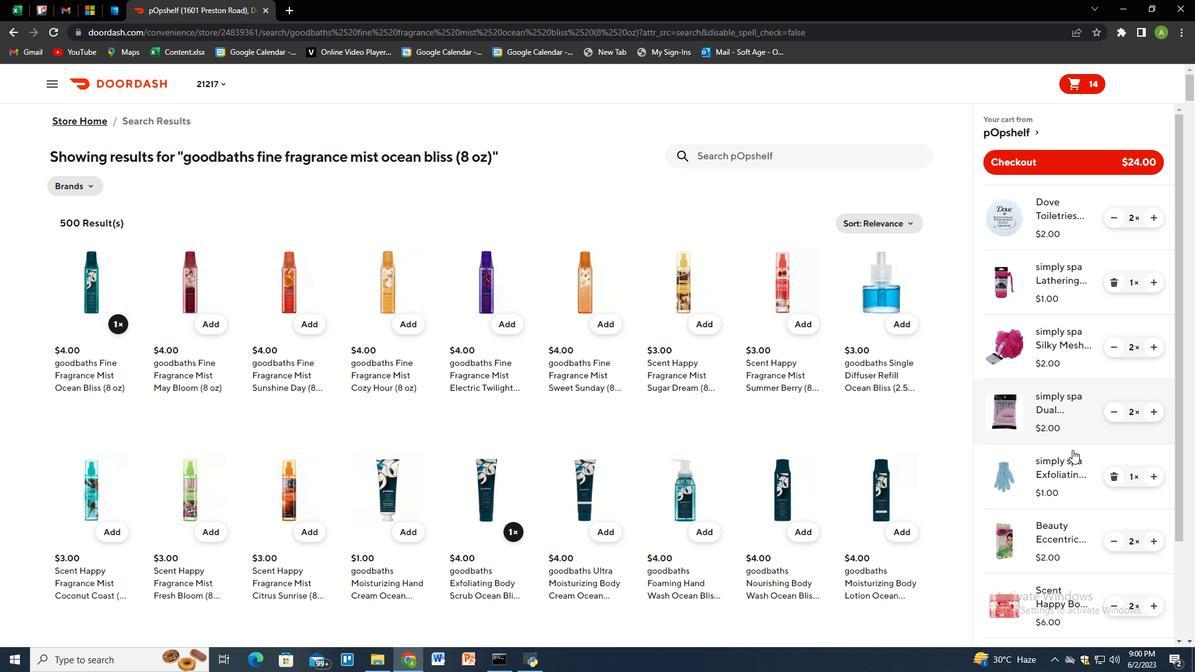 
Action: Mouse moved to (1154, 616)
Screenshot: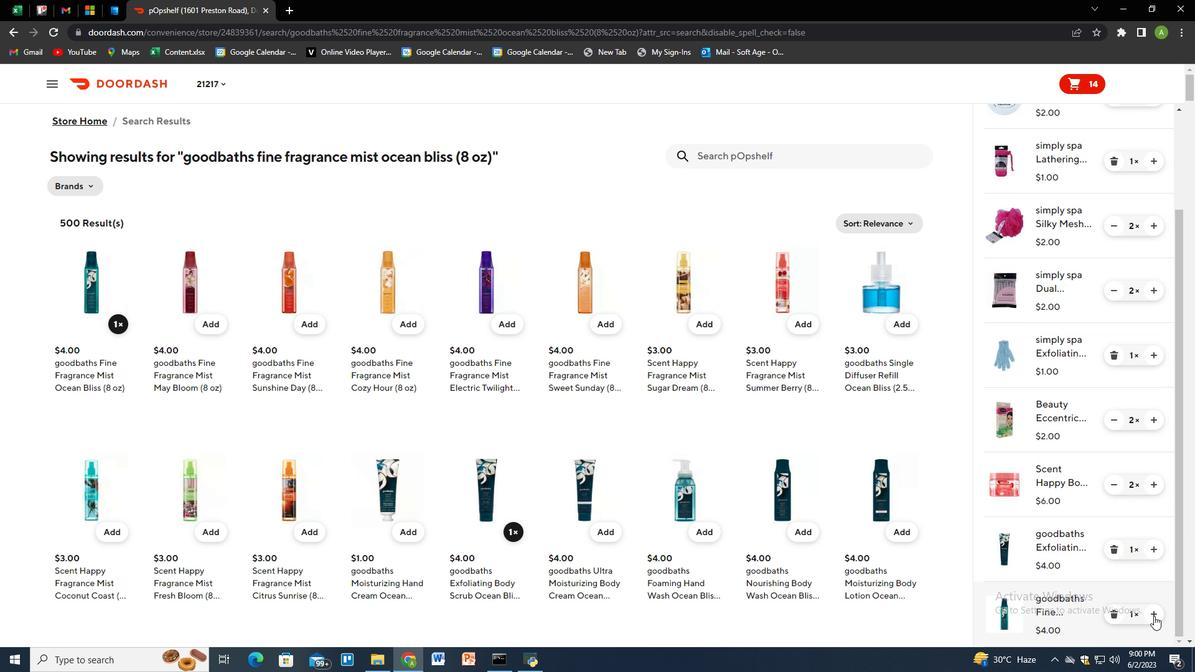 
Action: Mouse pressed left at (1154, 616)
Screenshot: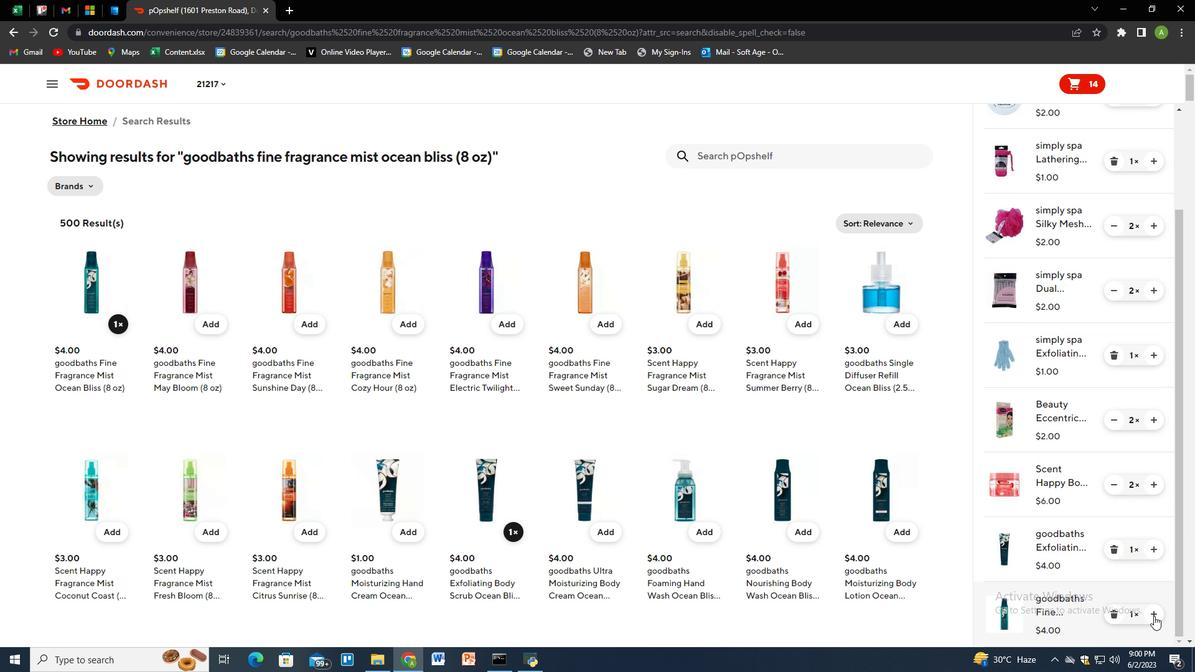 
Action: Mouse moved to (765, 159)
Screenshot: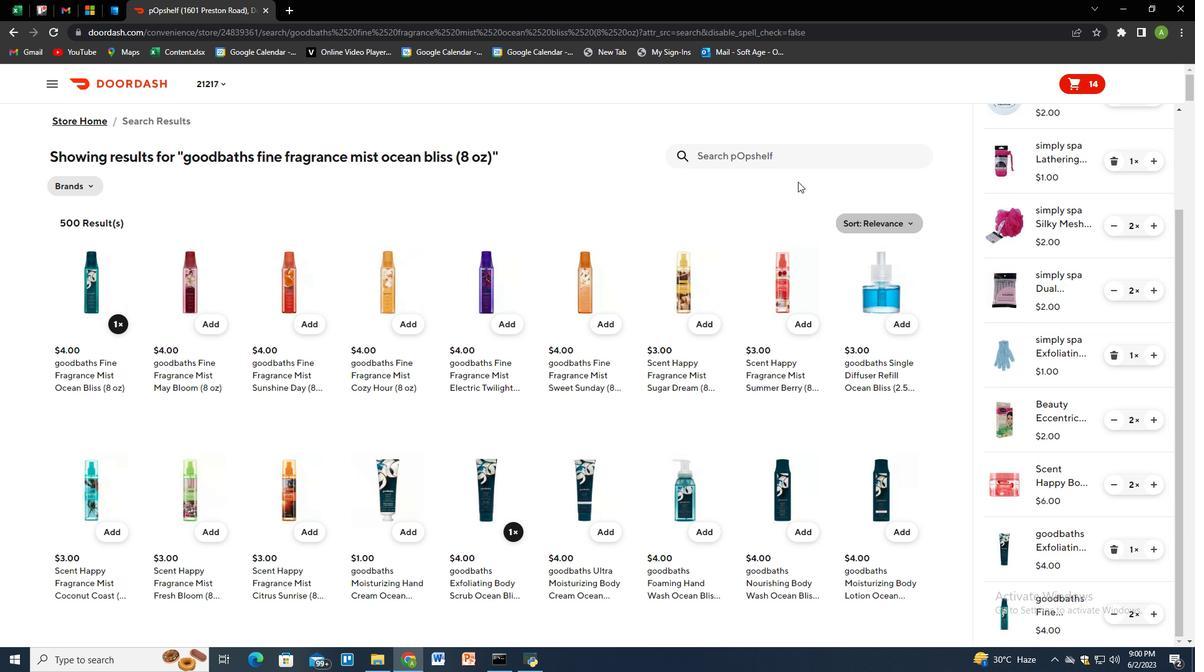 
Action: Mouse pressed left at (765, 159)
Screenshot: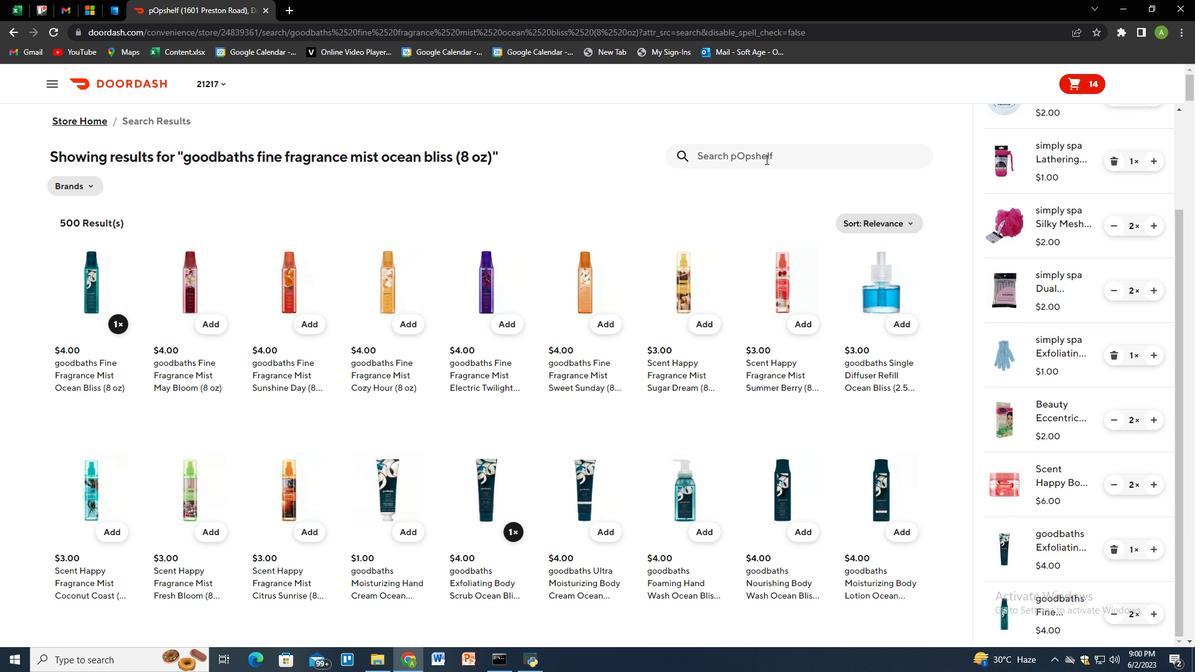 
Action: Key pressed neutrogena<Key.space>ultra<Key.space>gentle<Key.space>daily<Key.space>cleanser<Key.space><Key.shift_r><Key.shift_r>(5.8<Key.space>oz<Key.shift_r>)<Key.enter>
Screenshot: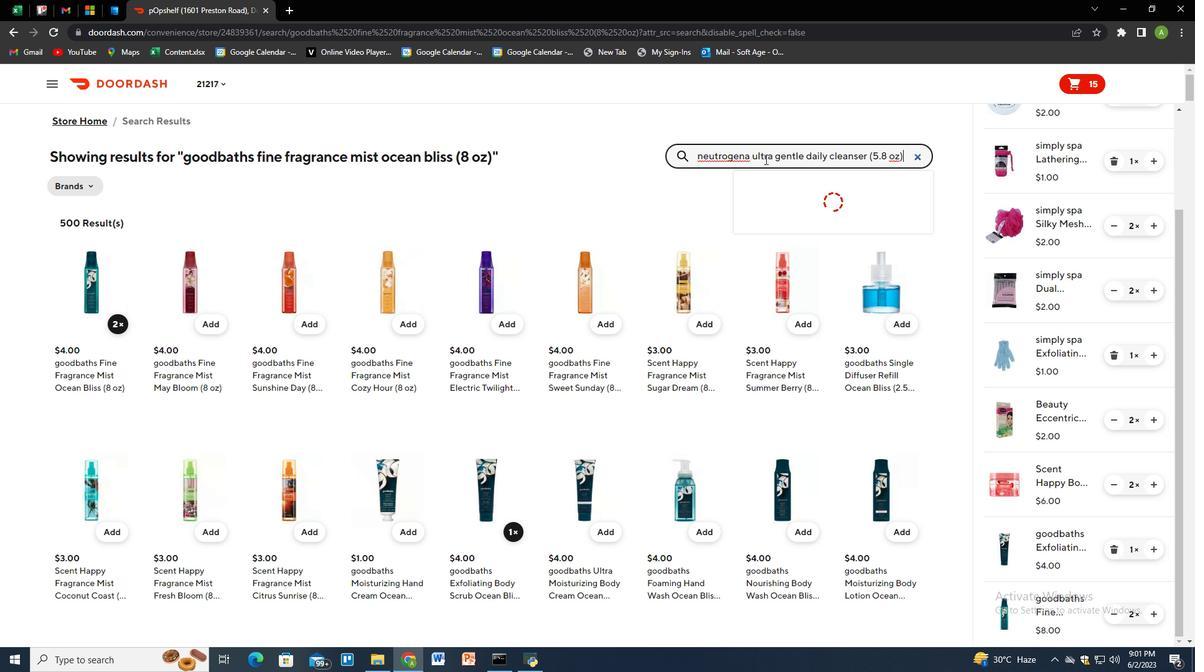 
Action: Mouse moved to (118, 329)
Screenshot: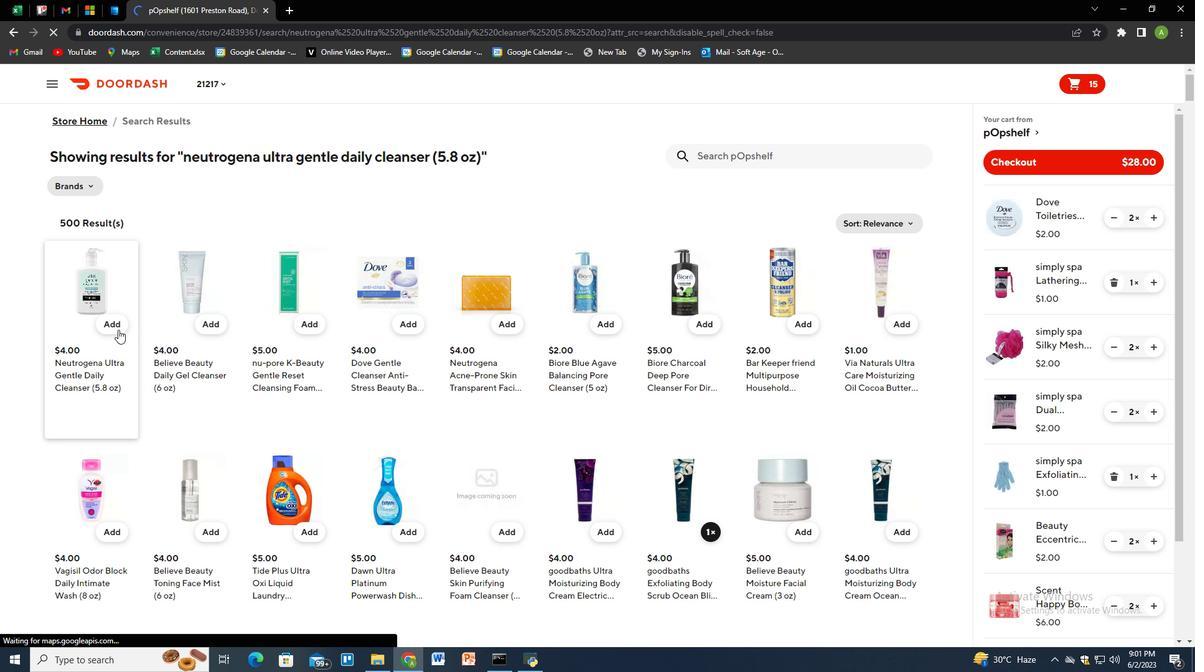 
Action: Mouse pressed left at (118, 329)
Screenshot: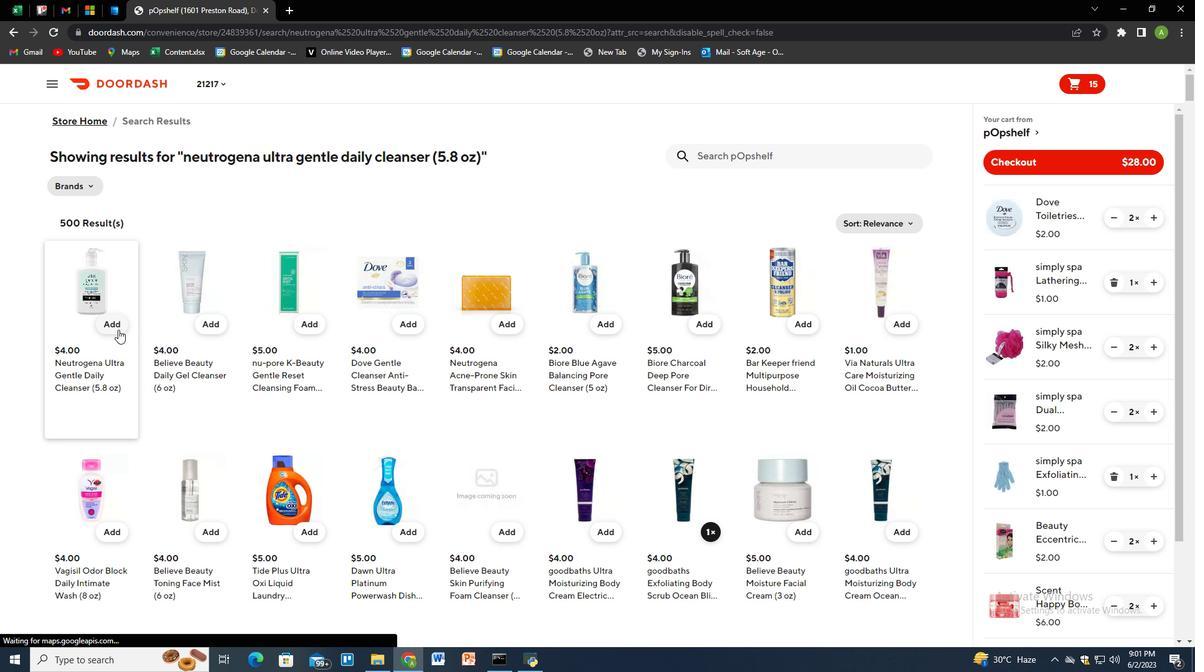 
Action: Mouse moved to (1005, 166)
Screenshot: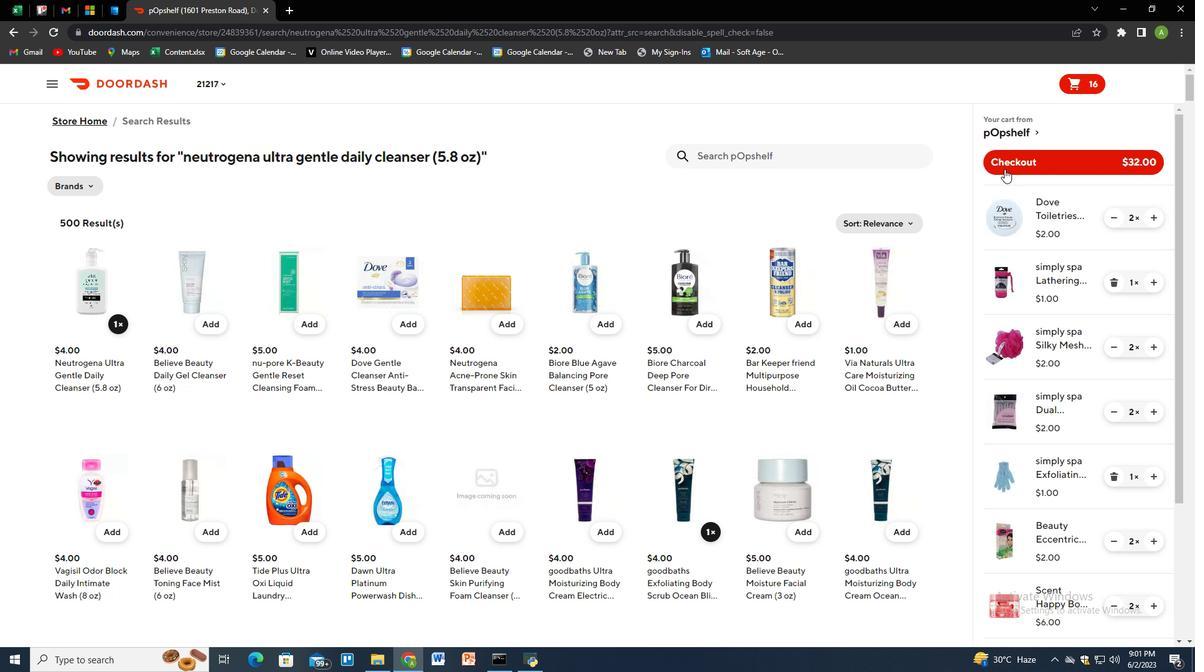 
Action: Mouse pressed left at (1005, 166)
Screenshot: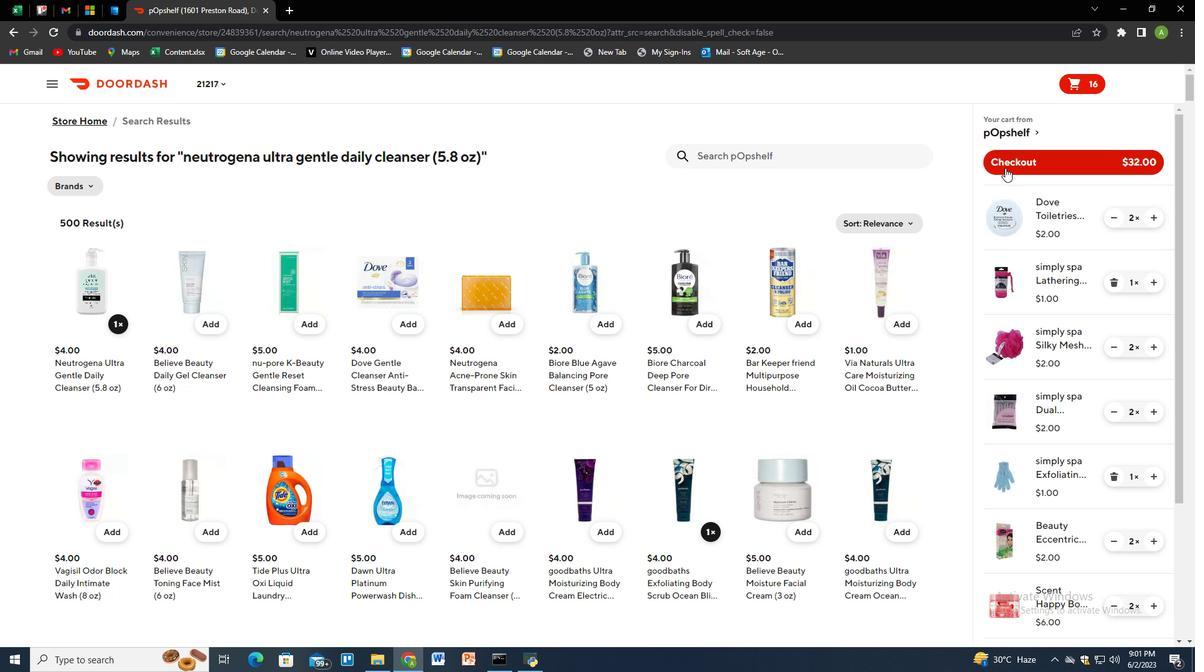 
Action: Mouse moved to (1006, 165)
Screenshot: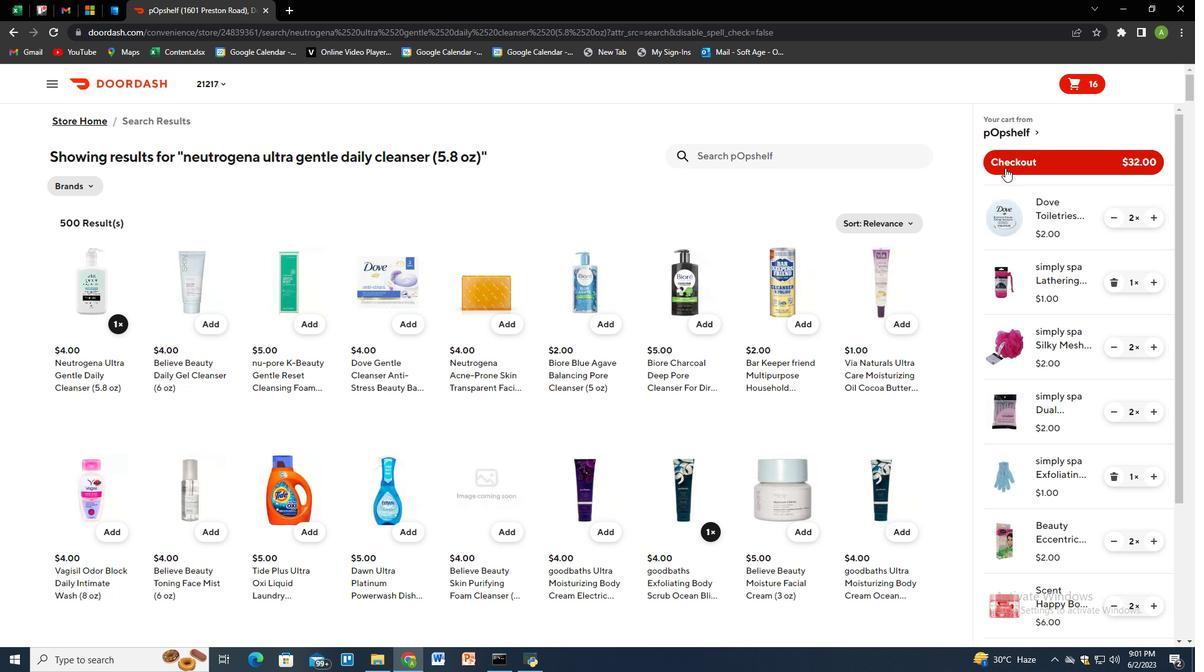 
